 Task: Search one way flight ticket for 5 adults, 2 children, 1 infant in seat and 1 infant on lap in economy from Cordova: Merle K. (mudhole) Smith Airport to Riverton: Central Wyoming Regional Airport (was Riverton Regional) on 5-4-2023. Choice of flights is American. Number of bags: 2 carry on bags. Price is upto 60000. Outbound departure time preference is 23:15.
Action: Mouse moved to (423, 356)
Screenshot: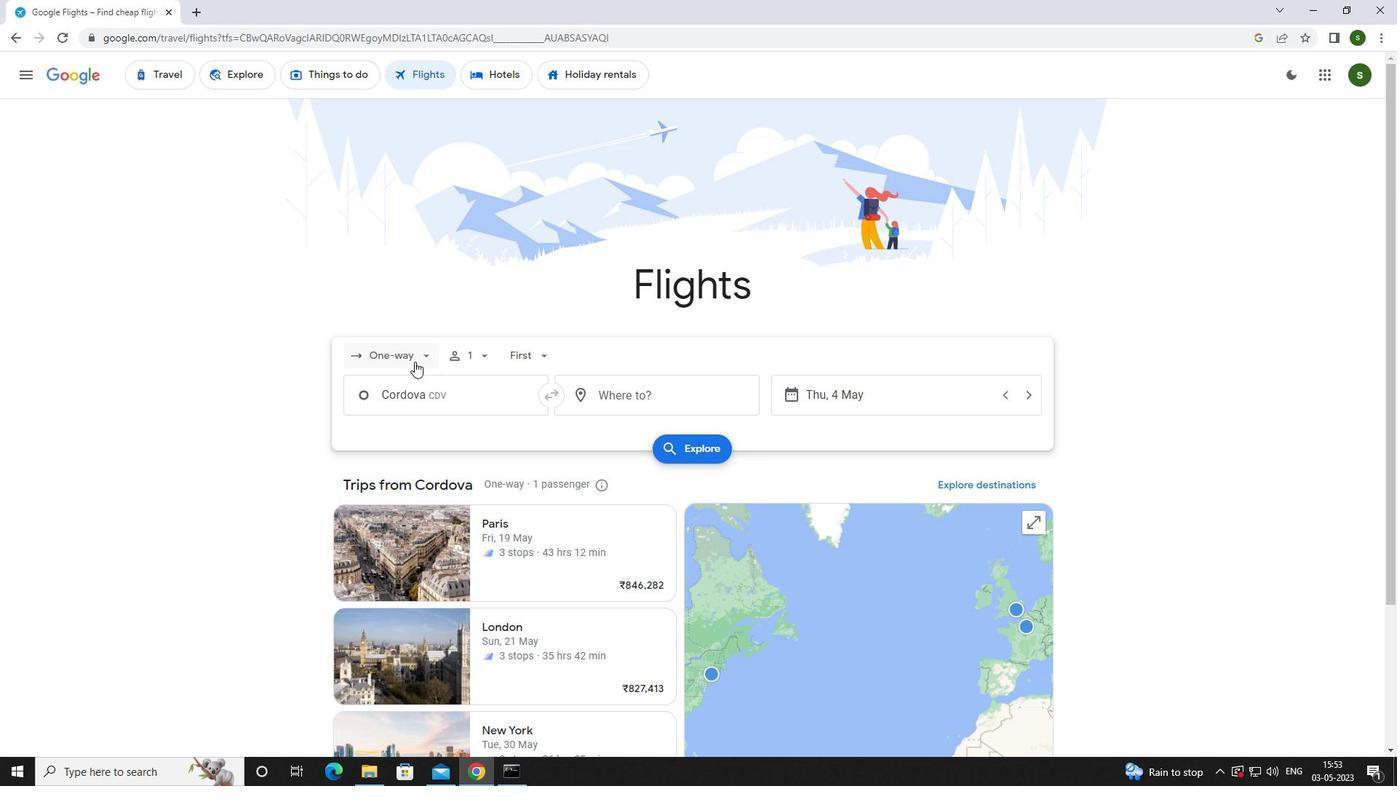 
Action: Mouse pressed left at (423, 356)
Screenshot: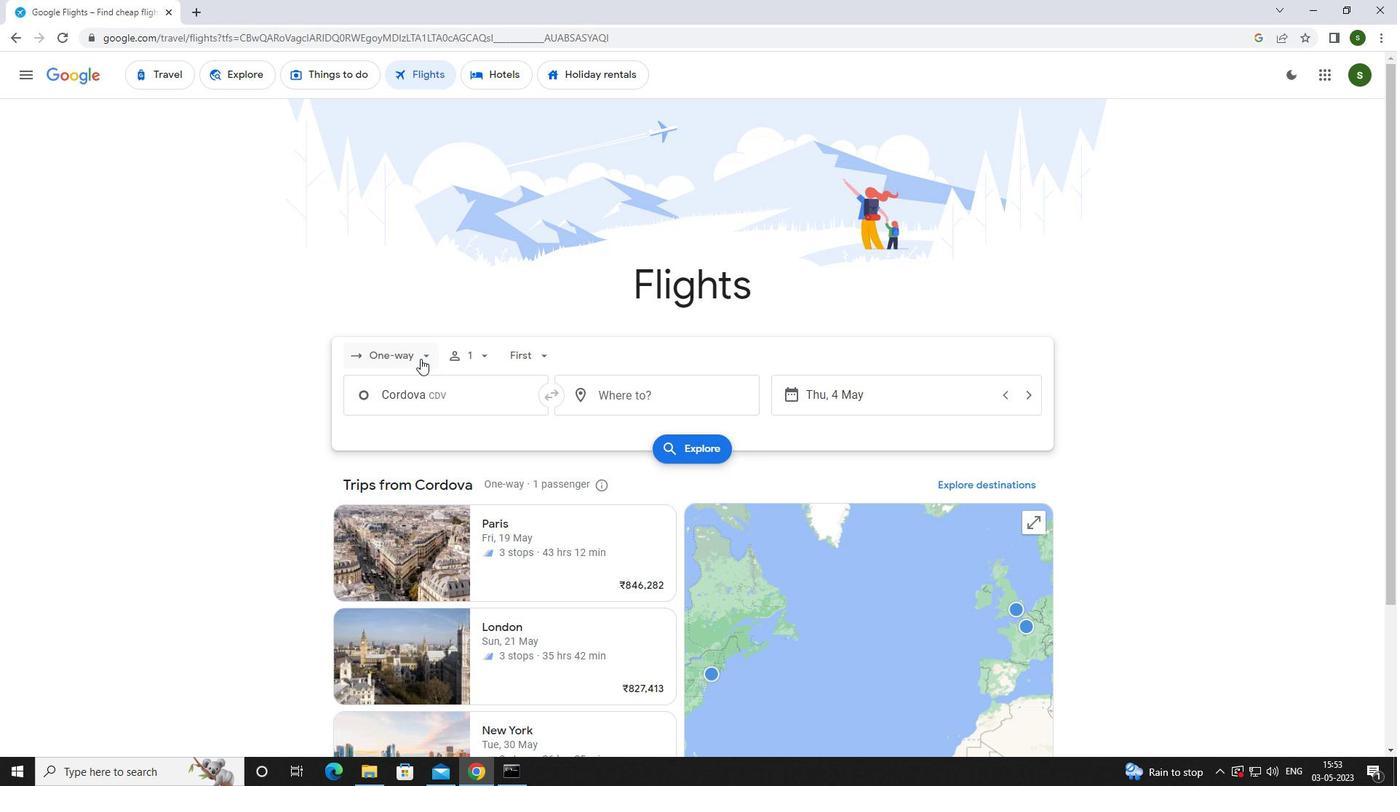 
Action: Mouse moved to (431, 414)
Screenshot: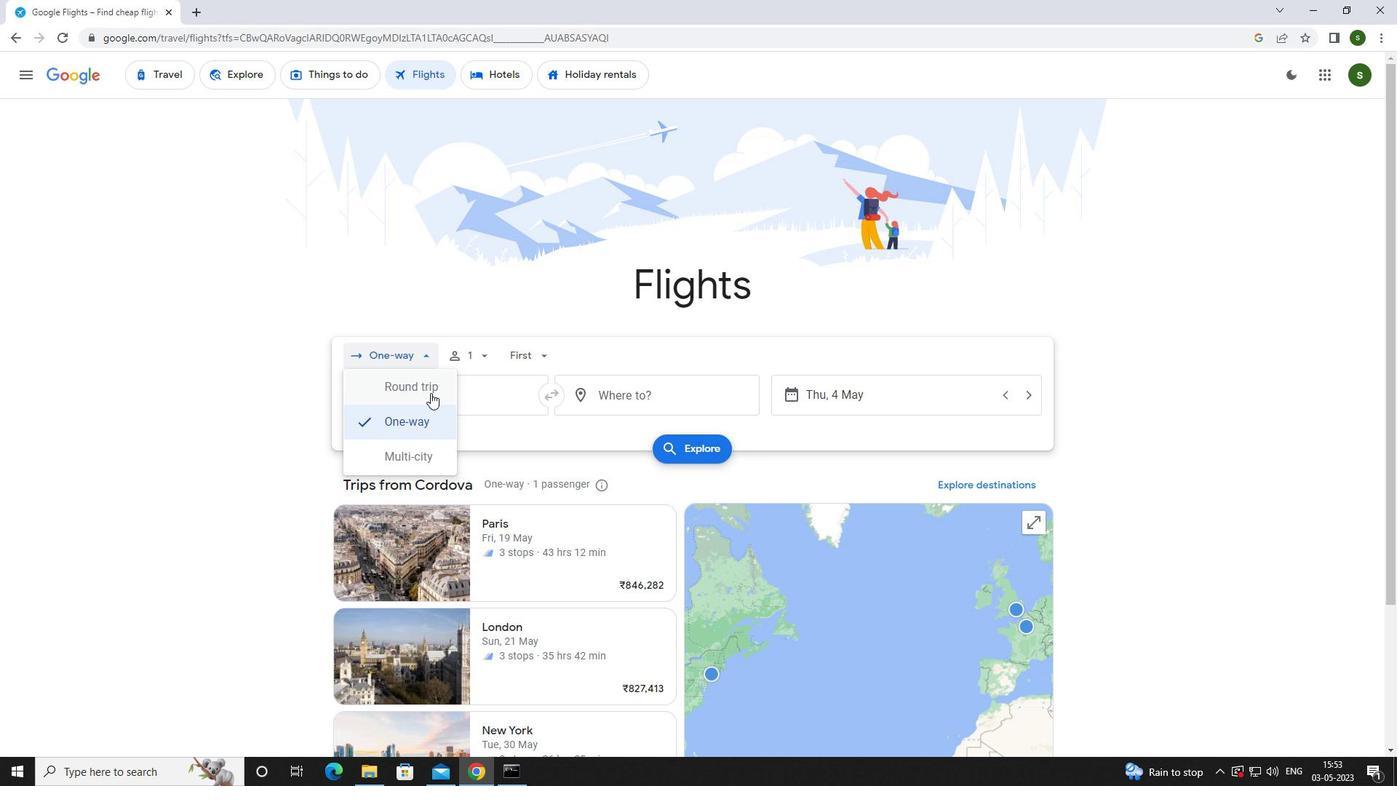 
Action: Mouse pressed left at (431, 414)
Screenshot: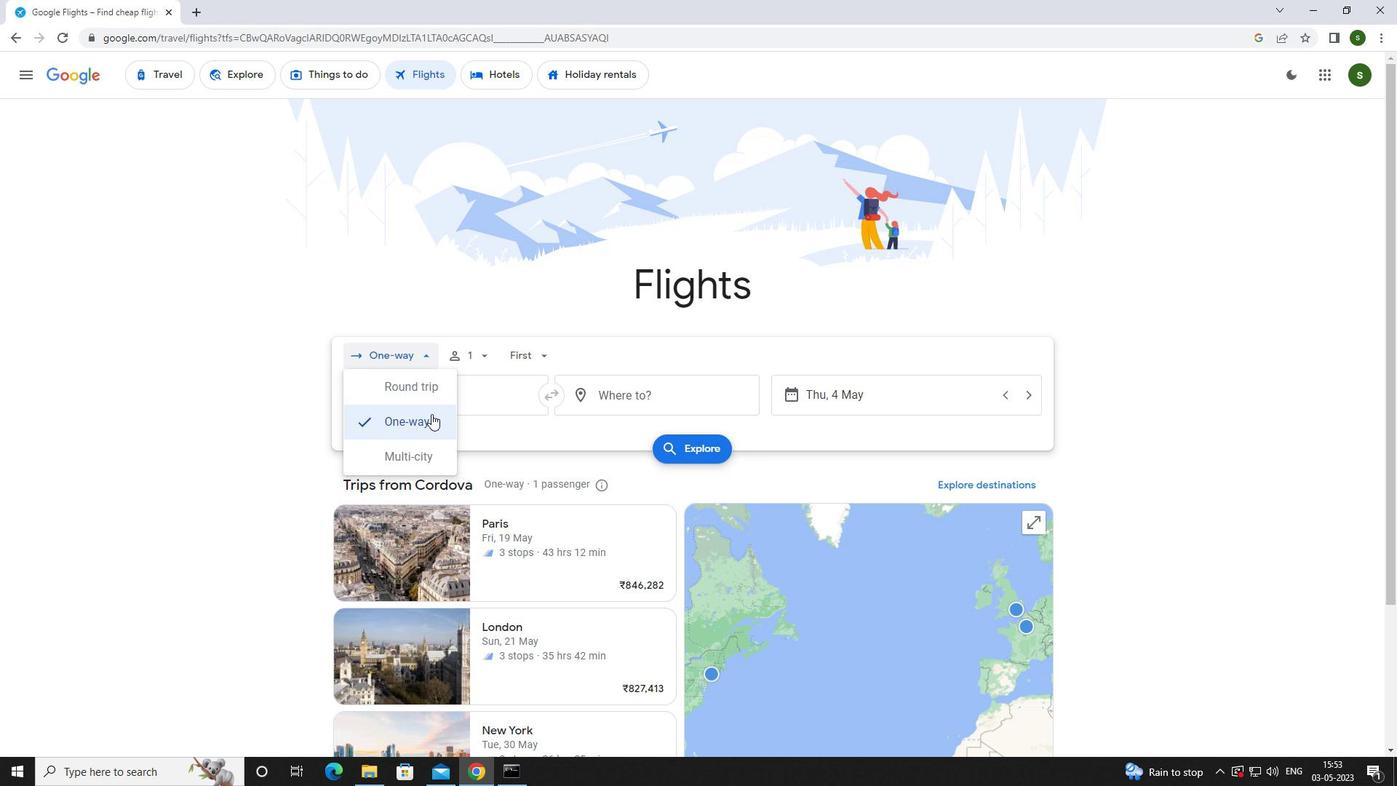 
Action: Mouse moved to (479, 354)
Screenshot: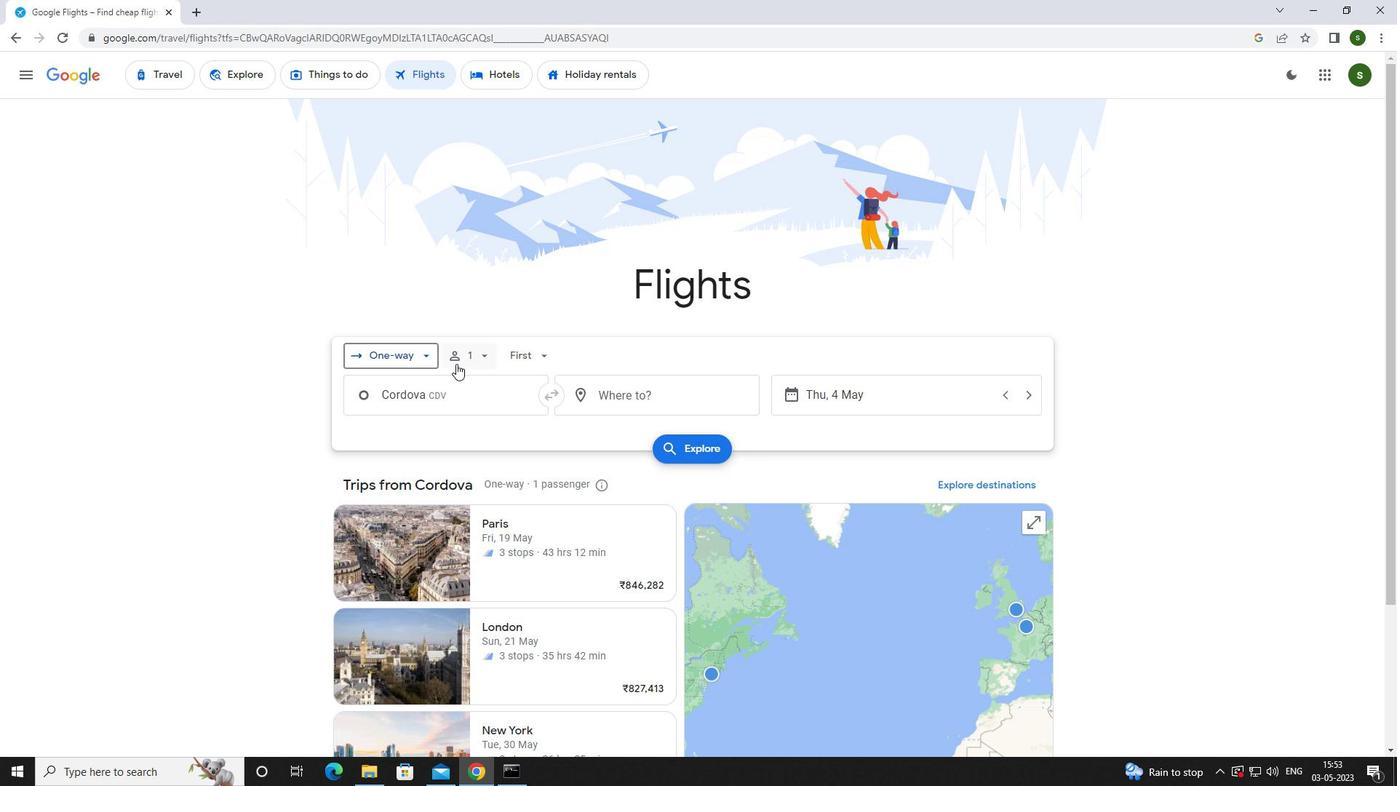
Action: Mouse pressed left at (479, 354)
Screenshot: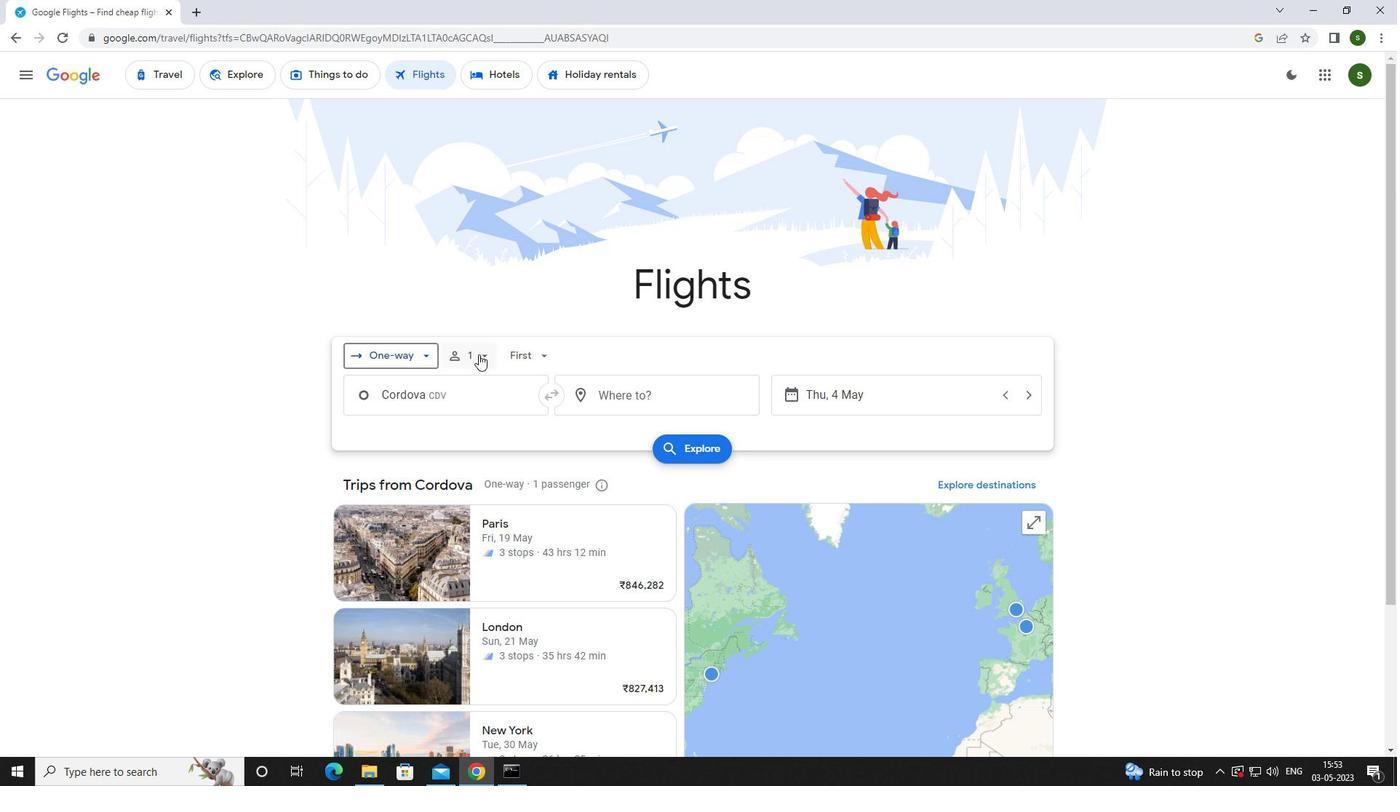 
Action: Mouse moved to (596, 388)
Screenshot: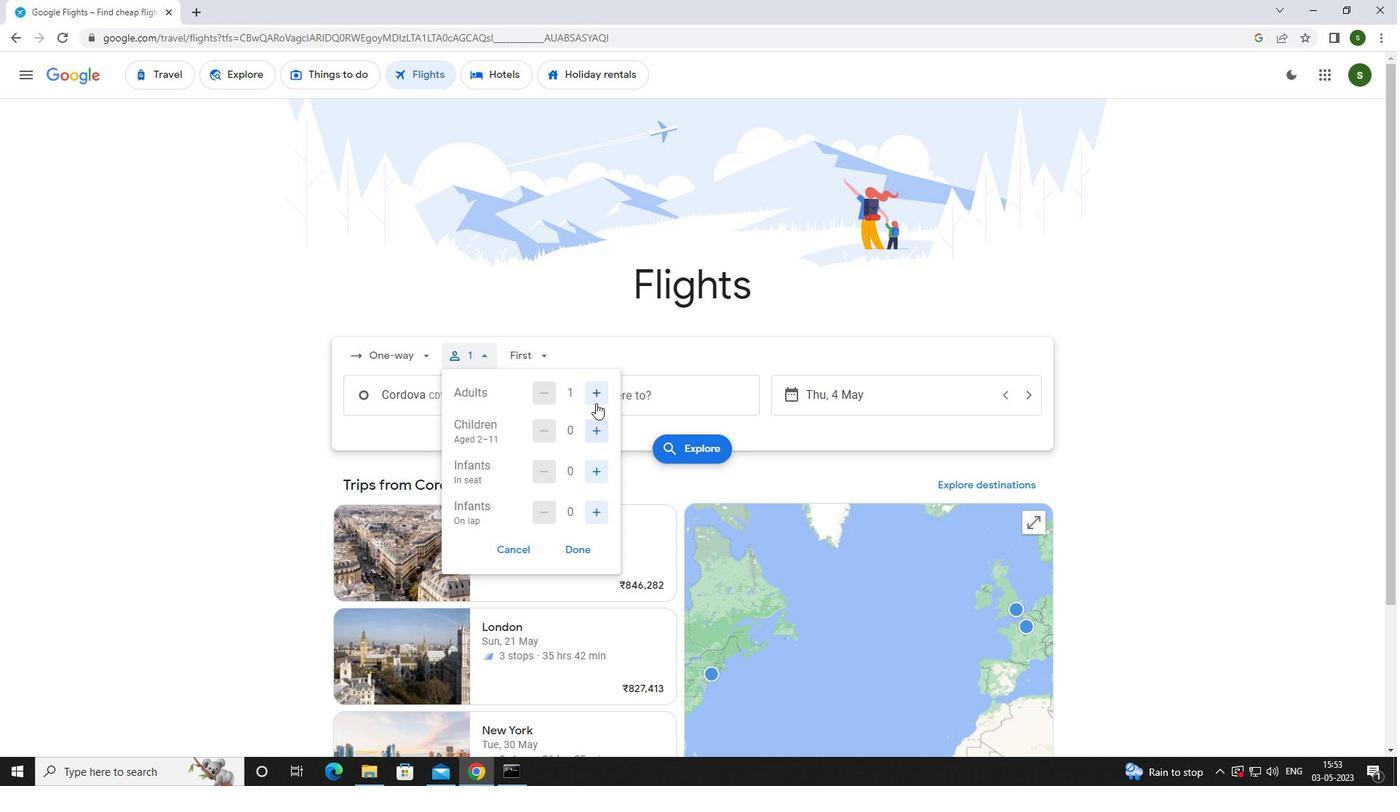 
Action: Mouse pressed left at (596, 388)
Screenshot: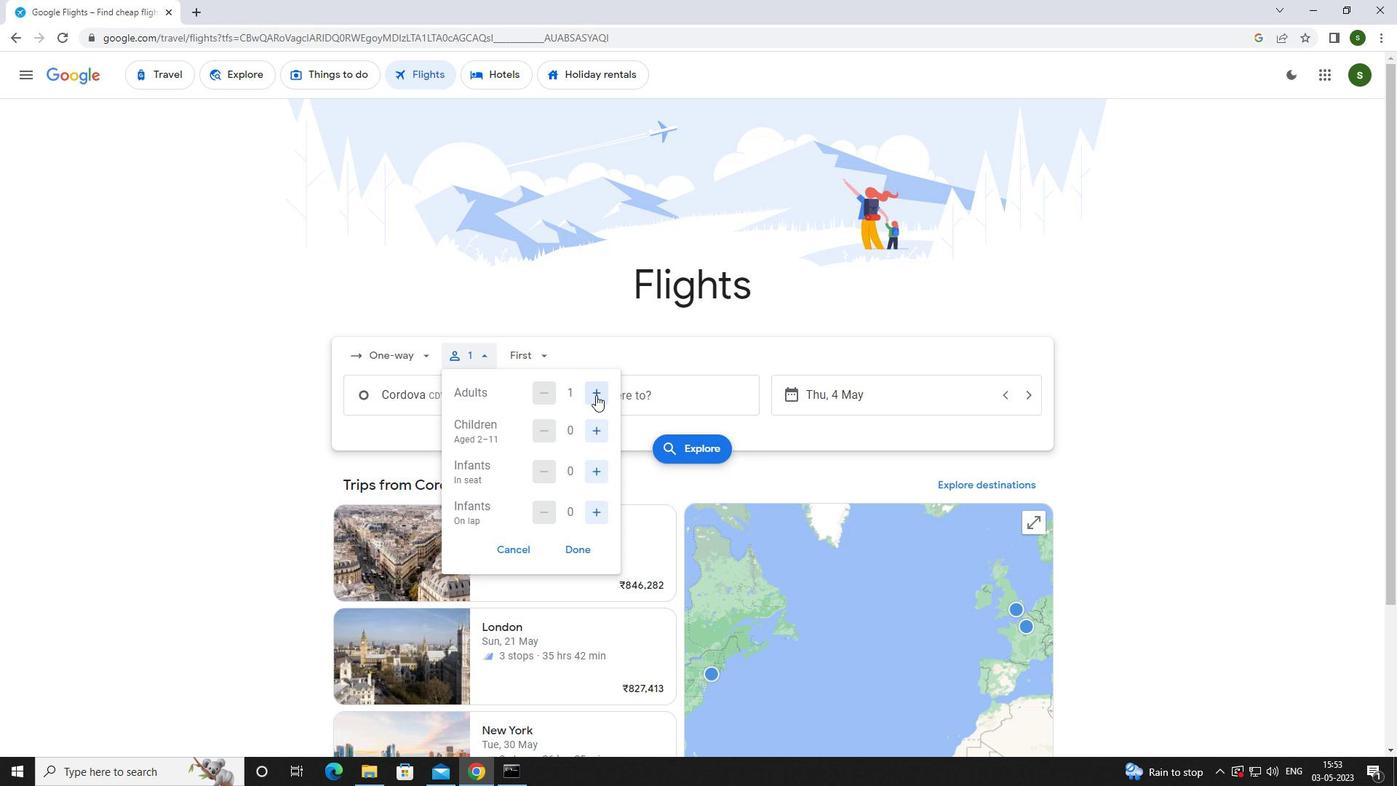
Action: Mouse pressed left at (596, 388)
Screenshot: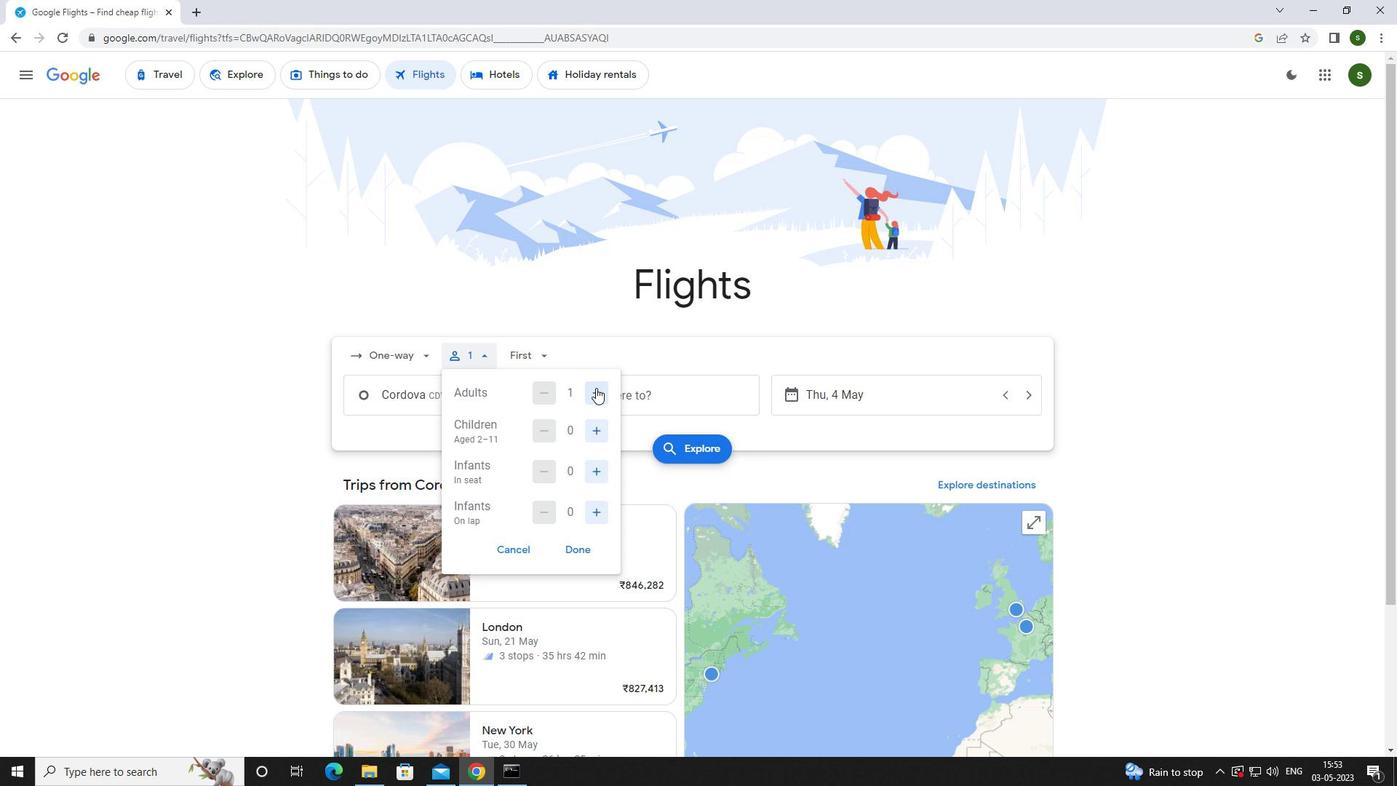 
Action: Mouse pressed left at (596, 388)
Screenshot: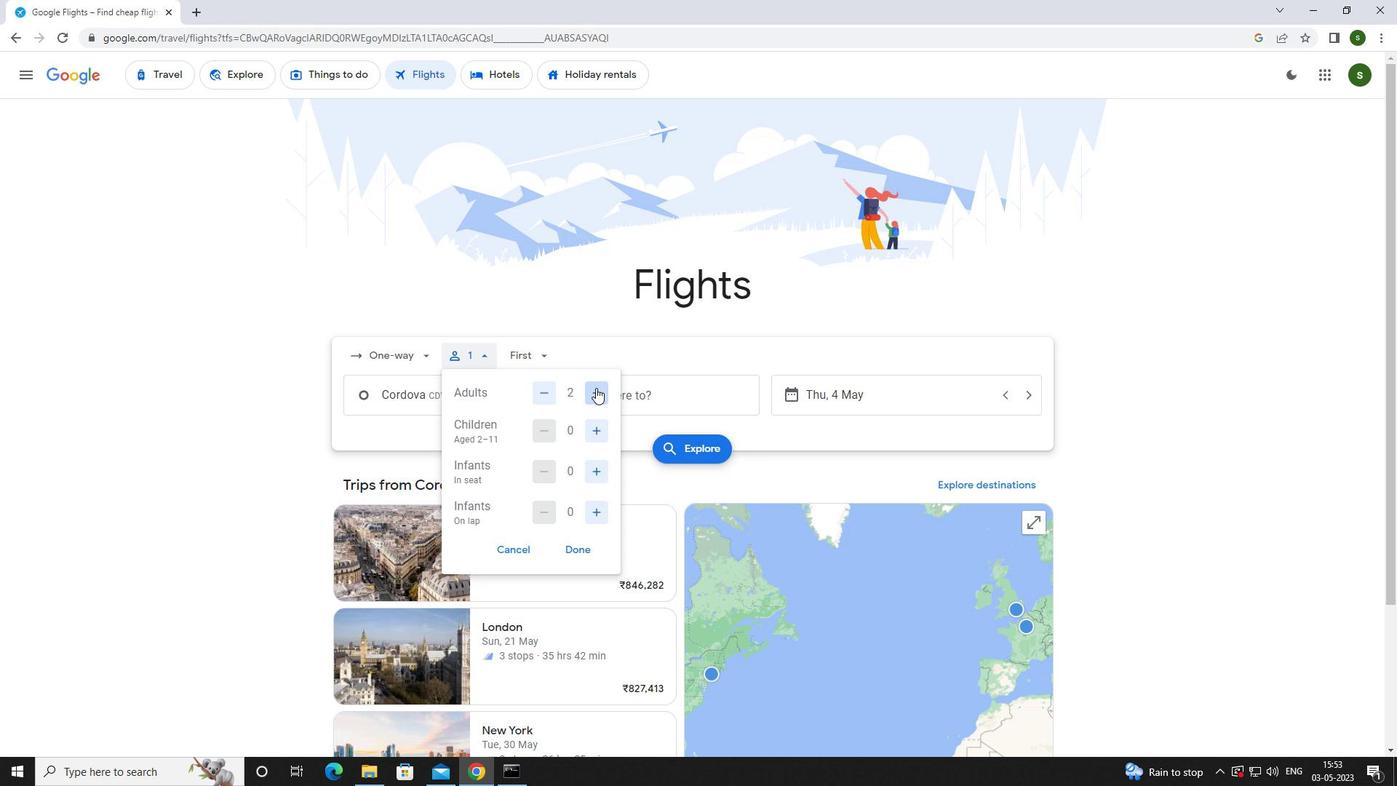 
Action: Mouse pressed left at (596, 388)
Screenshot: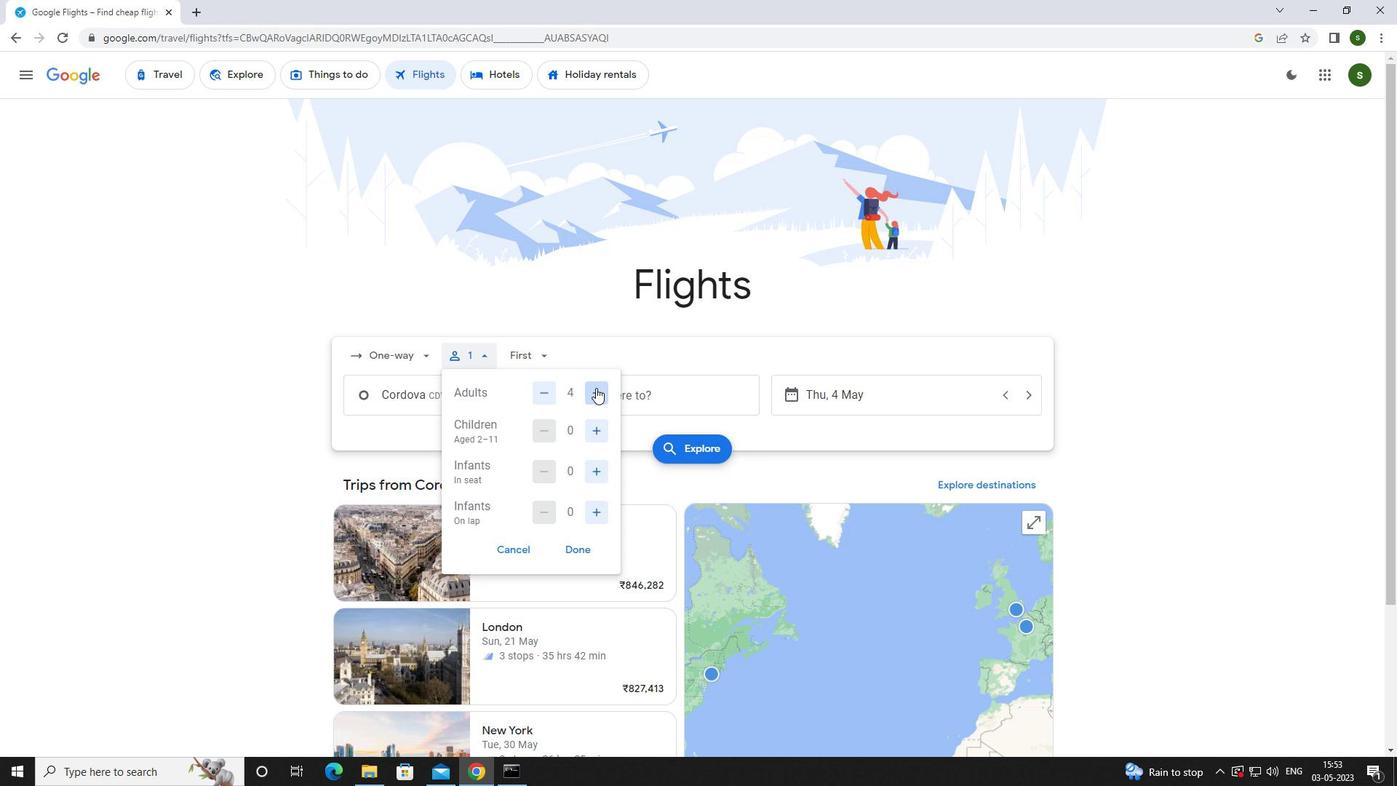 
Action: Mouse moved to (597, 424)
Screenshot: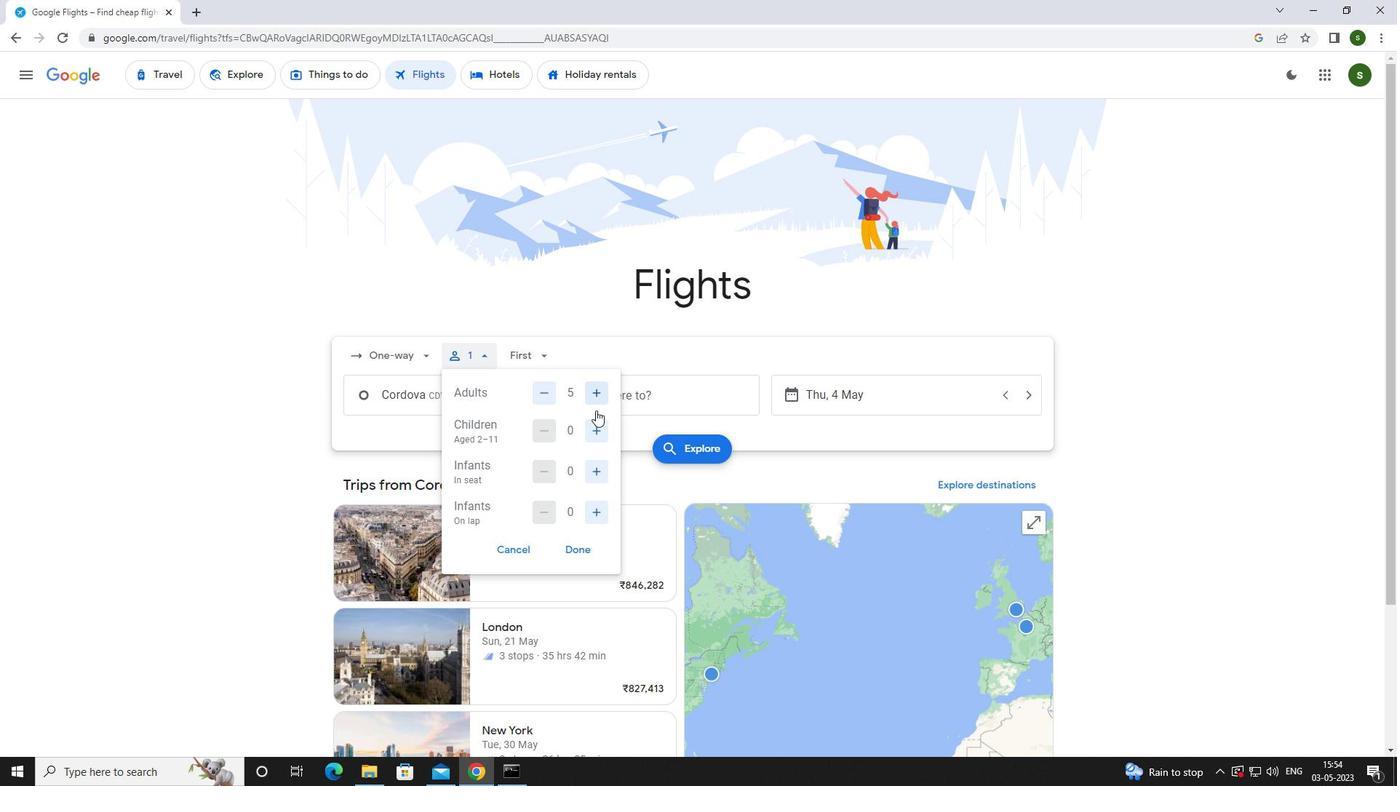 
Action: Mouse pressed left at (597, 424)
Screenshot: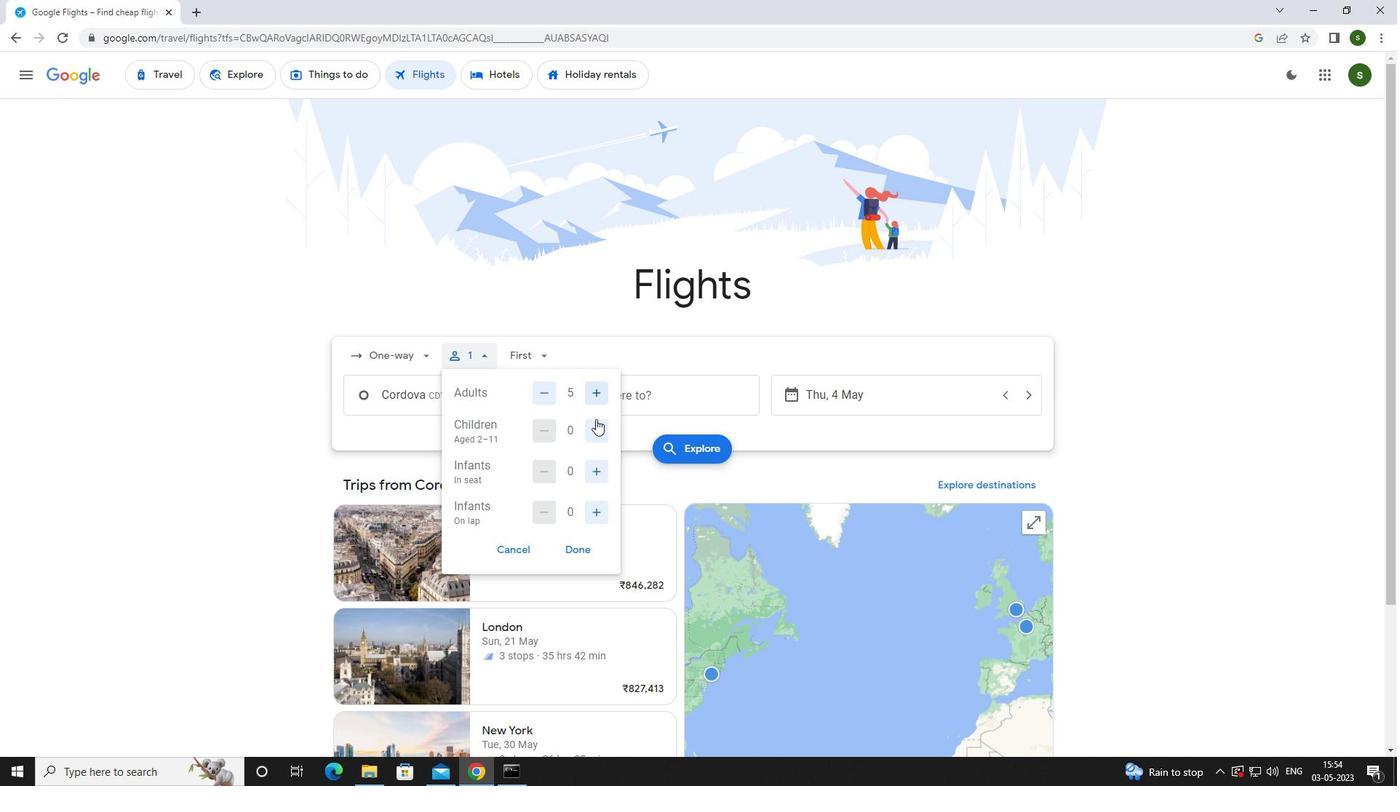 
Action: Mouse pressed left at (597, 424)
Screenshot: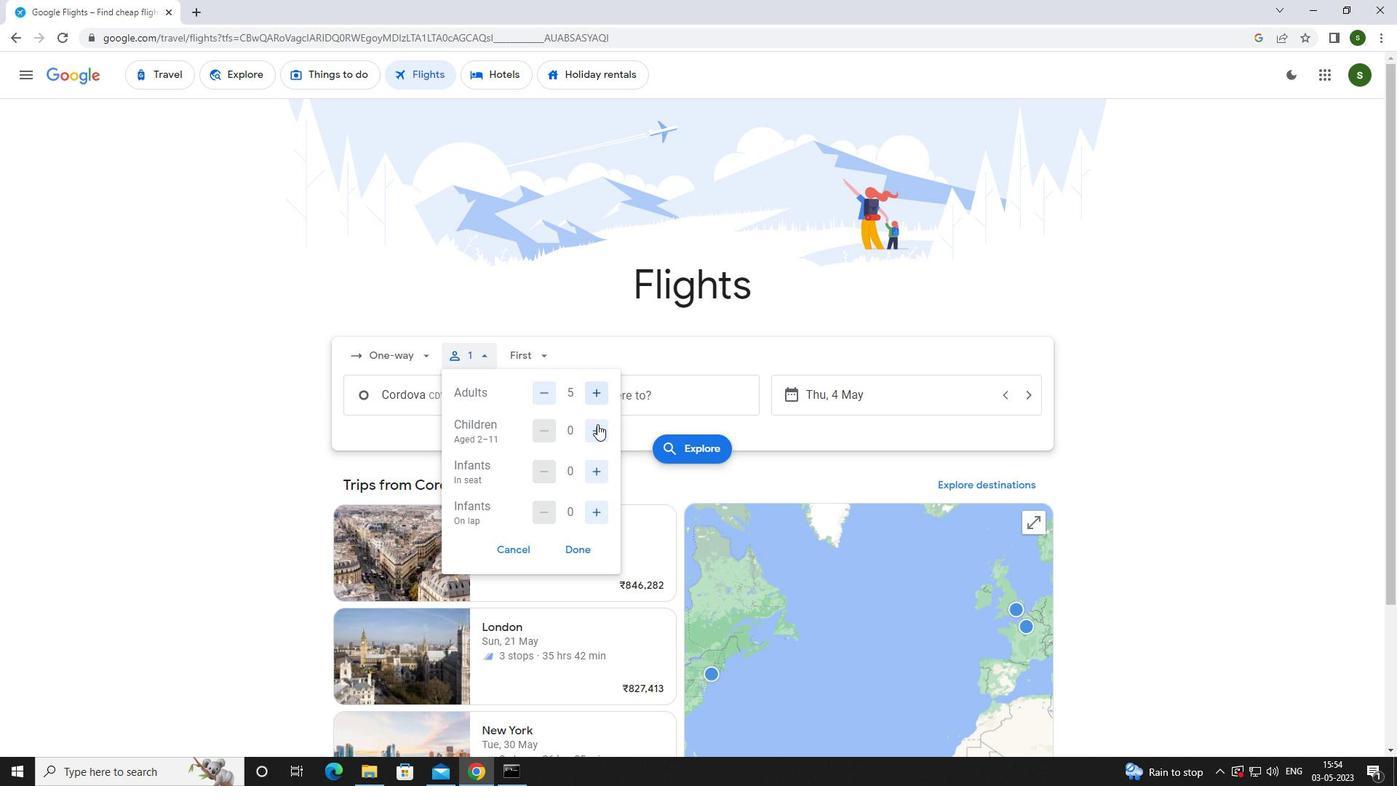 
Action: Mouse moved to (602, 471)
Screenshot: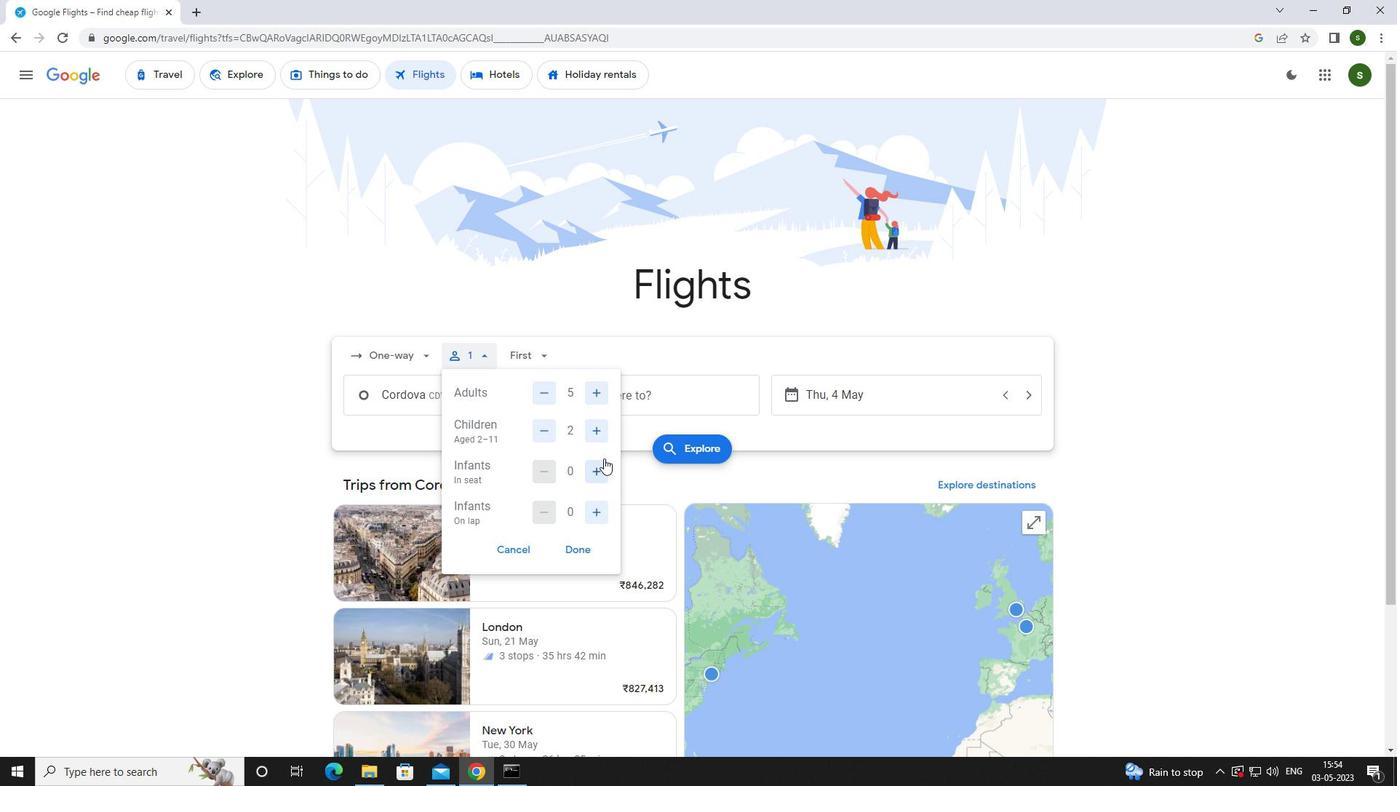 
Action: Mouse pressed left at (602, 471)
Screenshot: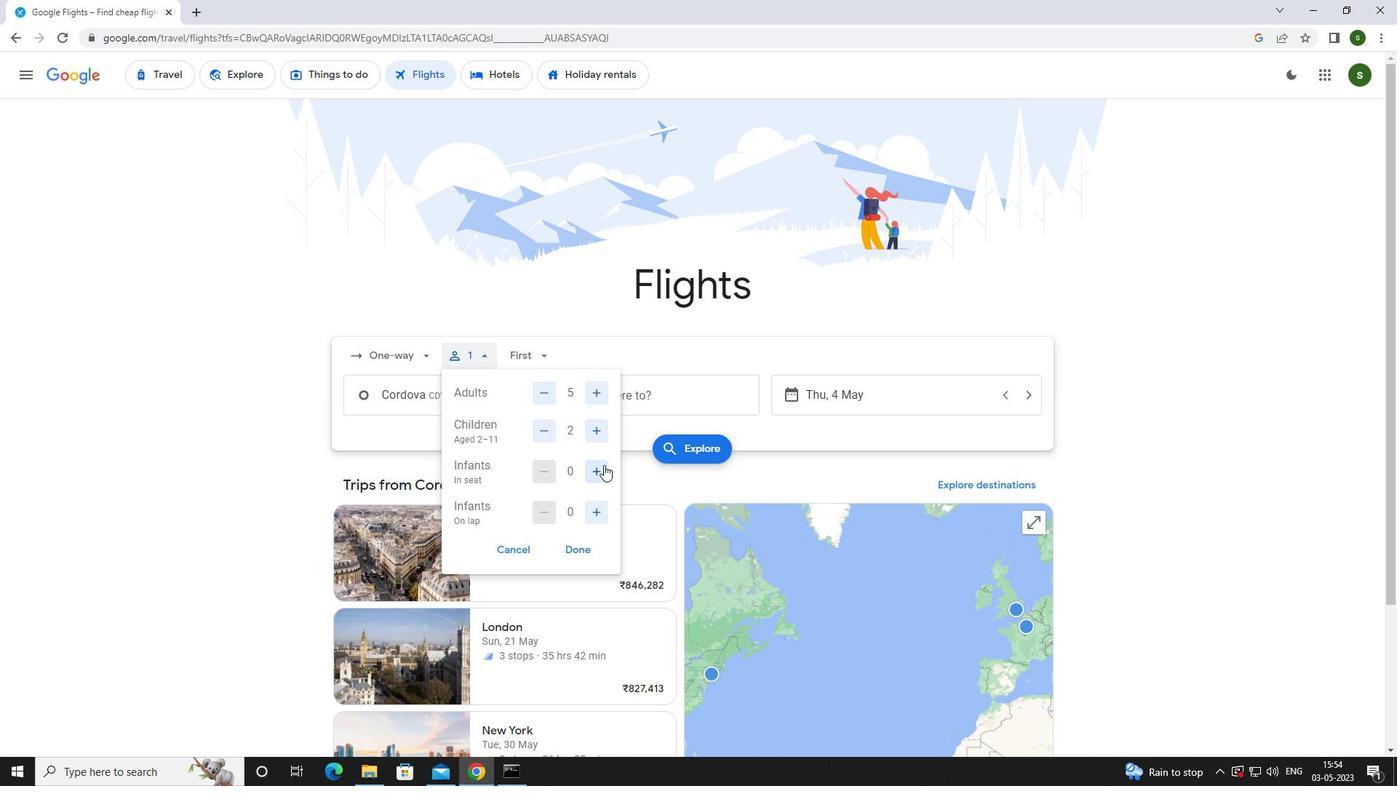 
Action: Mouse moved to (599, 505)
Screenshot: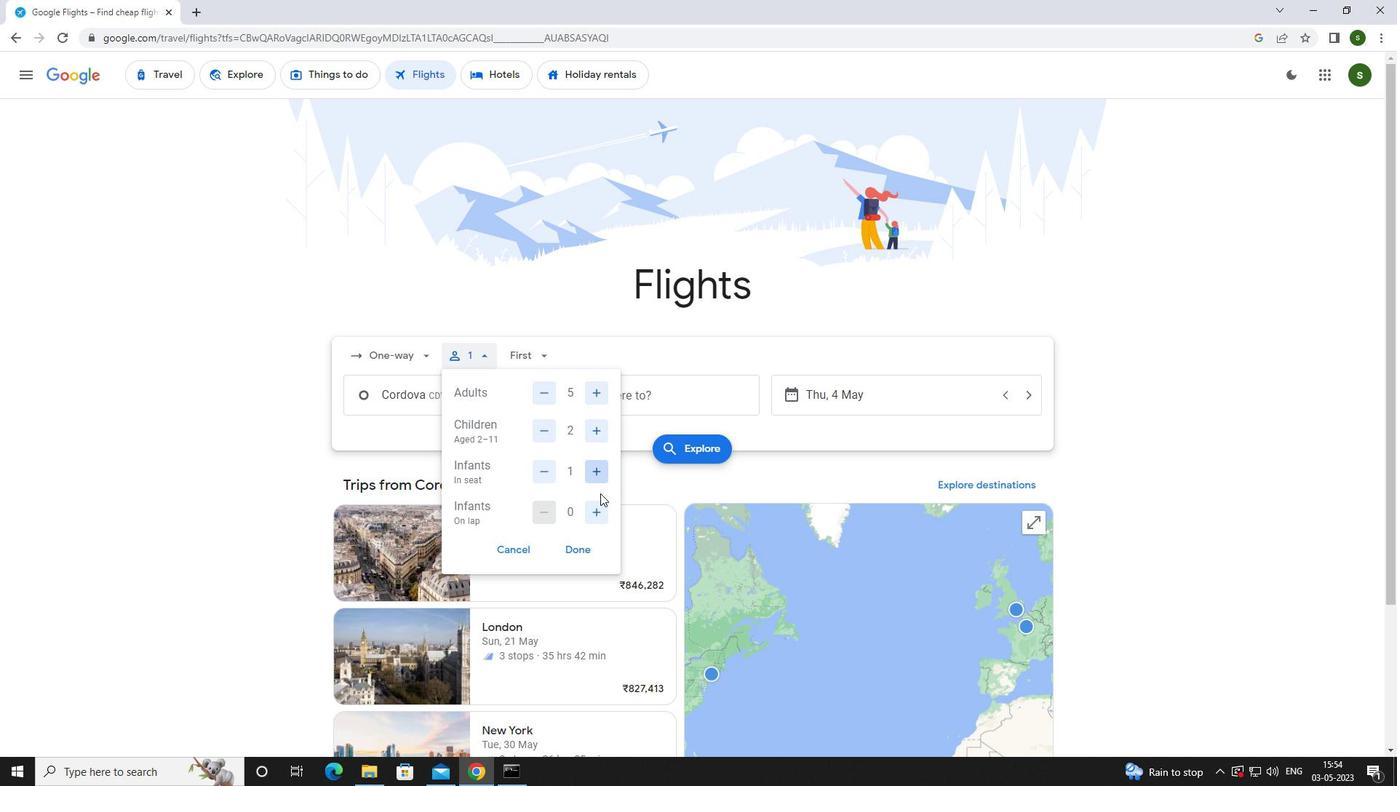 
Action: Mouse pressed left at (599, 505)
Screenshot: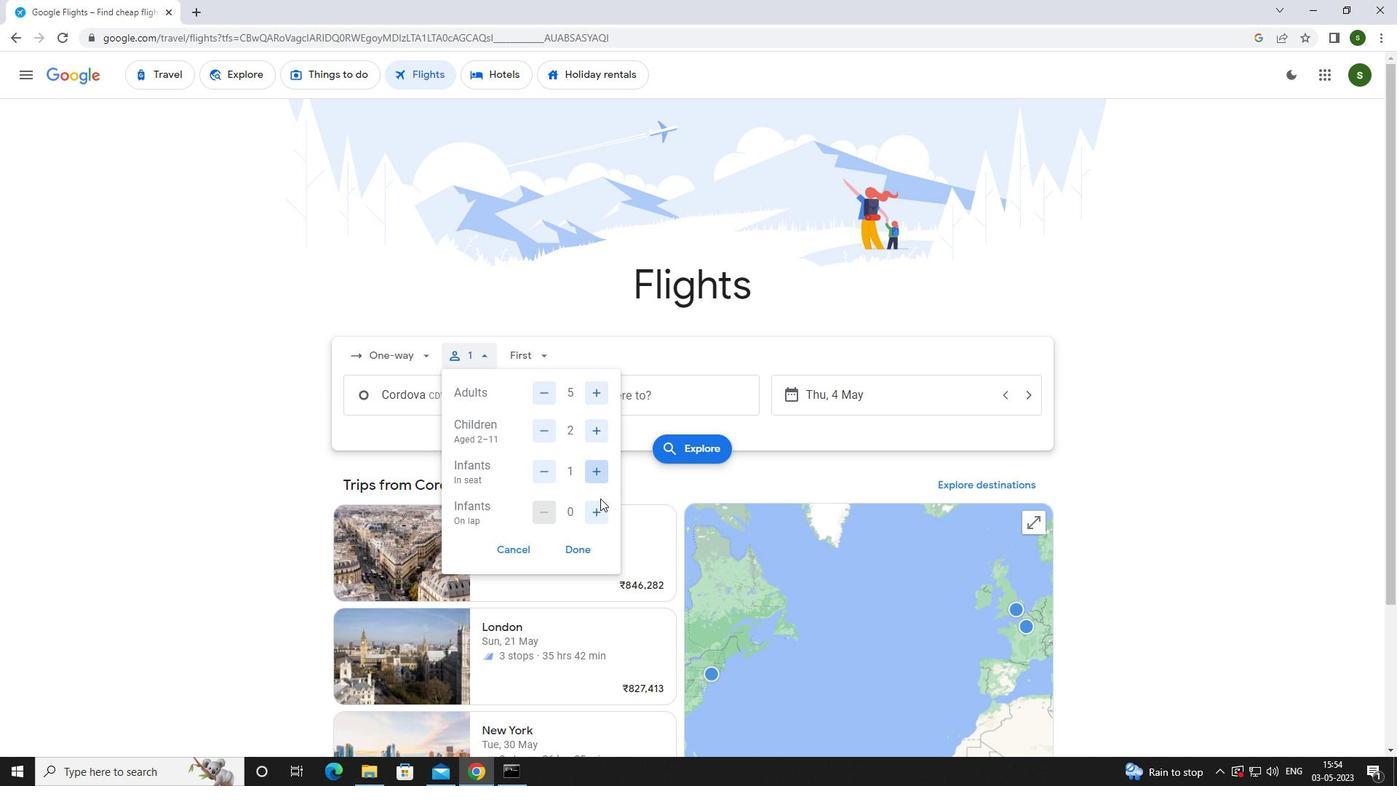 
Action: Mouse moved to (540, 361)
Screenshot: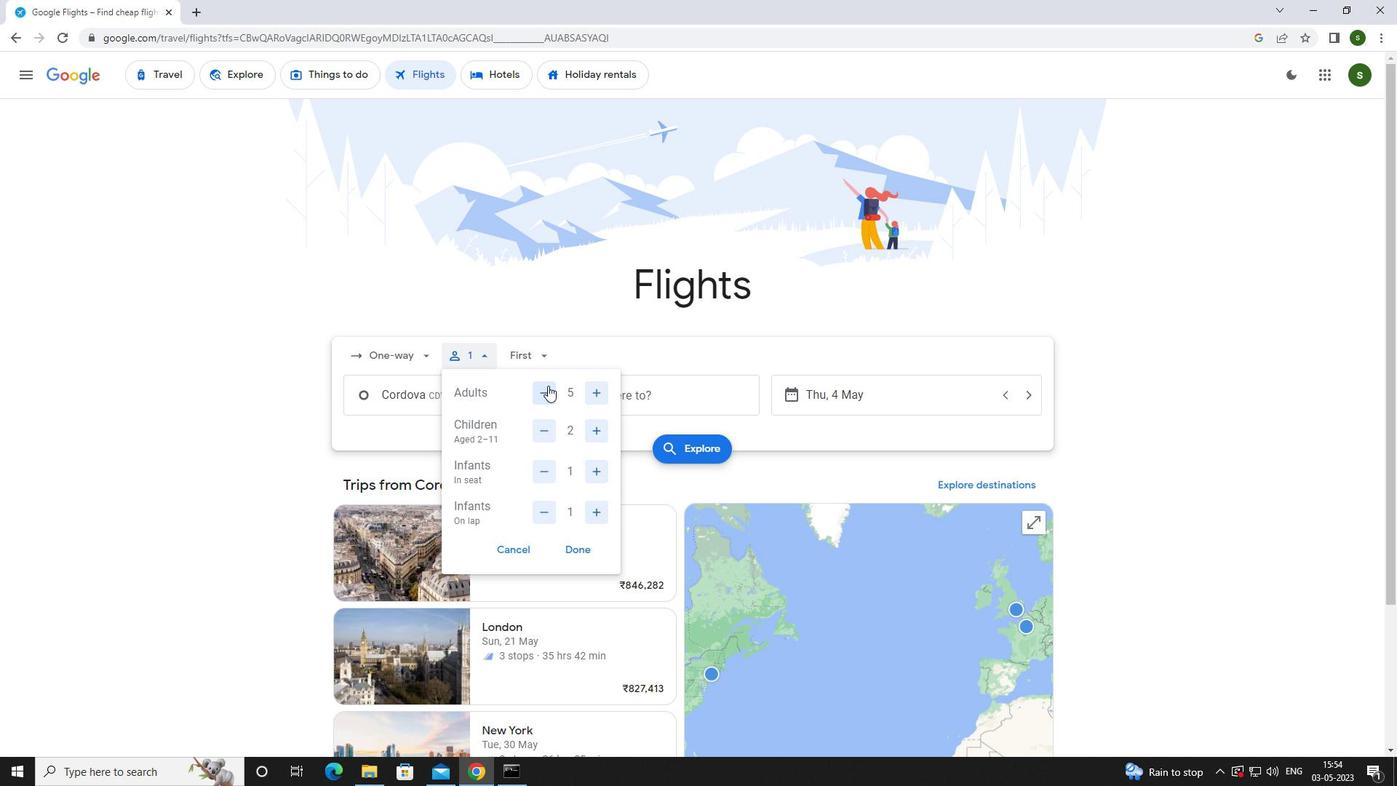 
Action: Mouse pressed left at (540, 361)
Screenshot: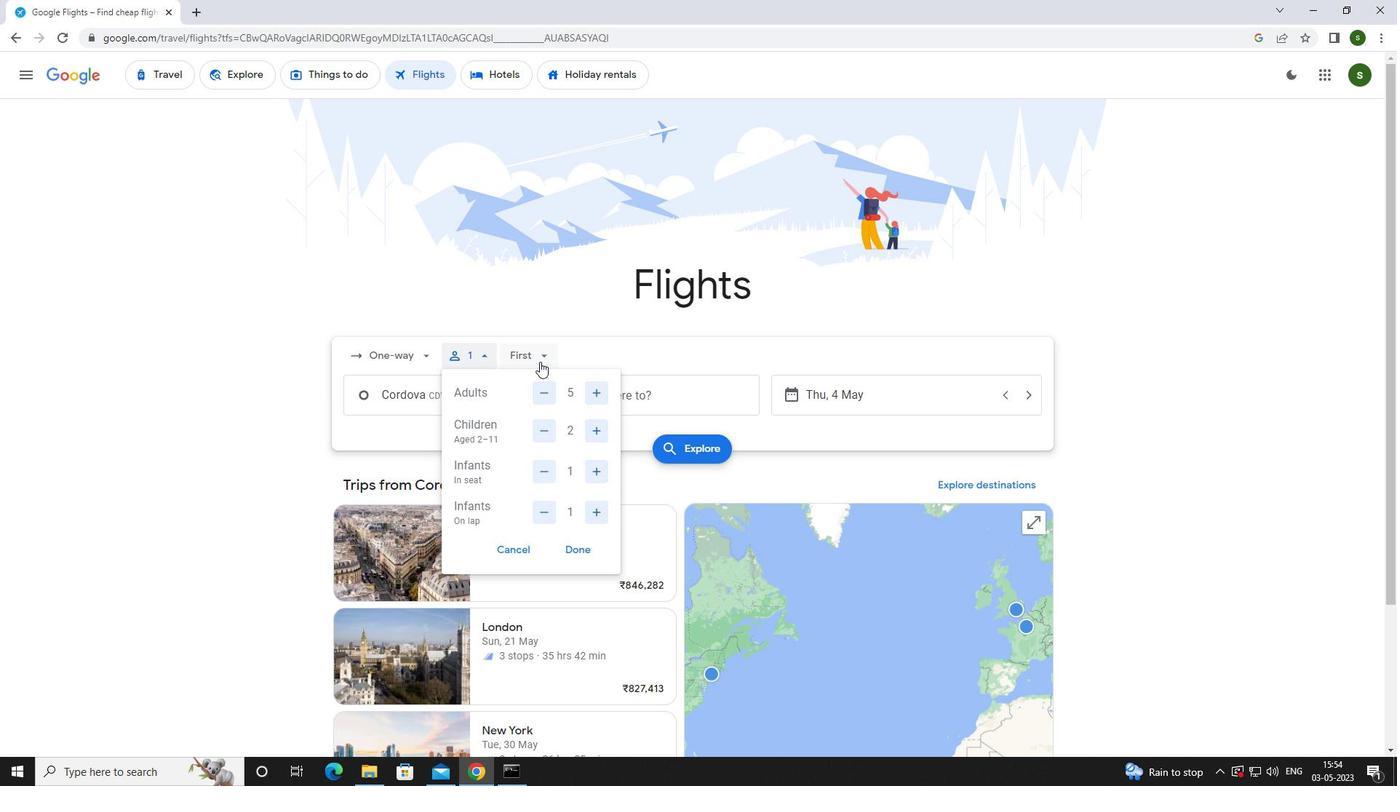
Action: Mouse moved to (543, 387)
Screenshot: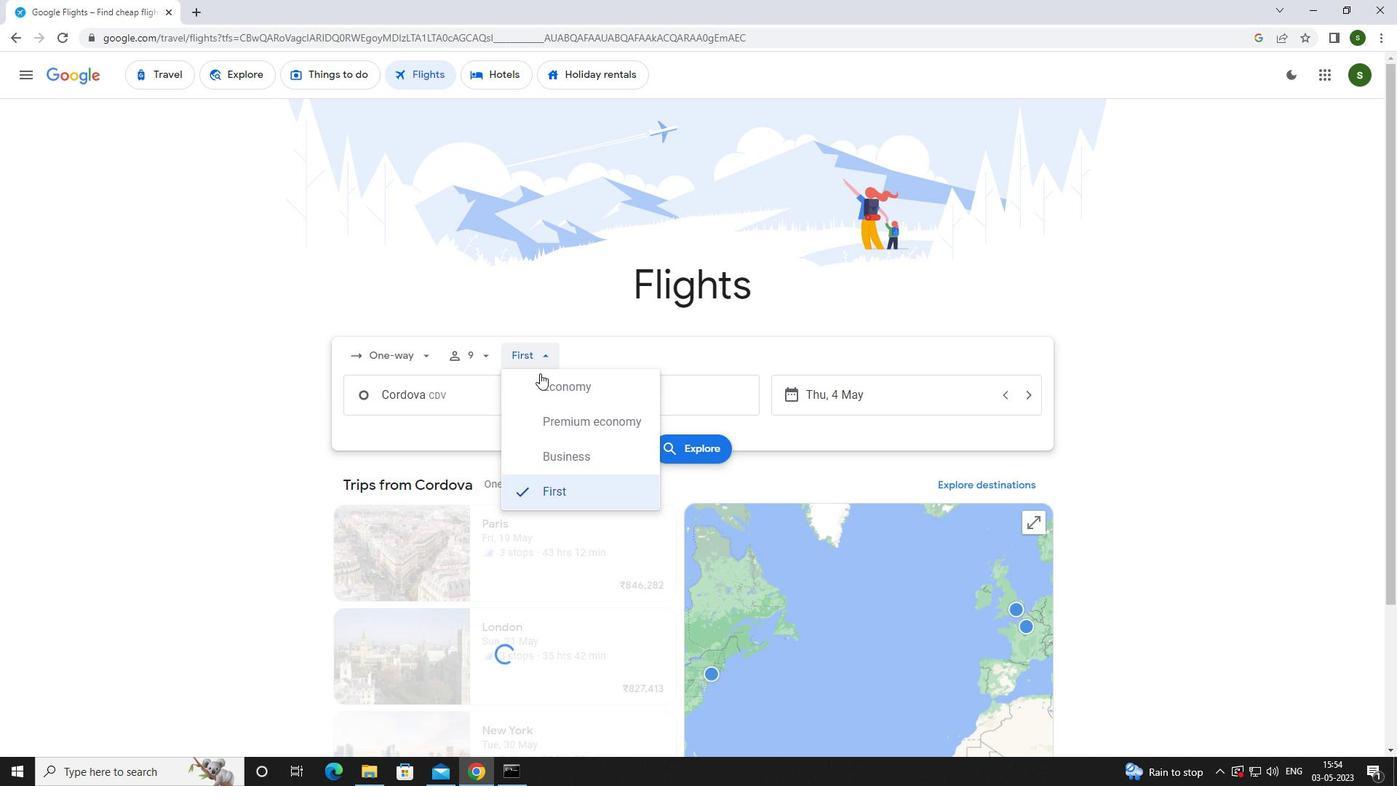 
Action: Mouse pressed left at (543, 387)
Screenshot: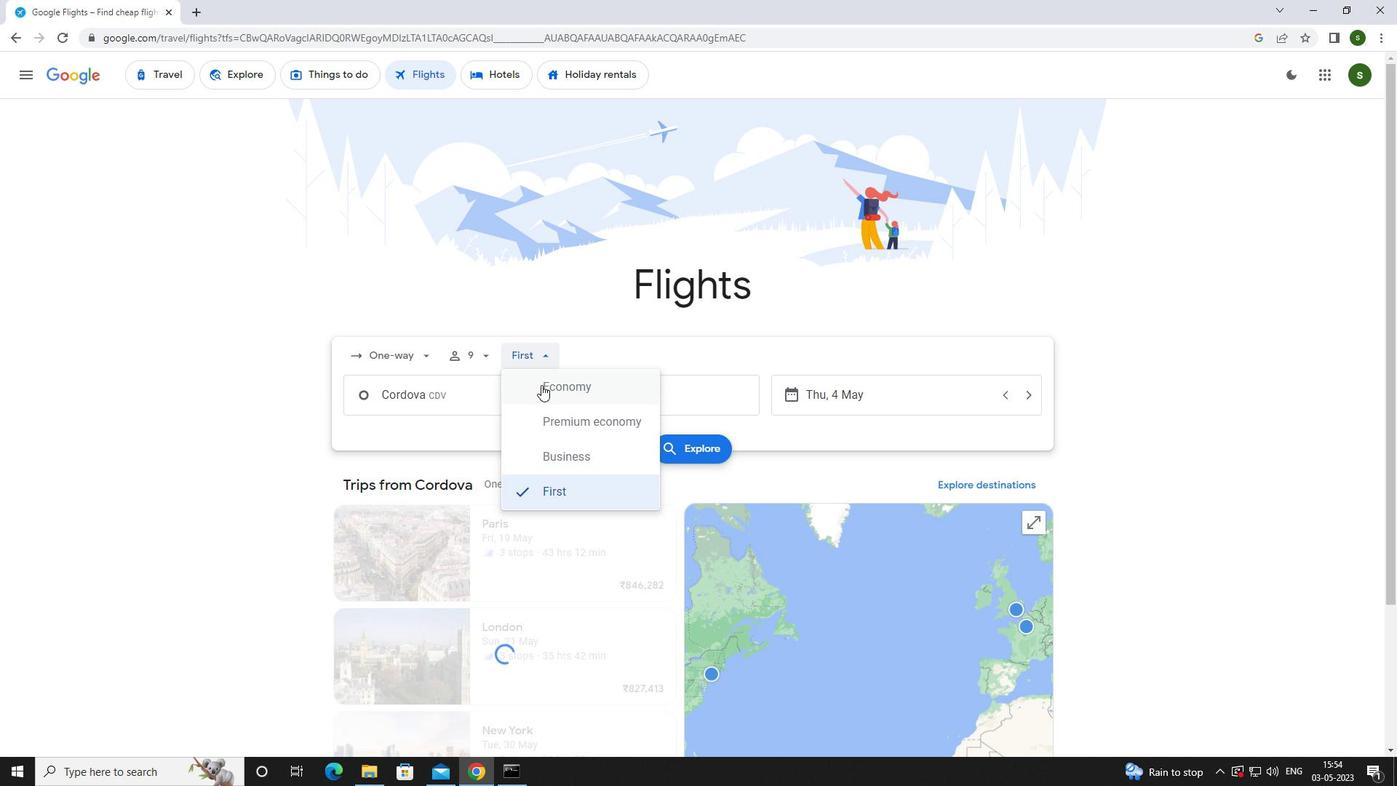 
Action: Mouse moved to (492, 398)
Screenshot: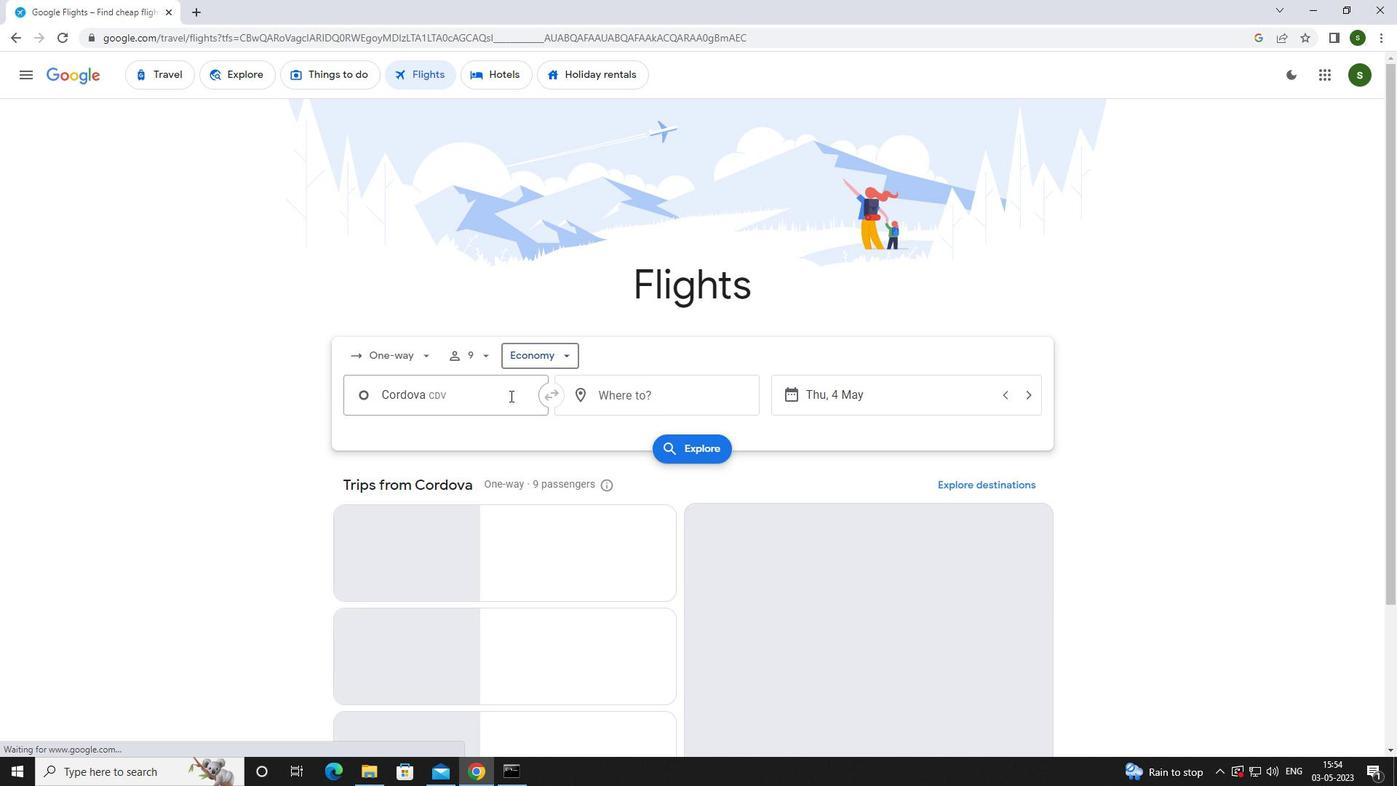 
Action: Mouse pressed left at (492, 398)
Screenshot: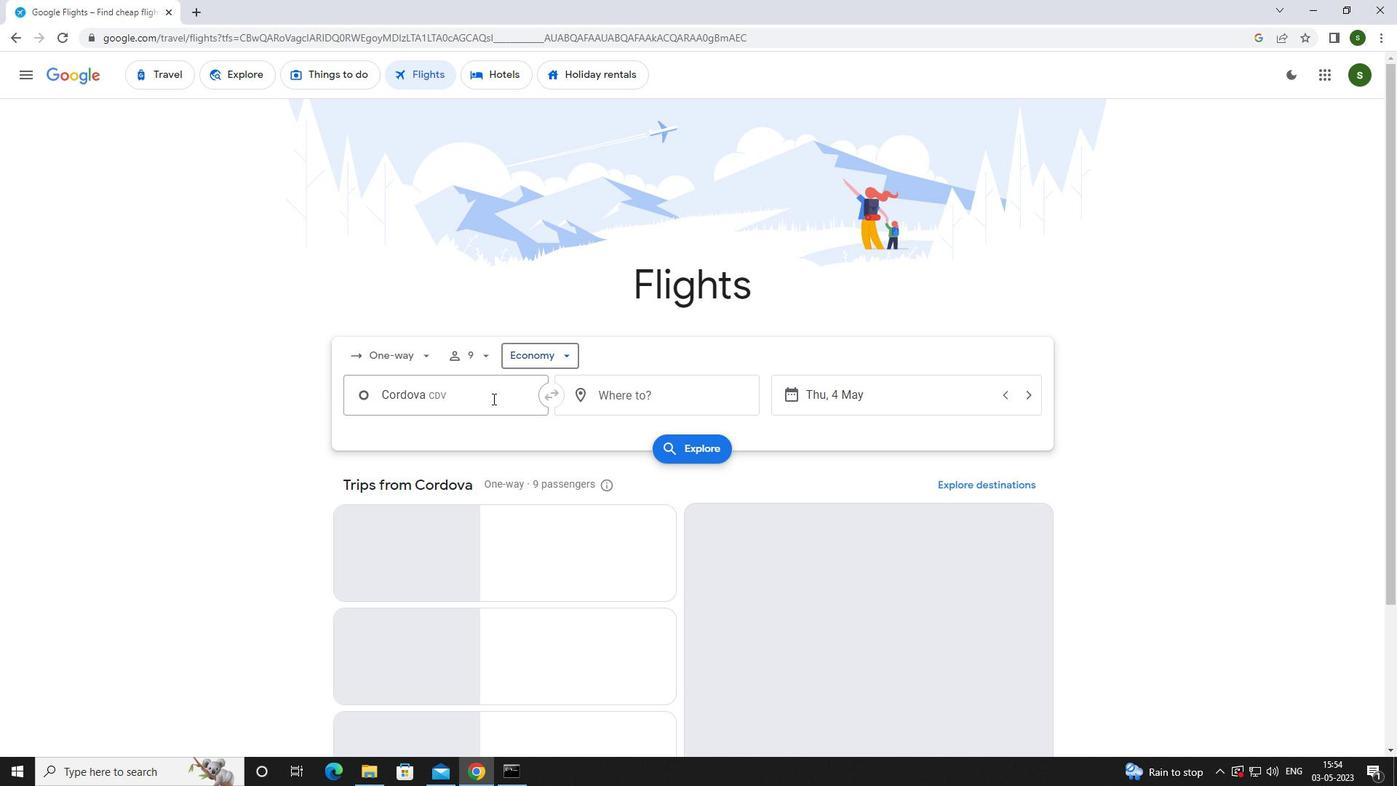 
Action: Key pressed <Key.caps_lock>m<Key.caps_lock>erle
Screenshot: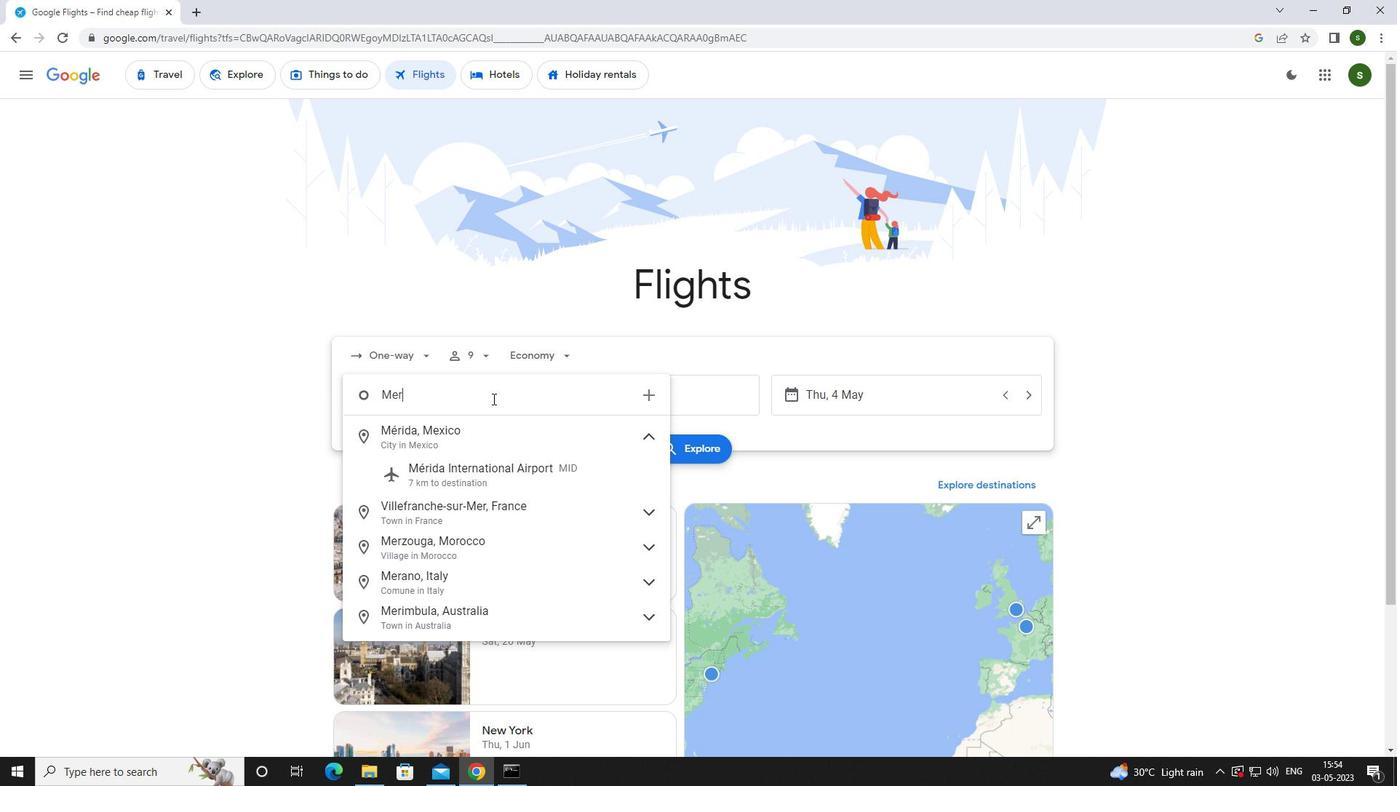 
Action: Mouse moved to (493, 433)
Screenshot: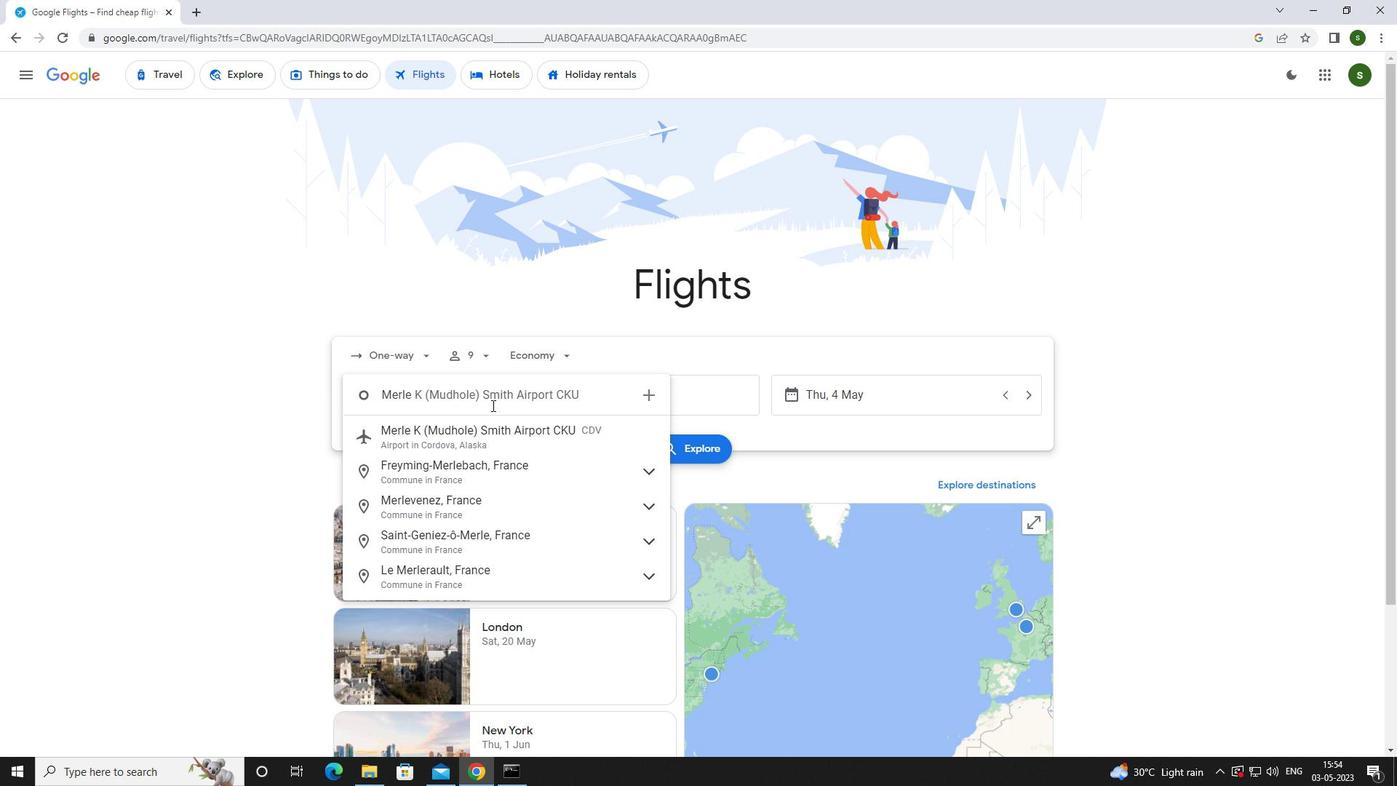 
Action: Mouse pressed left at (493, 433)
Screenshot: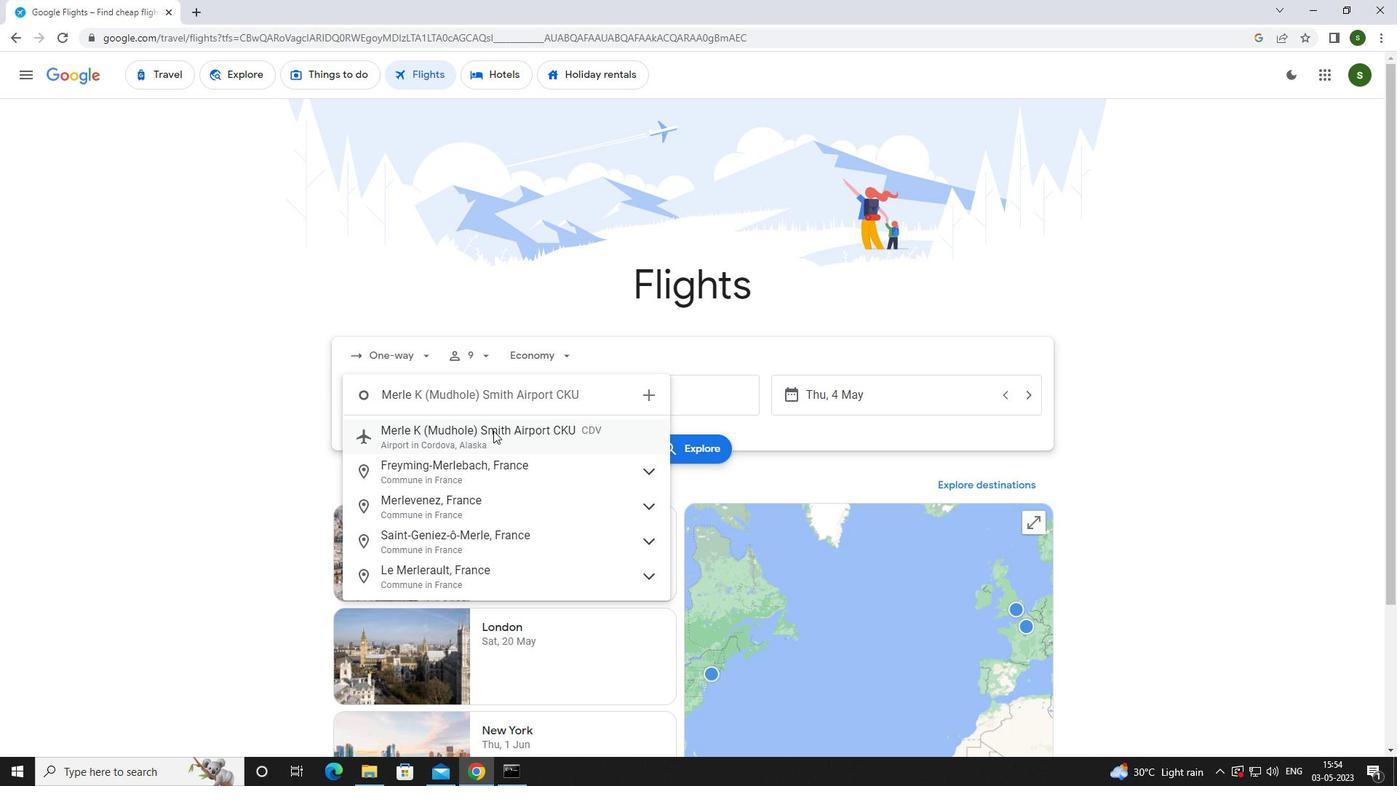 
Action: Mouse moved to (663, 396)
Screenshot: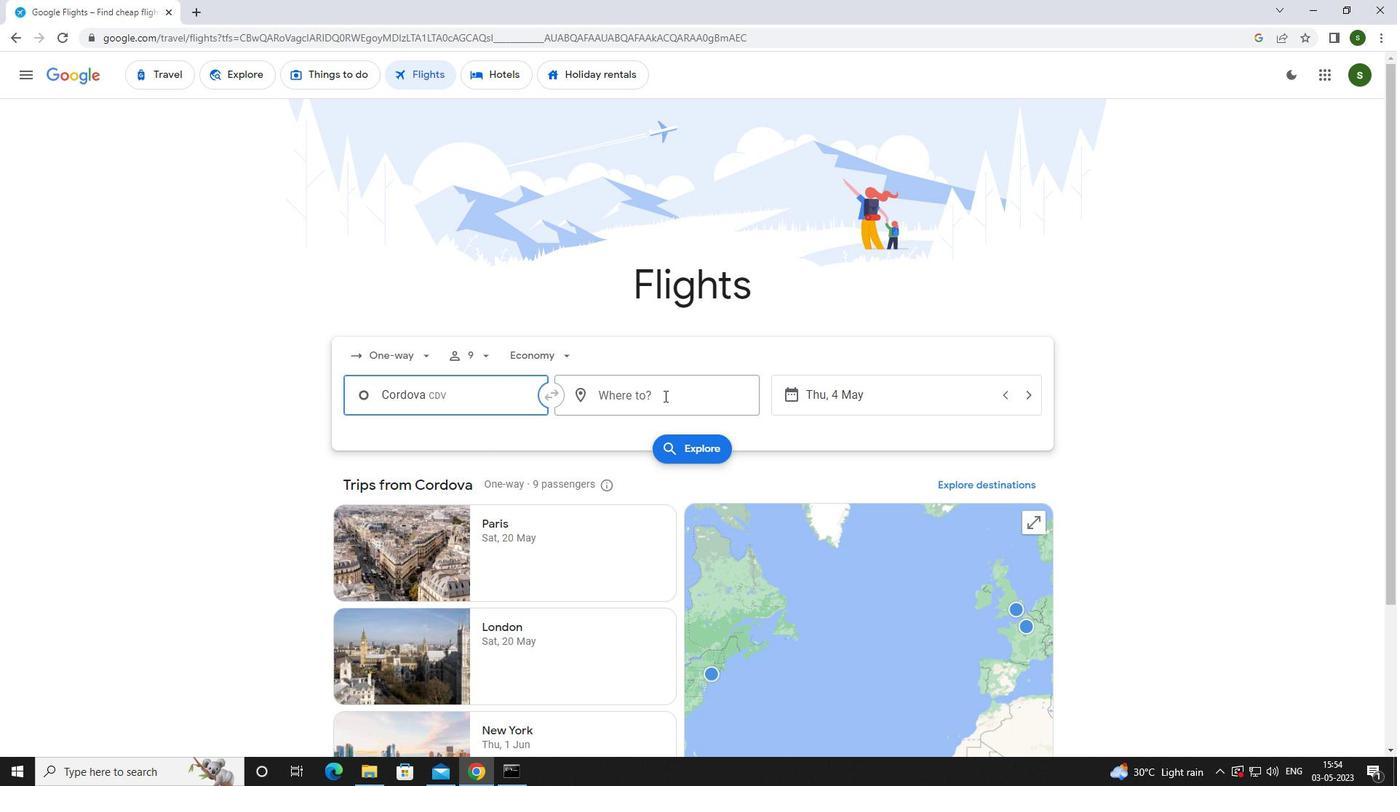 
Action: Mouse pressed left at (663, 396)
Screenshot: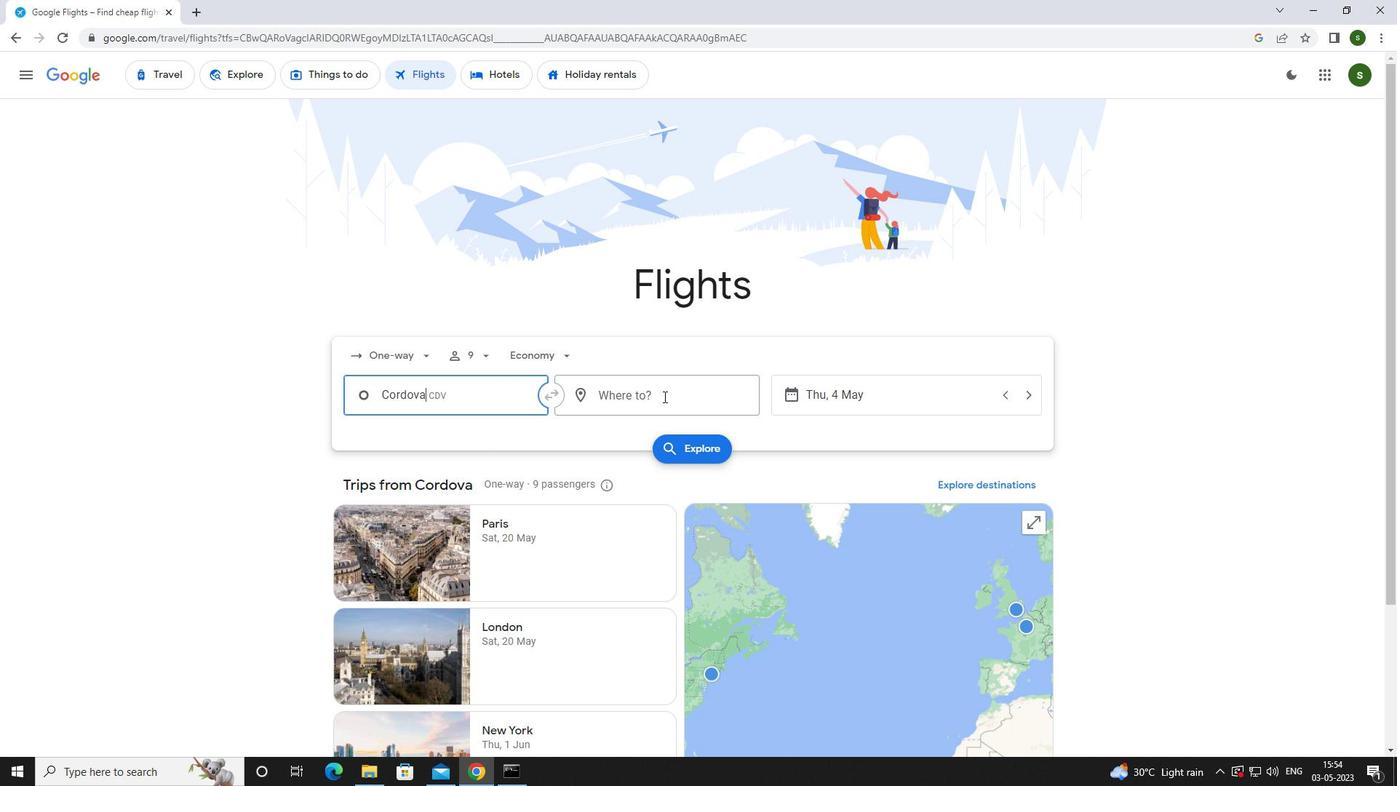 
Action: Key pressed <Key.caps_lock>r<Key.caps_lock>ivert
Screenshot: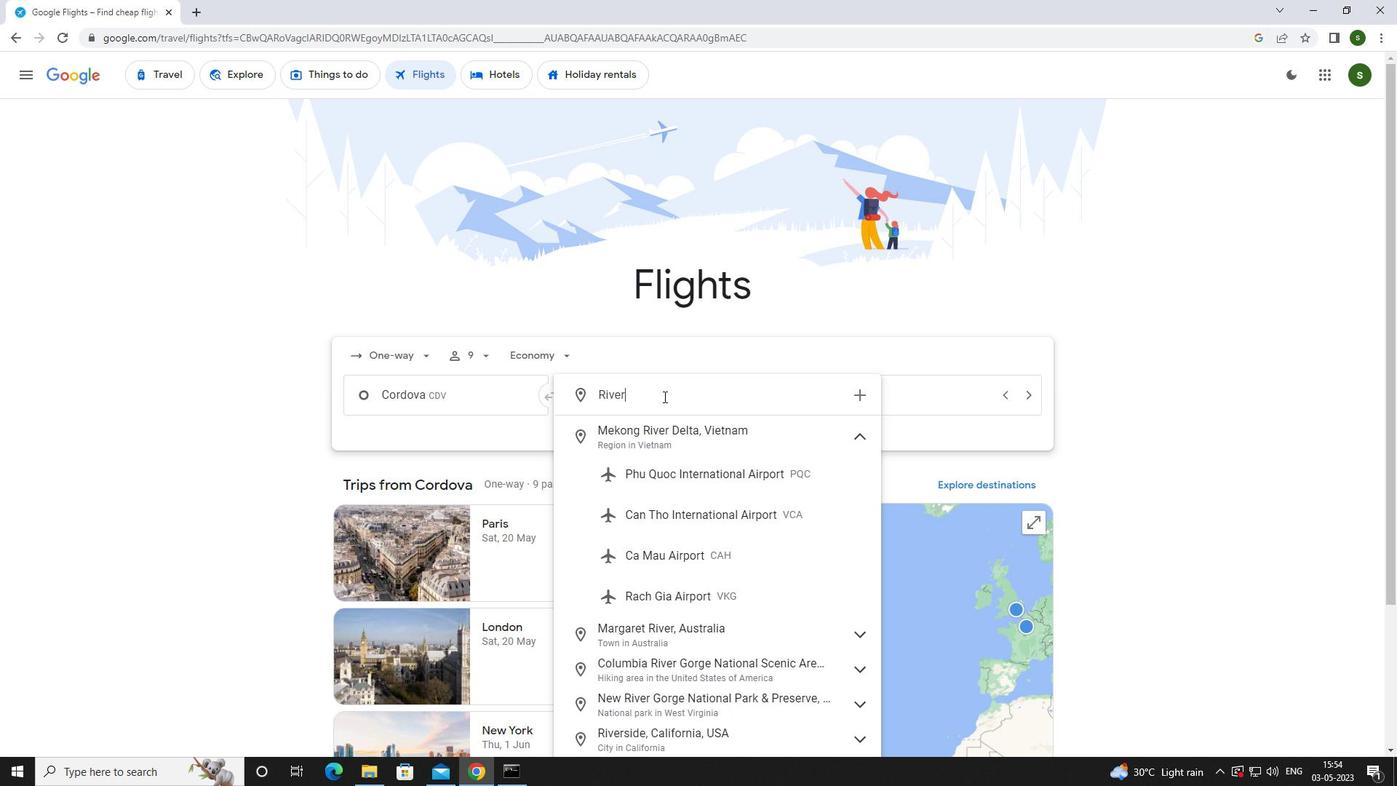 
Action: Mouse moved to (672, 469)
Screenshot: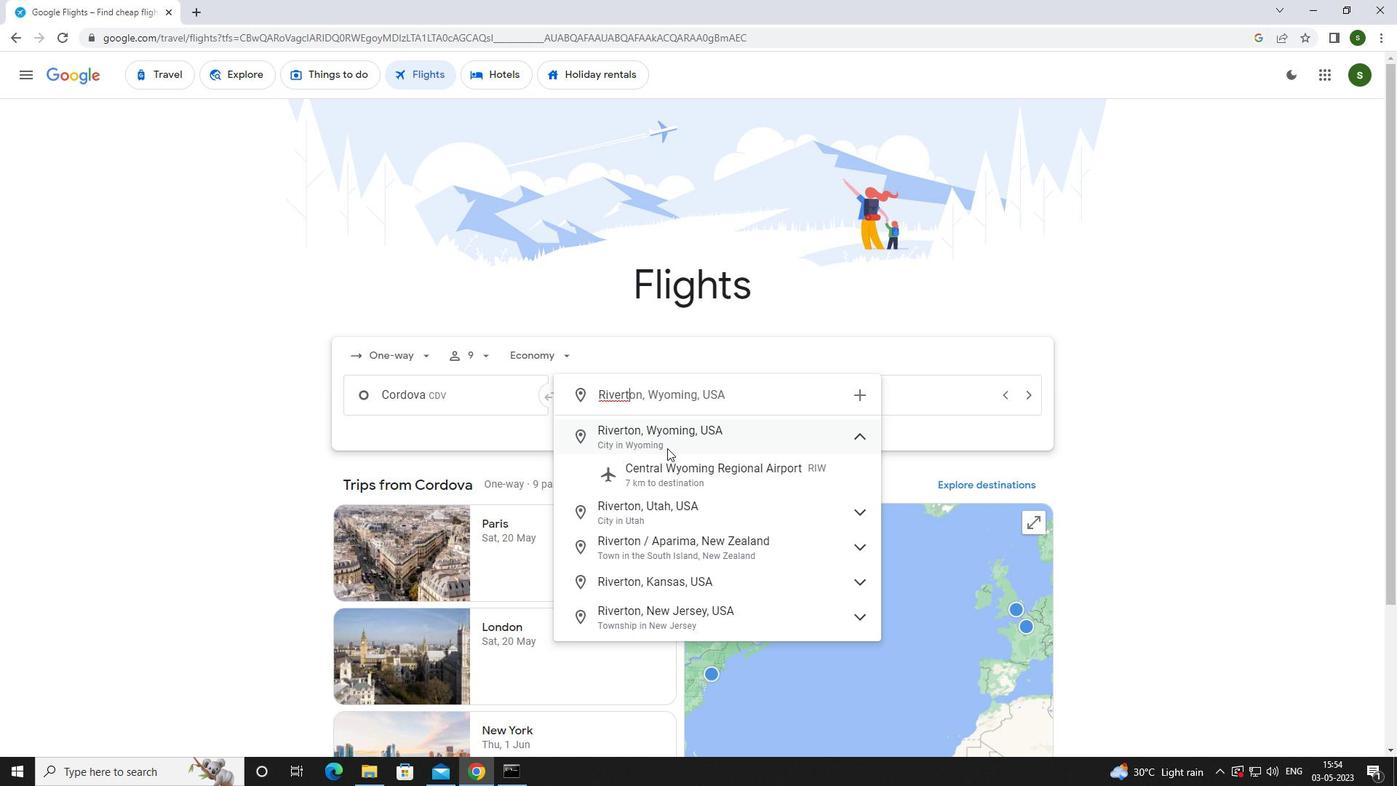 
Action: Mouse pressed left at (672, 469)
Screenshot: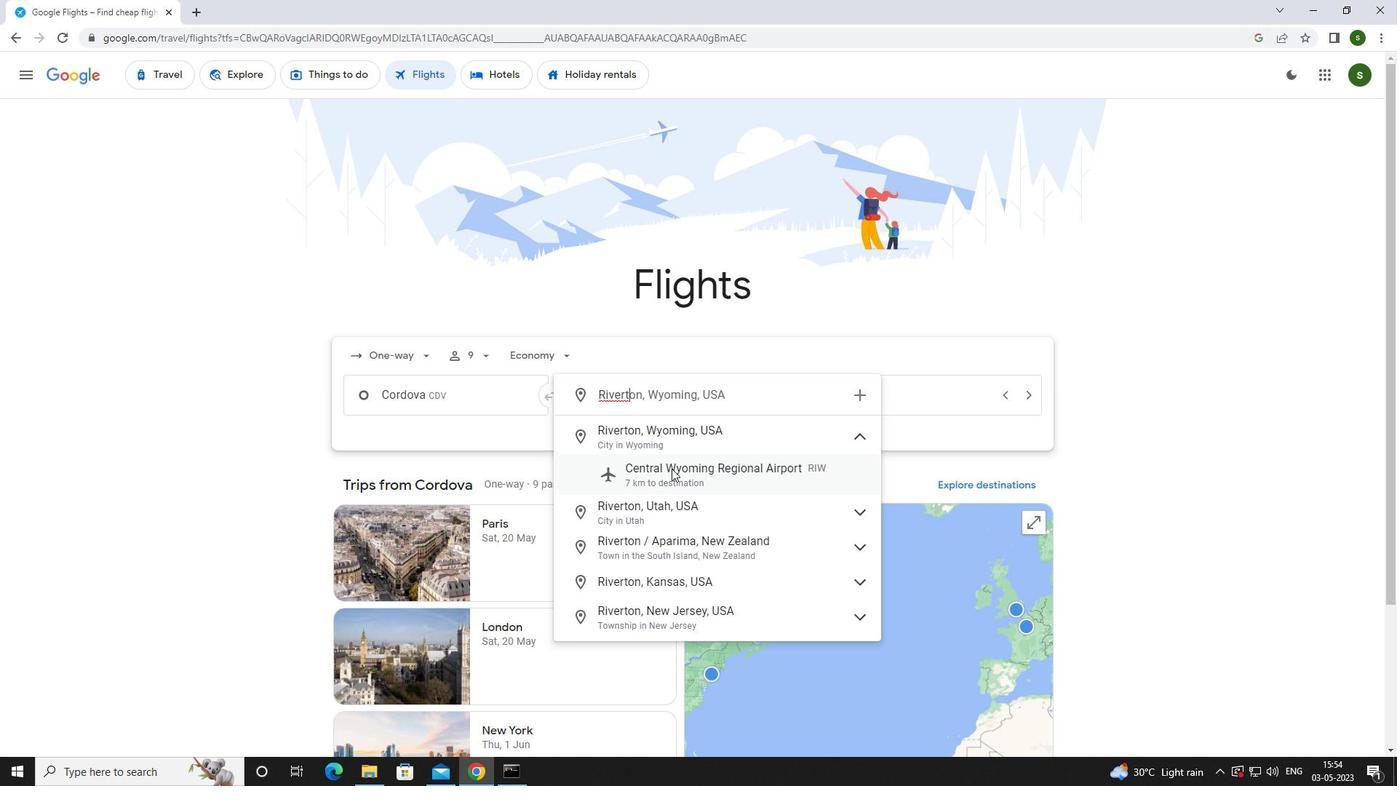 
Action: Mouse moved to (917, 409)
Screenshot: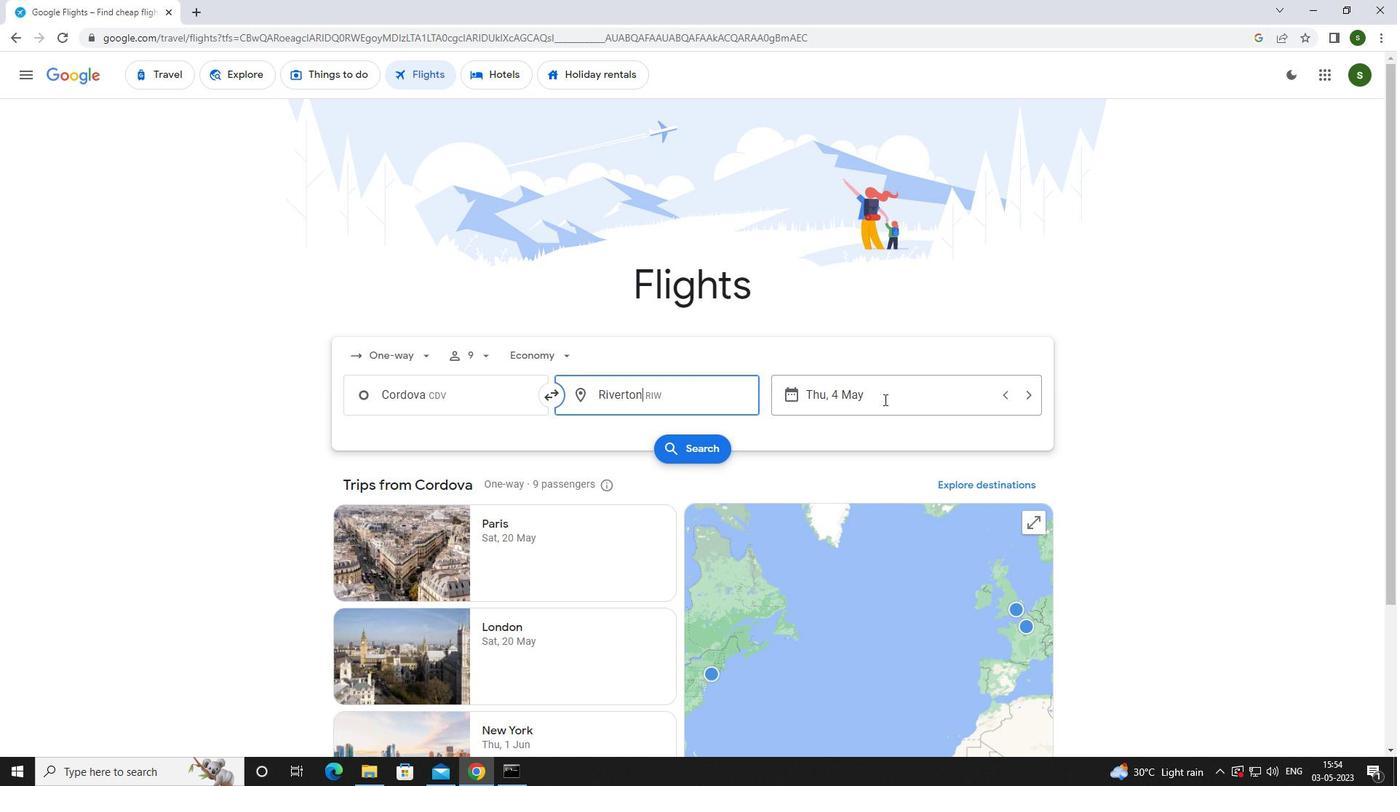 
Action: Mouse pressed left at (917, 409)
Screenshot: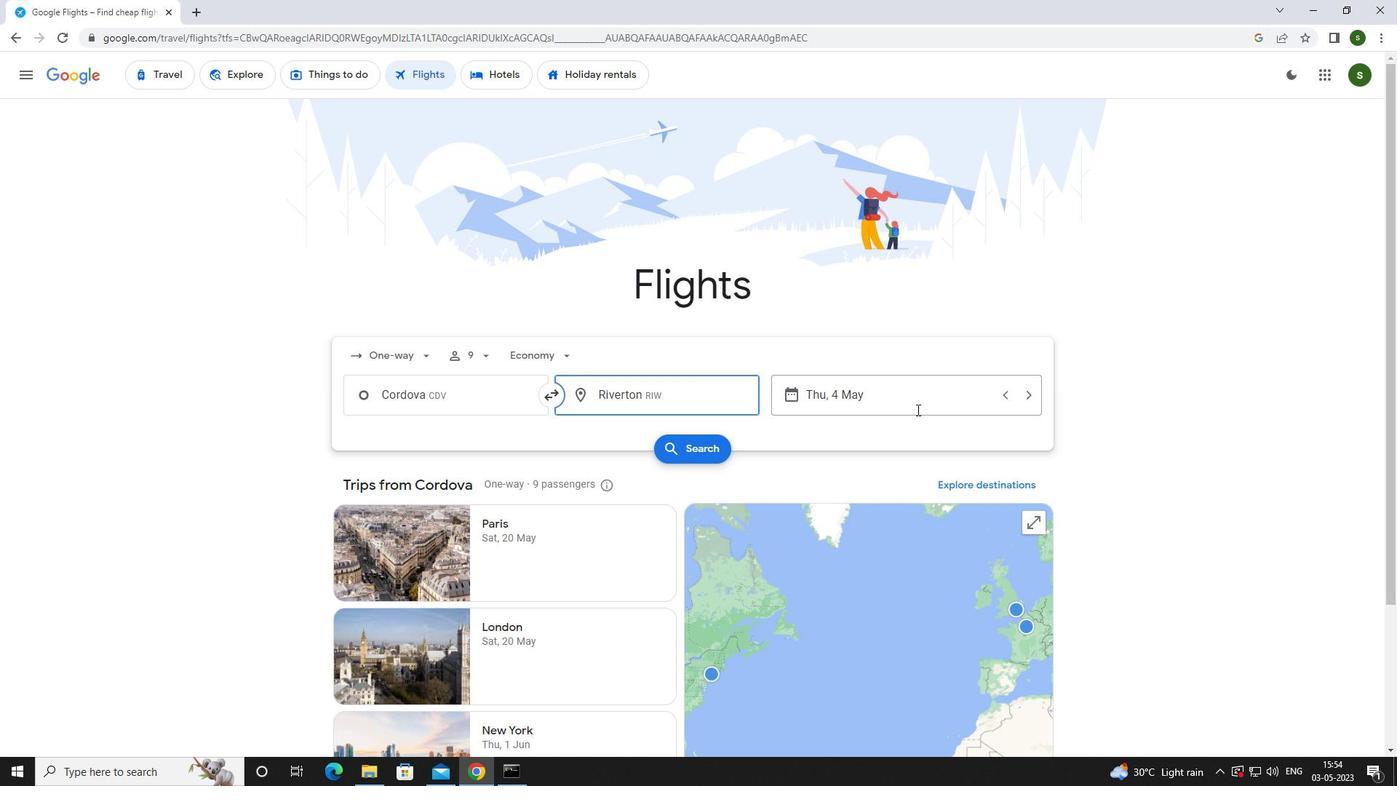 
Action: Mouse moved to (668, 494)
Screenshot: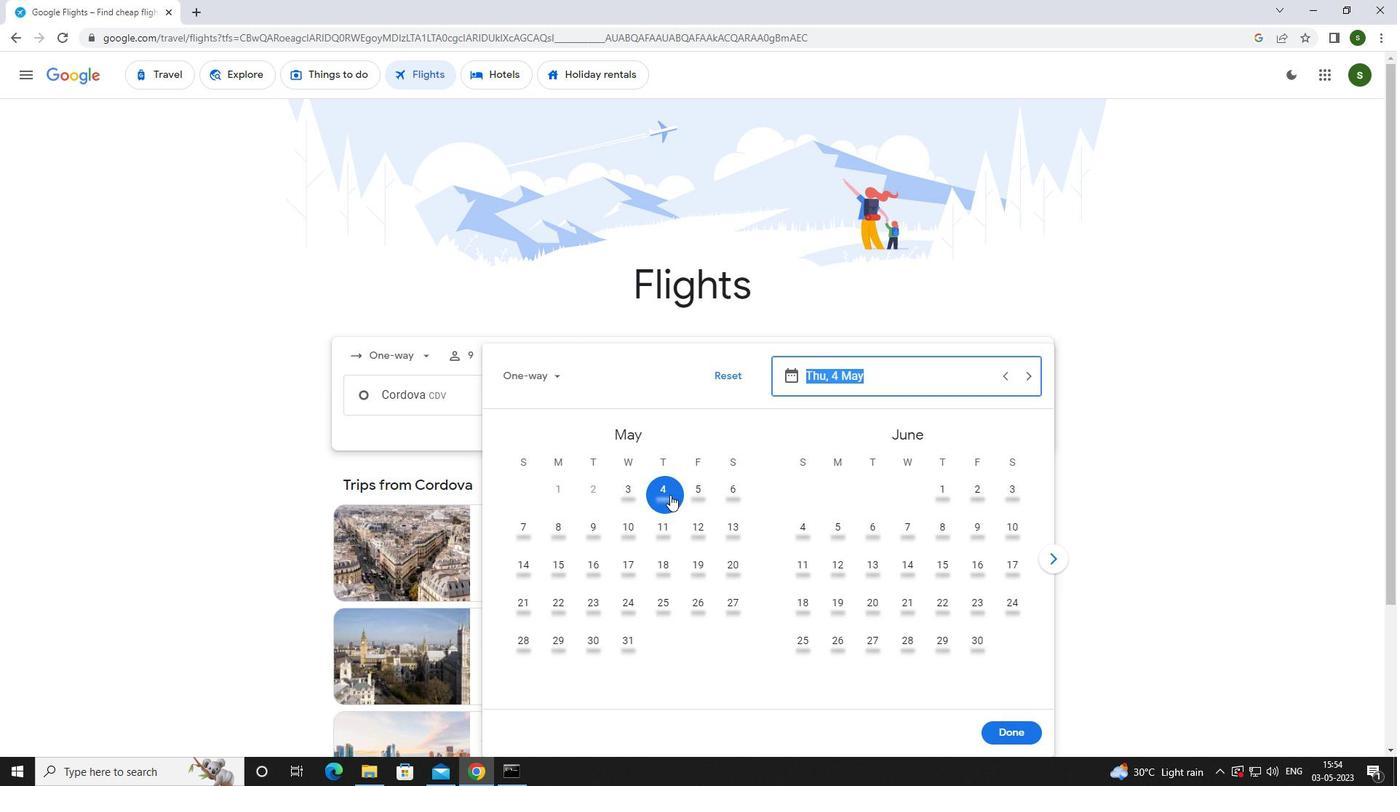 
Action: Mouse pressed left at (668, 494)
Screenshot: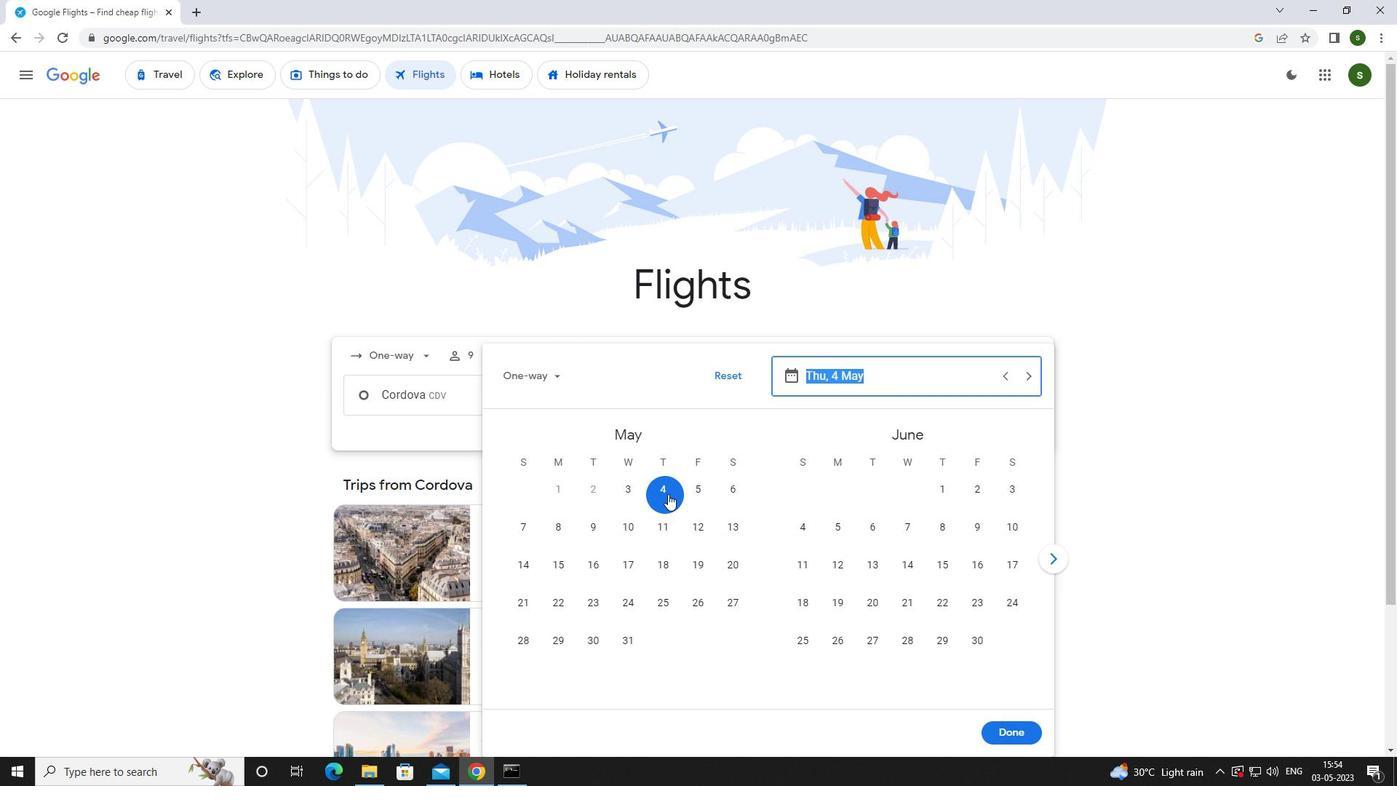 
Action: Mouse moved to (1025, 735)
Screenshot: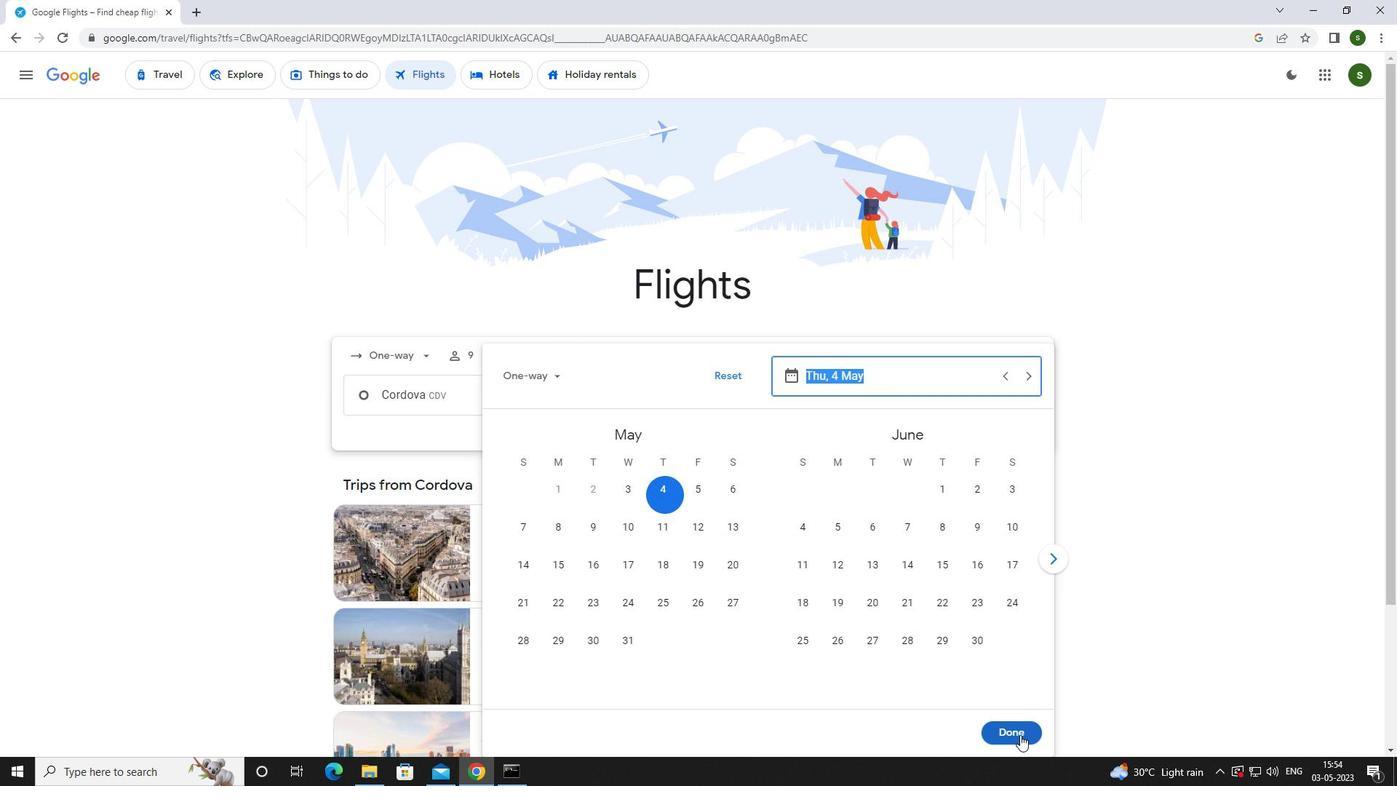 
Action: Mouse pressed left at (1025, 735)
Screenshot: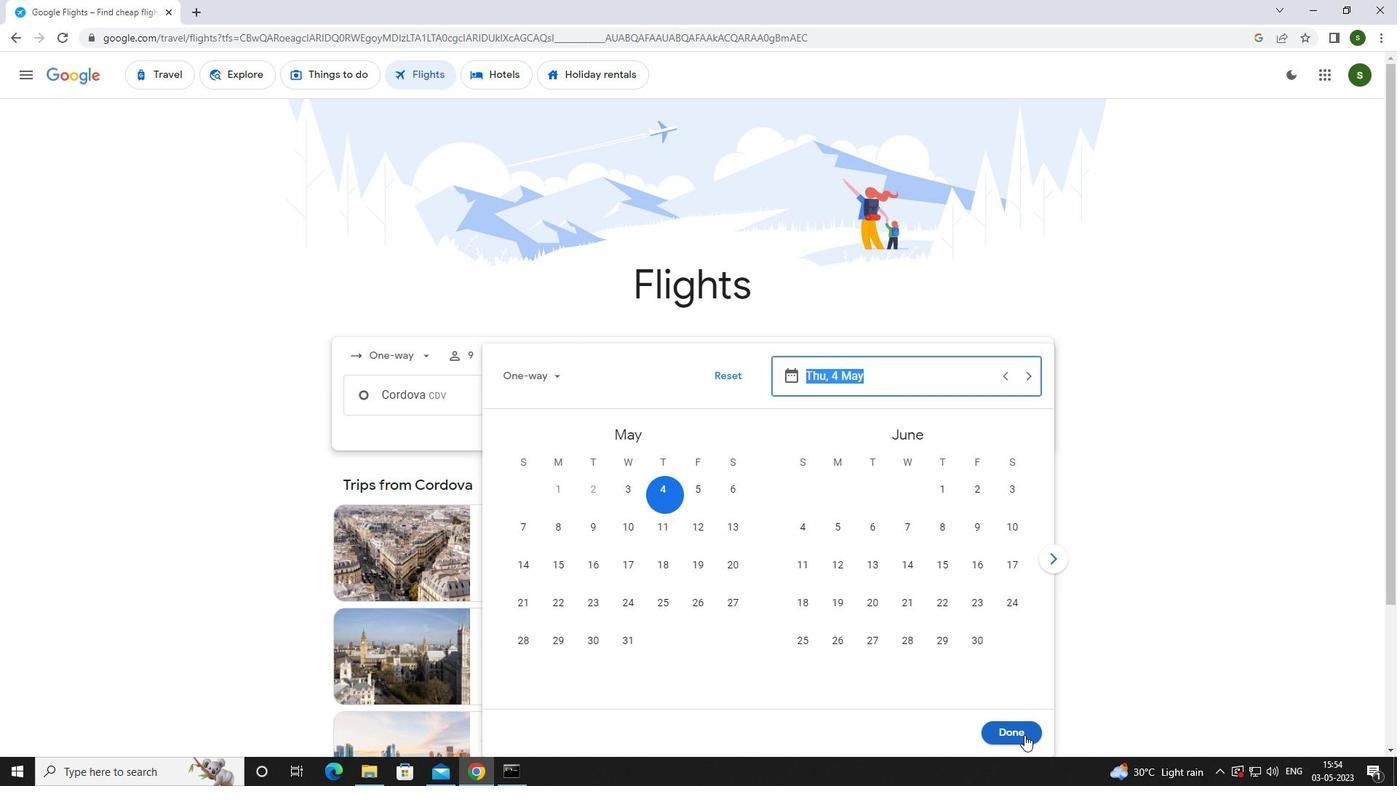 
Action: Mouse moved to (707, 449)
Screenshot: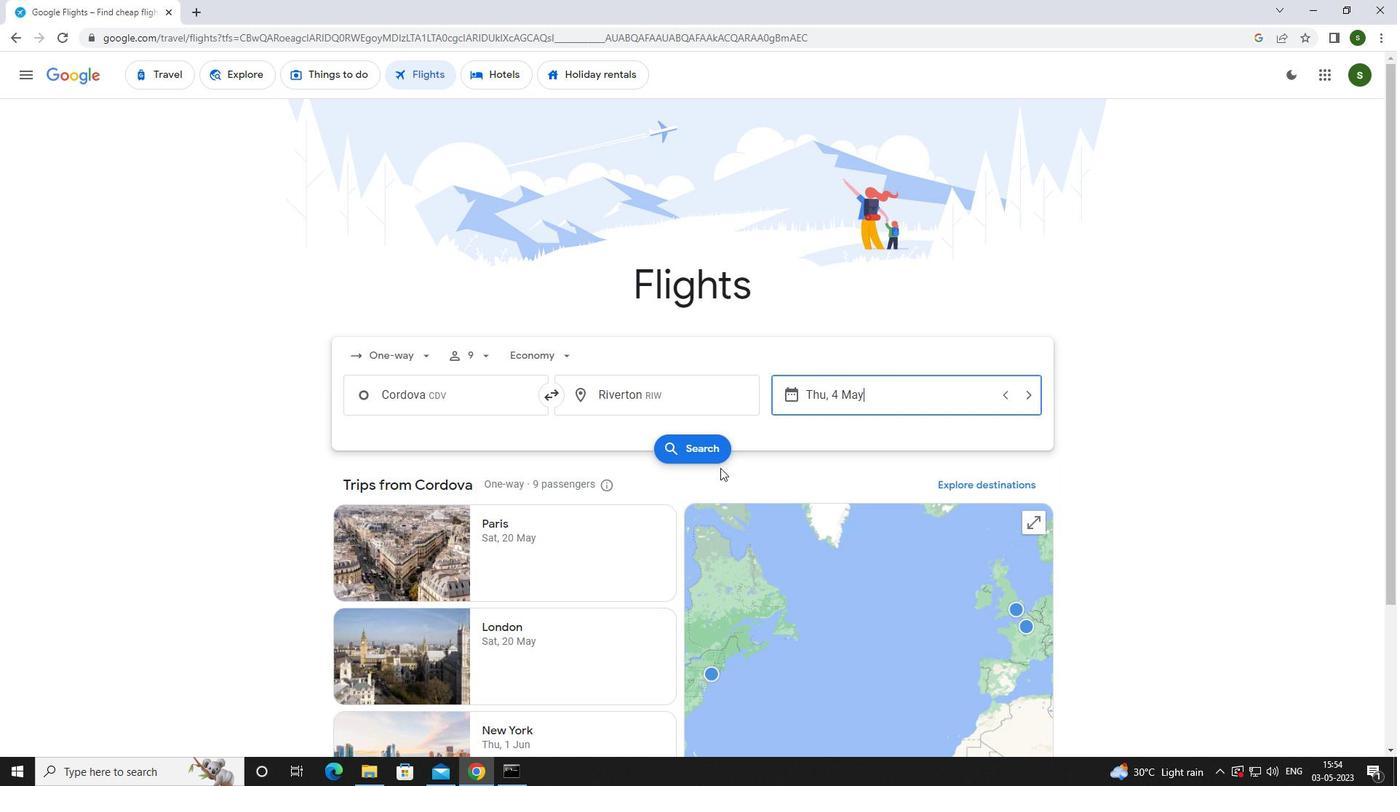 
Action: Mouse pressed left at (707, 449)
Screenshot: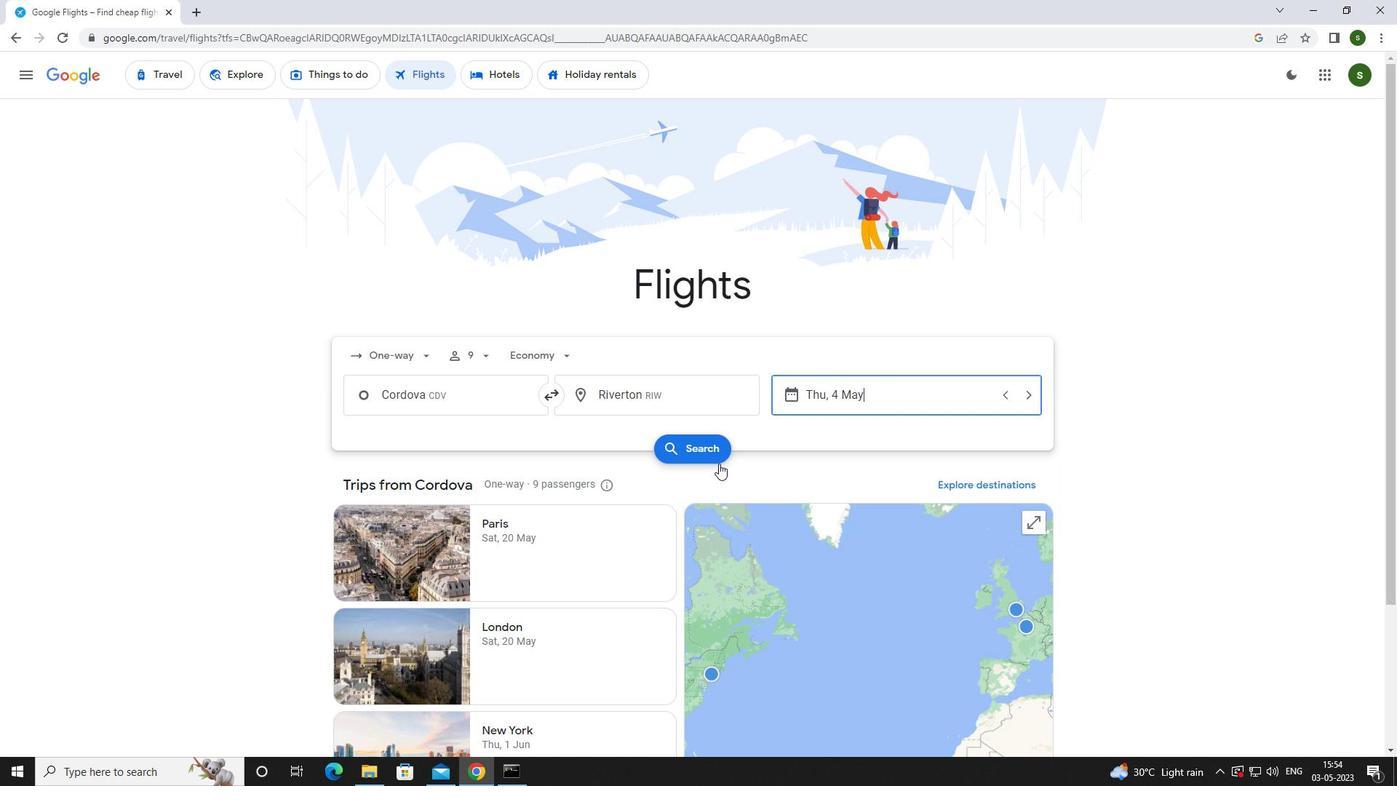 
Action: Mouse moved to (381, 208)
Screenshot: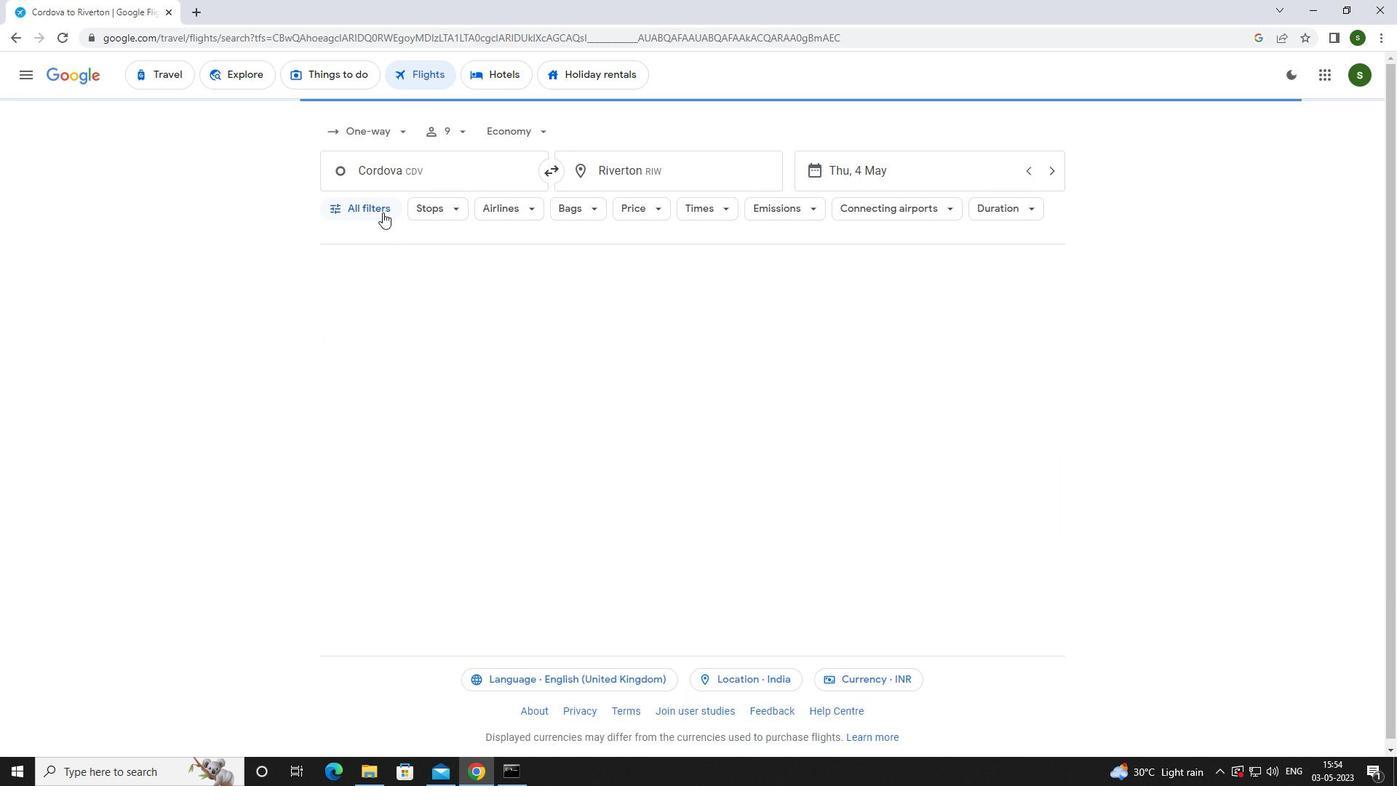 
Action: Mouse pressed left at (381, 208)
Screenshot: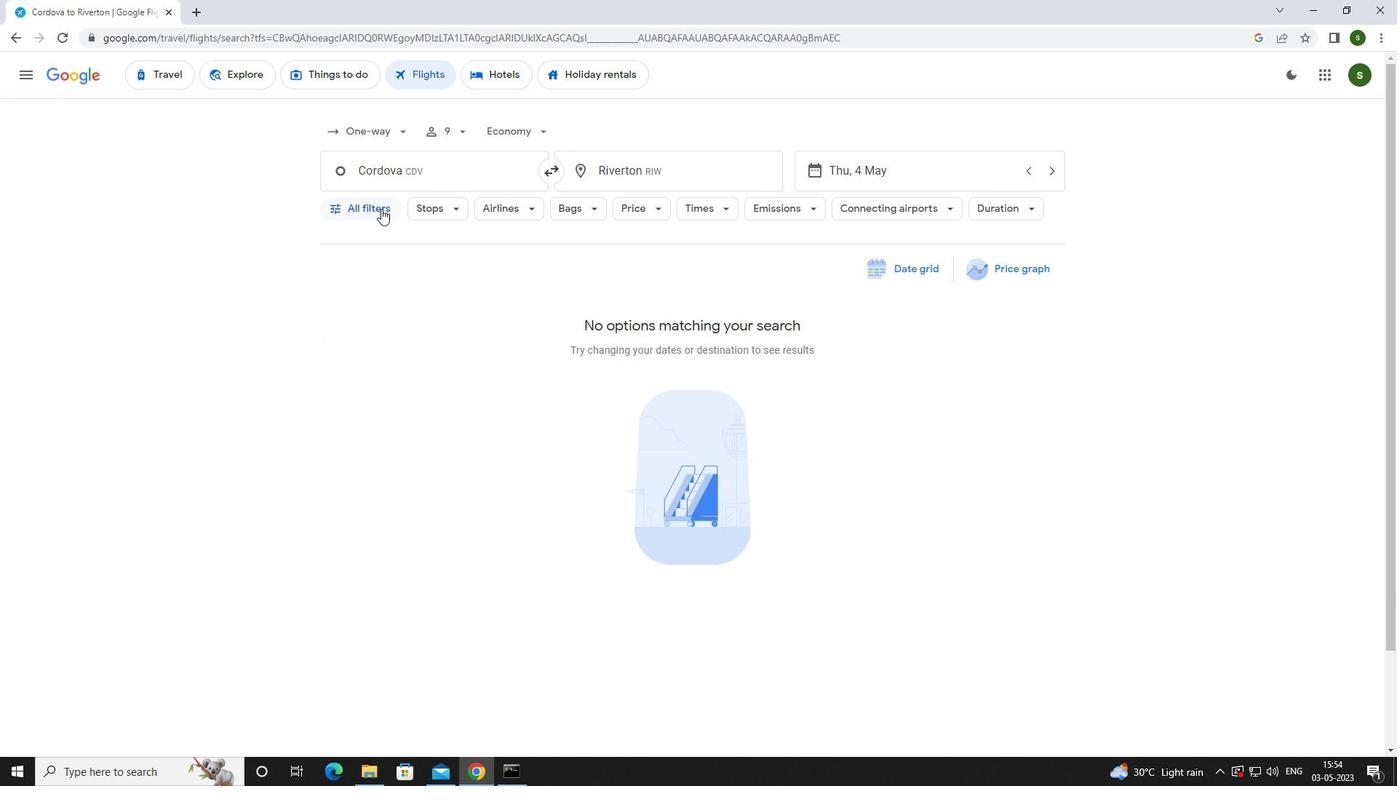
Action: Mouse moved to (543, 520)
Screenshot: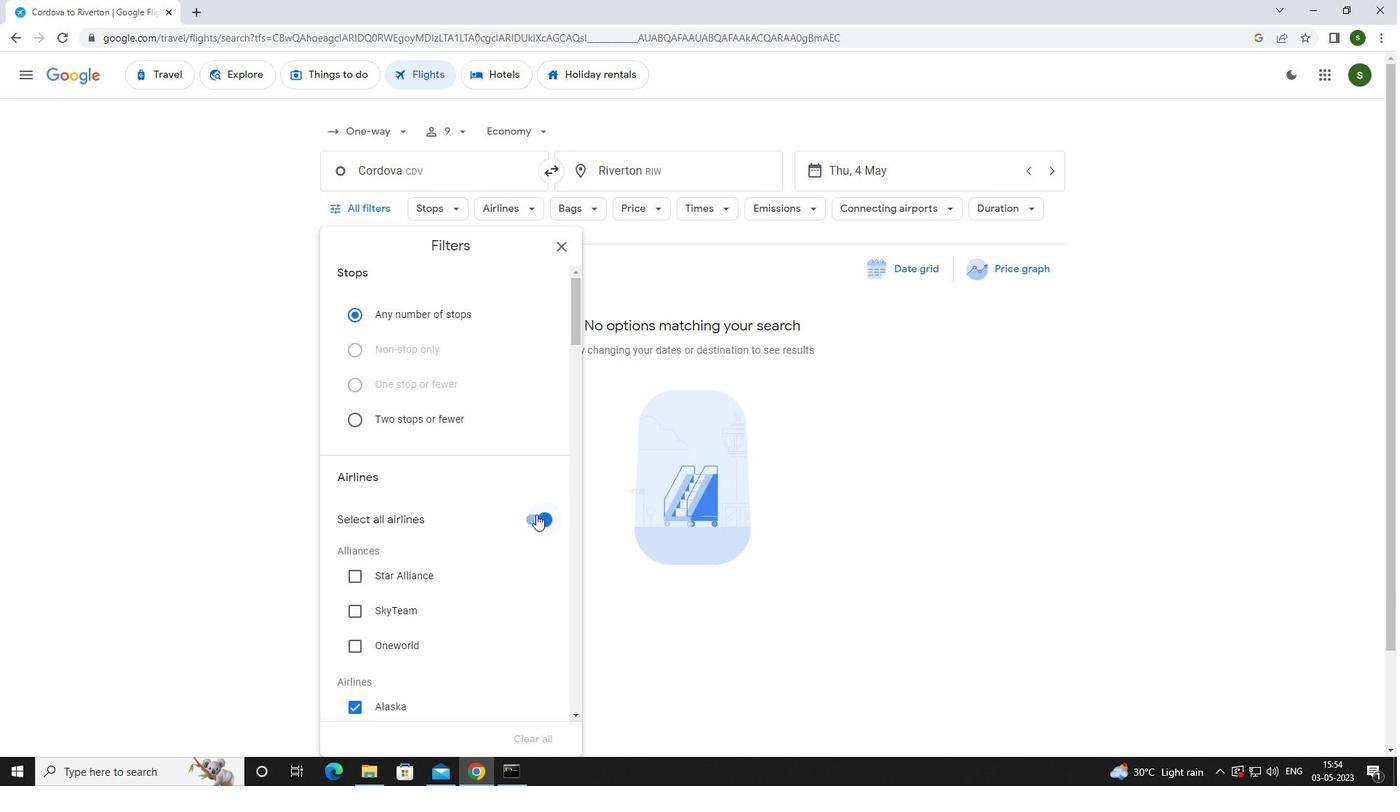 
Action: Mouse pressed left at (543, 520)
Screenshot: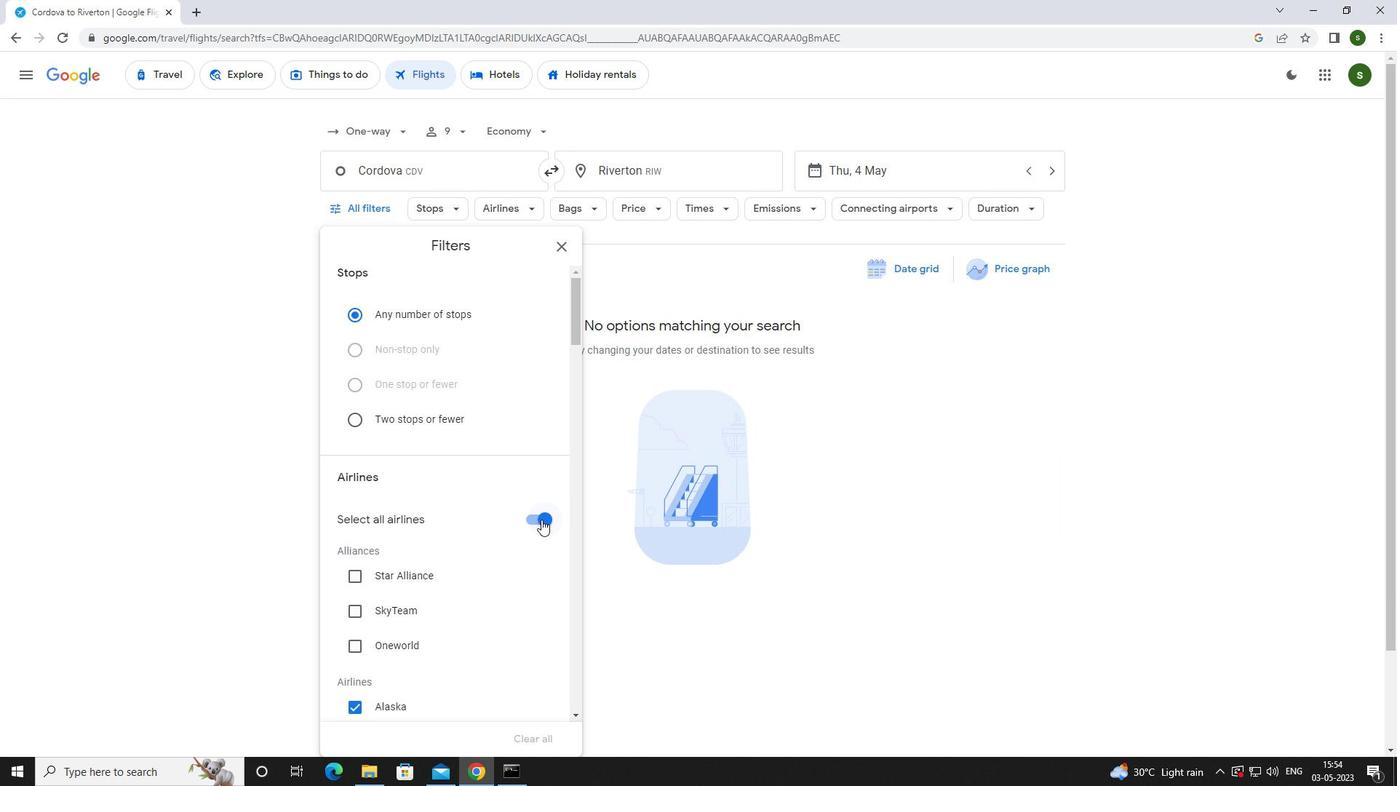 
Action: Mouse moved to (524, 483)
Screenshot: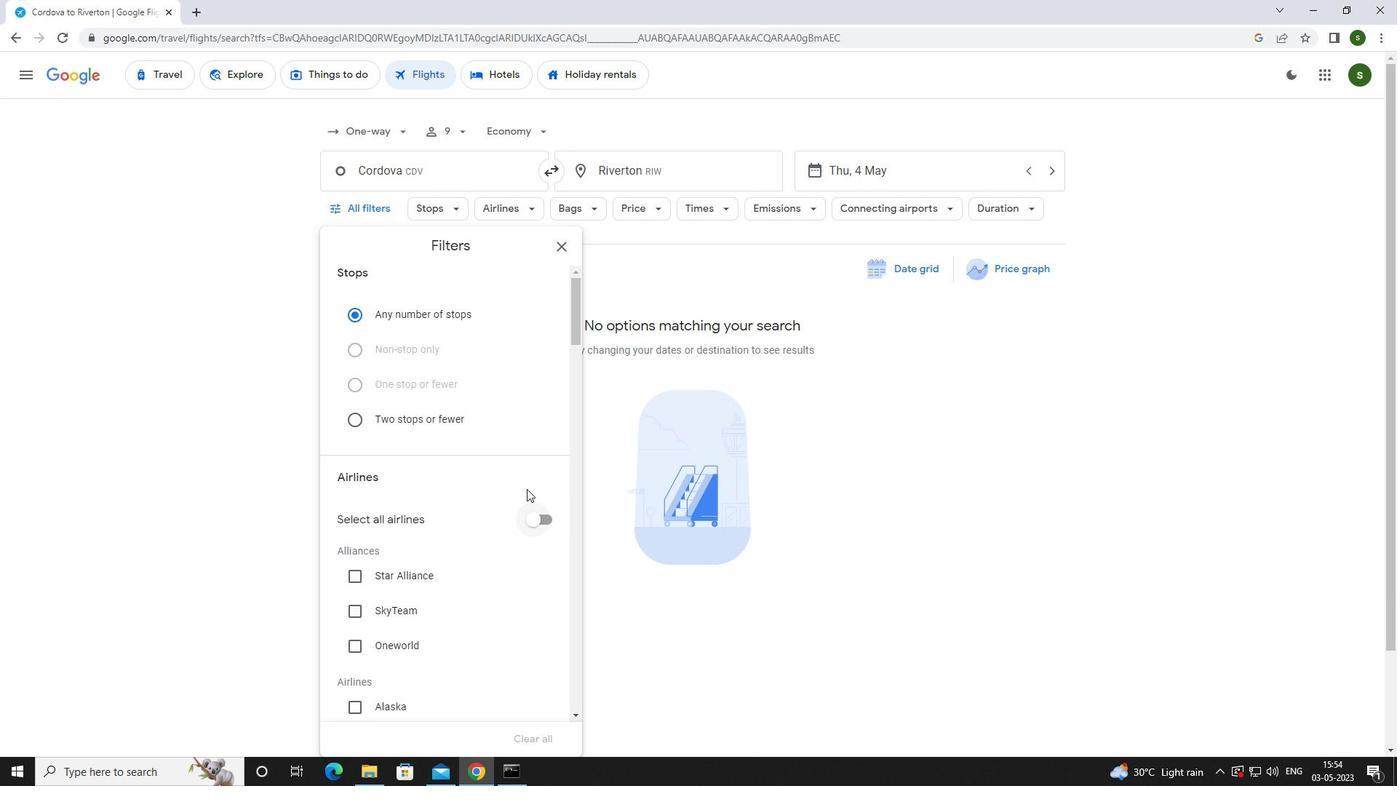 
Action: Mouse scrolled (524, 482) with delta (0, 0)
Screenshot: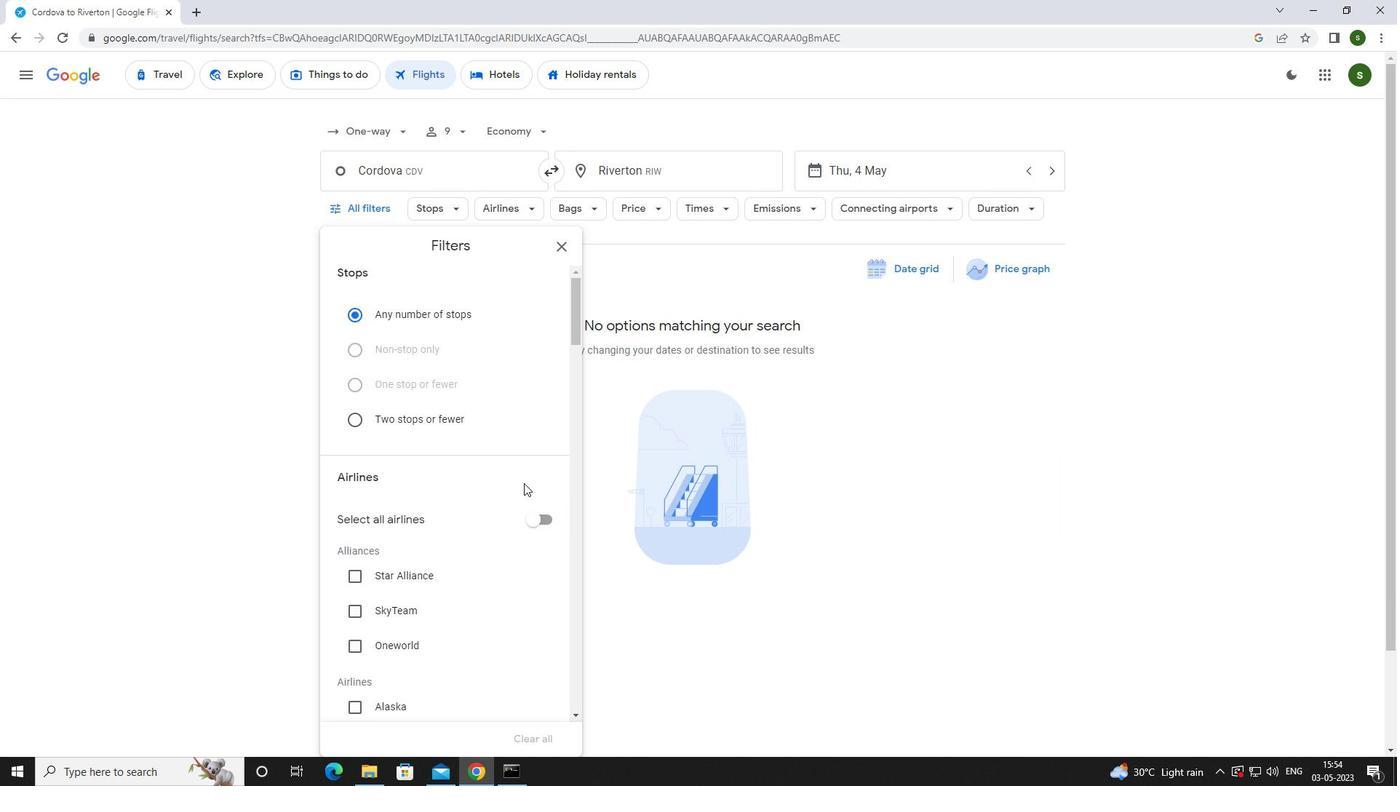 
Action: Mouse scrolled (524, 482) with delta (0, 0)
Screenshot: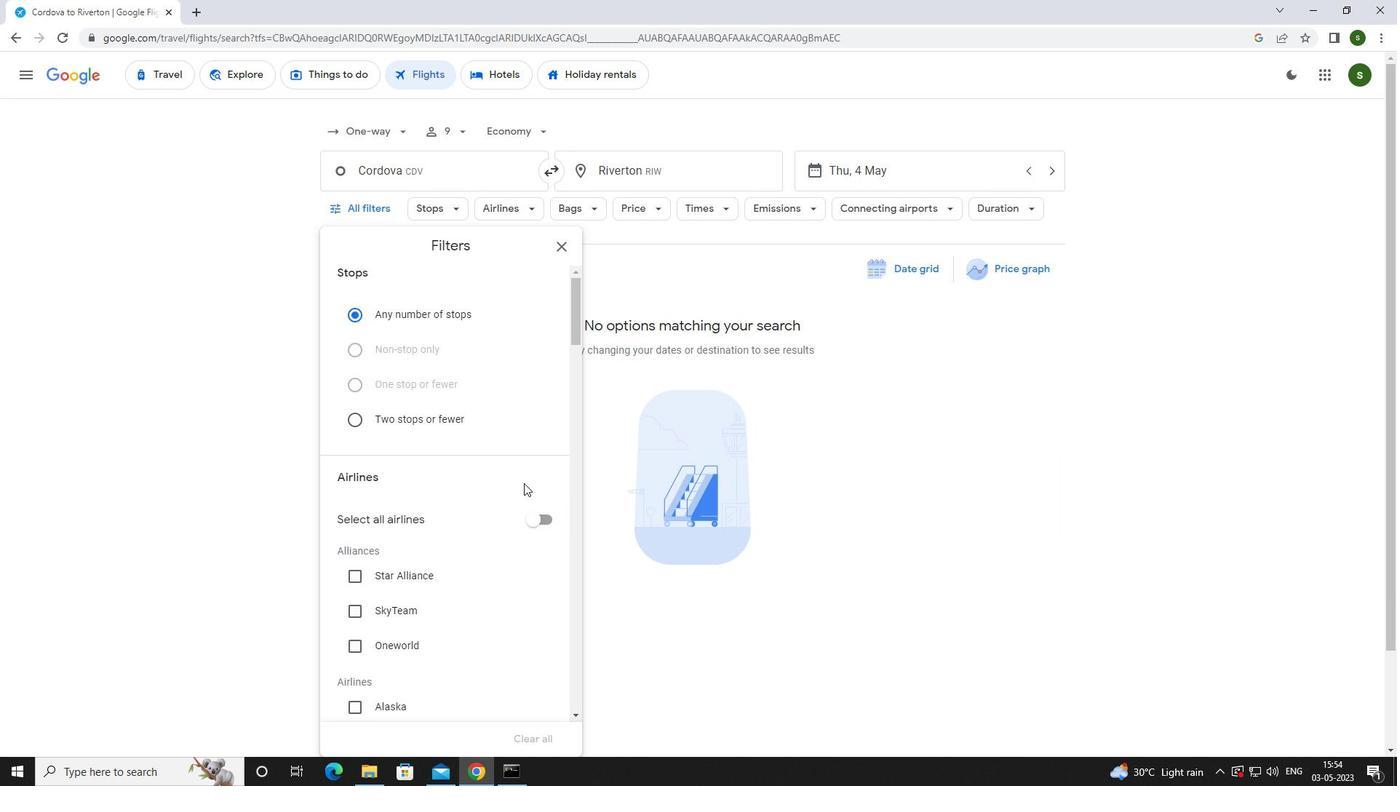 
Action: Mouse scrolled (524, 482) with delta (0, 0)
Screenshot: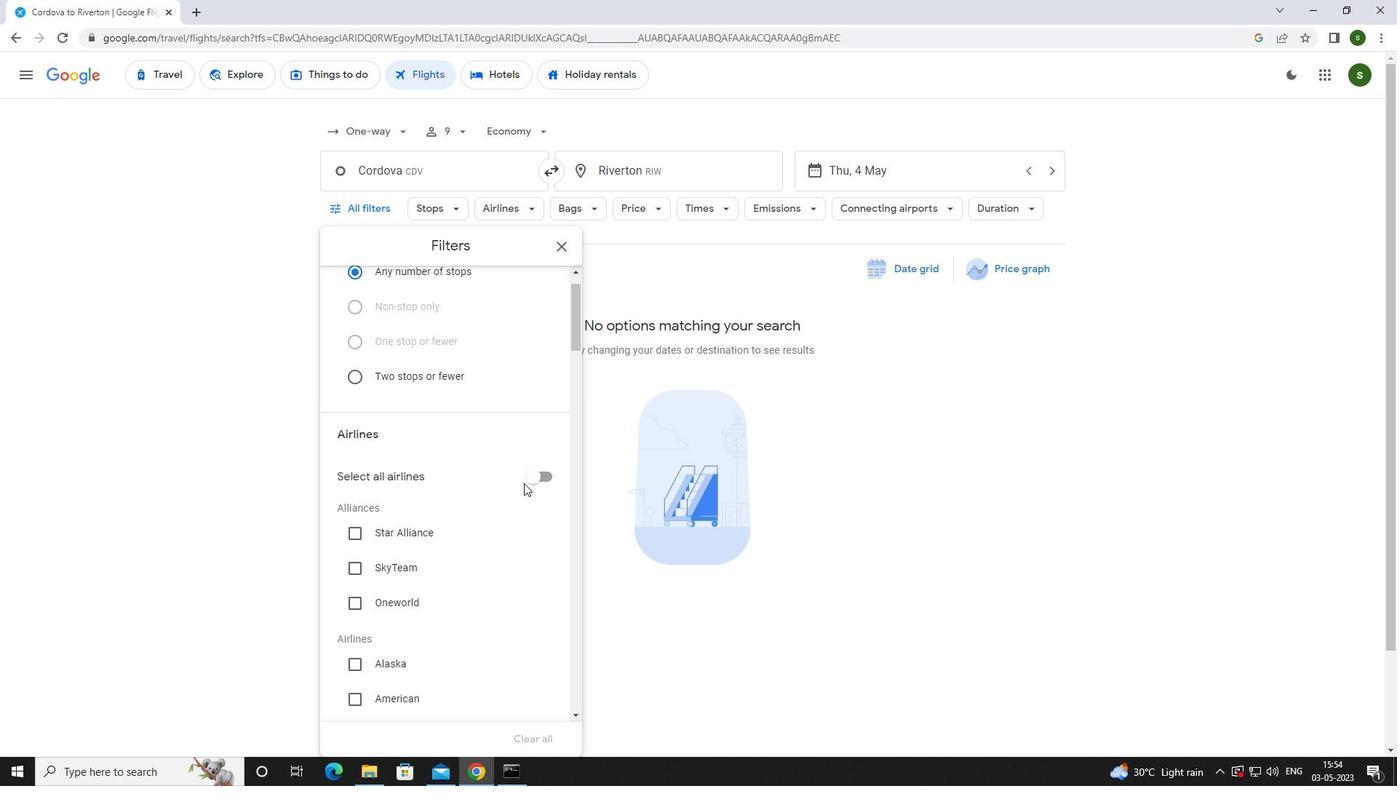 
Action: Mouse moved to (420, 524)
Screenshot: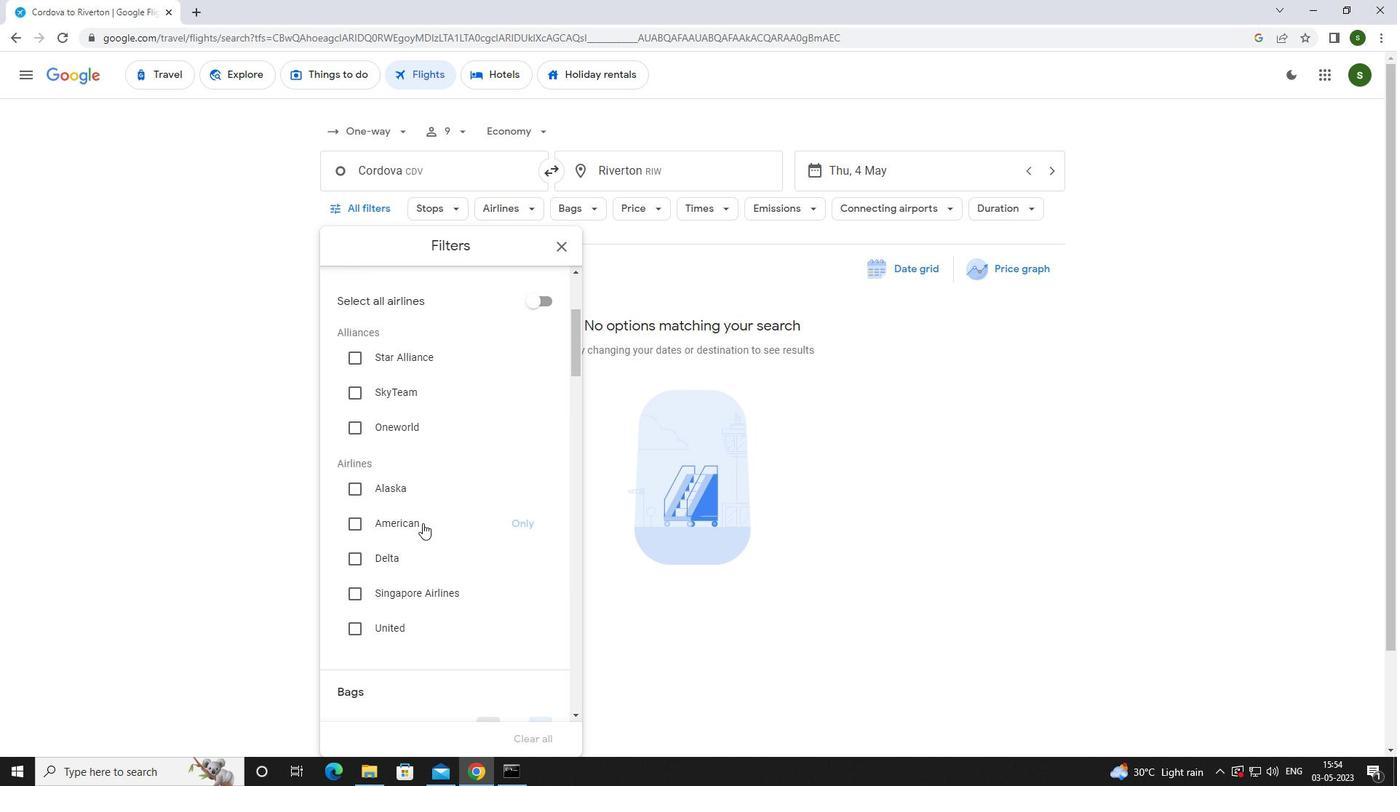 
Action: Mouse pressed left at (420, 524)
Screenshot: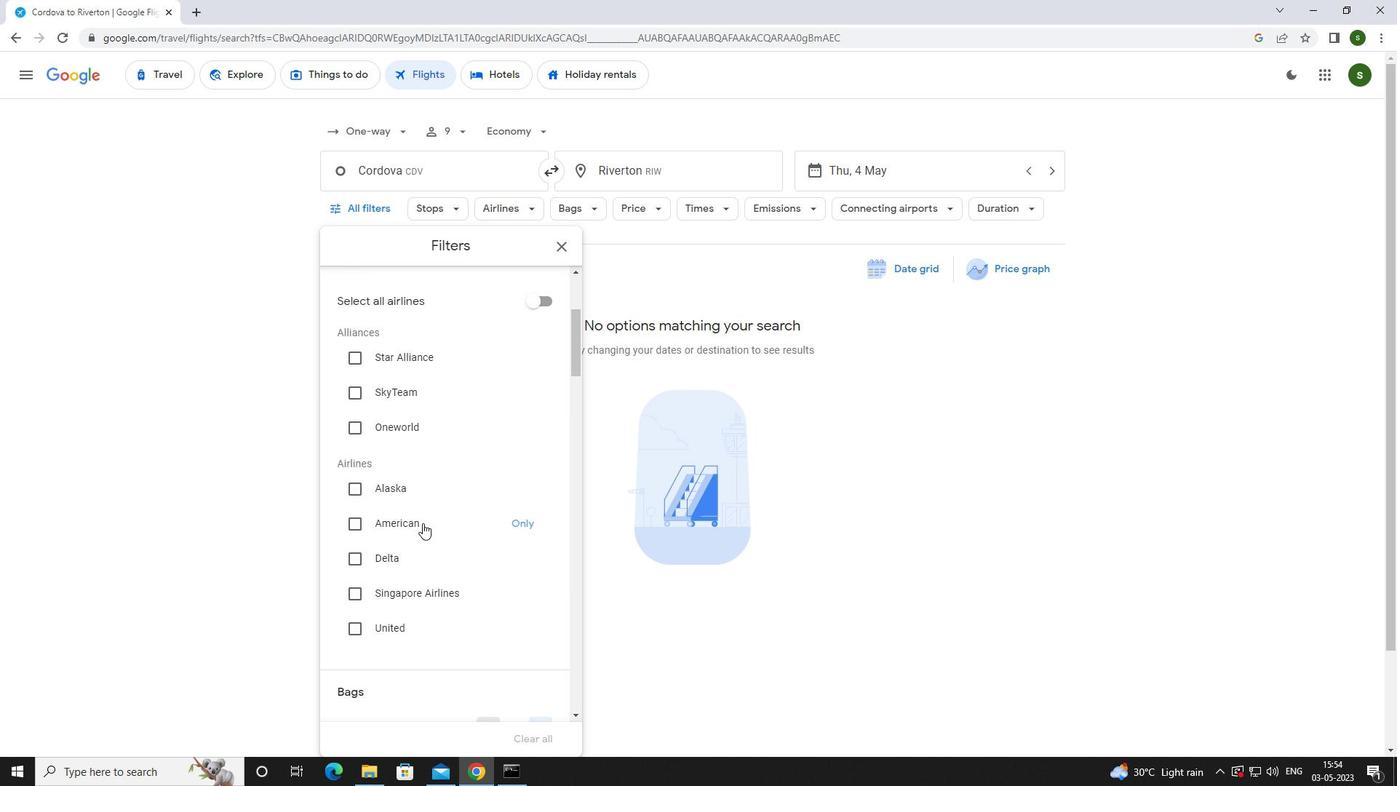 
Action: Mouse scrolled (420, 523) with delta (0, 0)
Screenshot: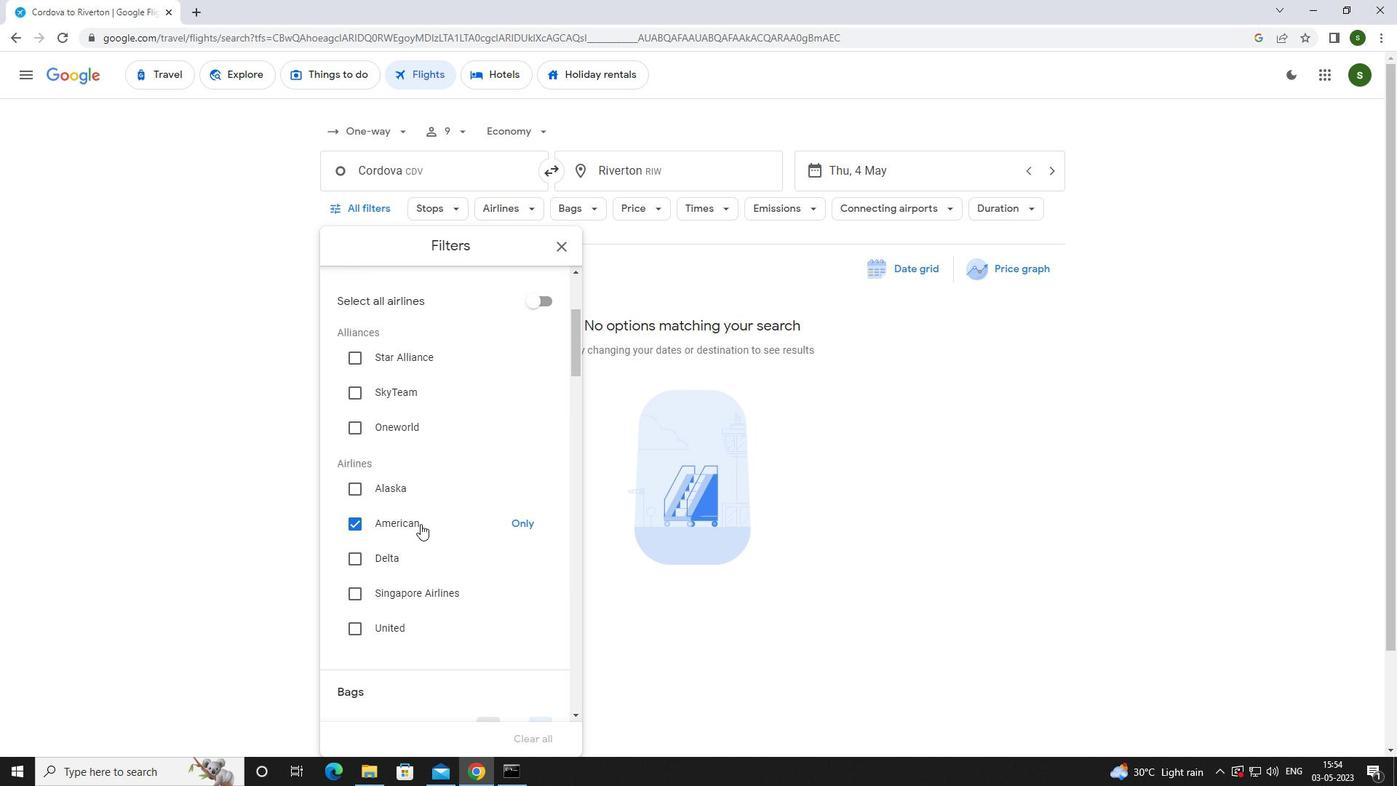 
Action: Mouse scrolled (420, 523) with delta (0, 0)
Screenshot: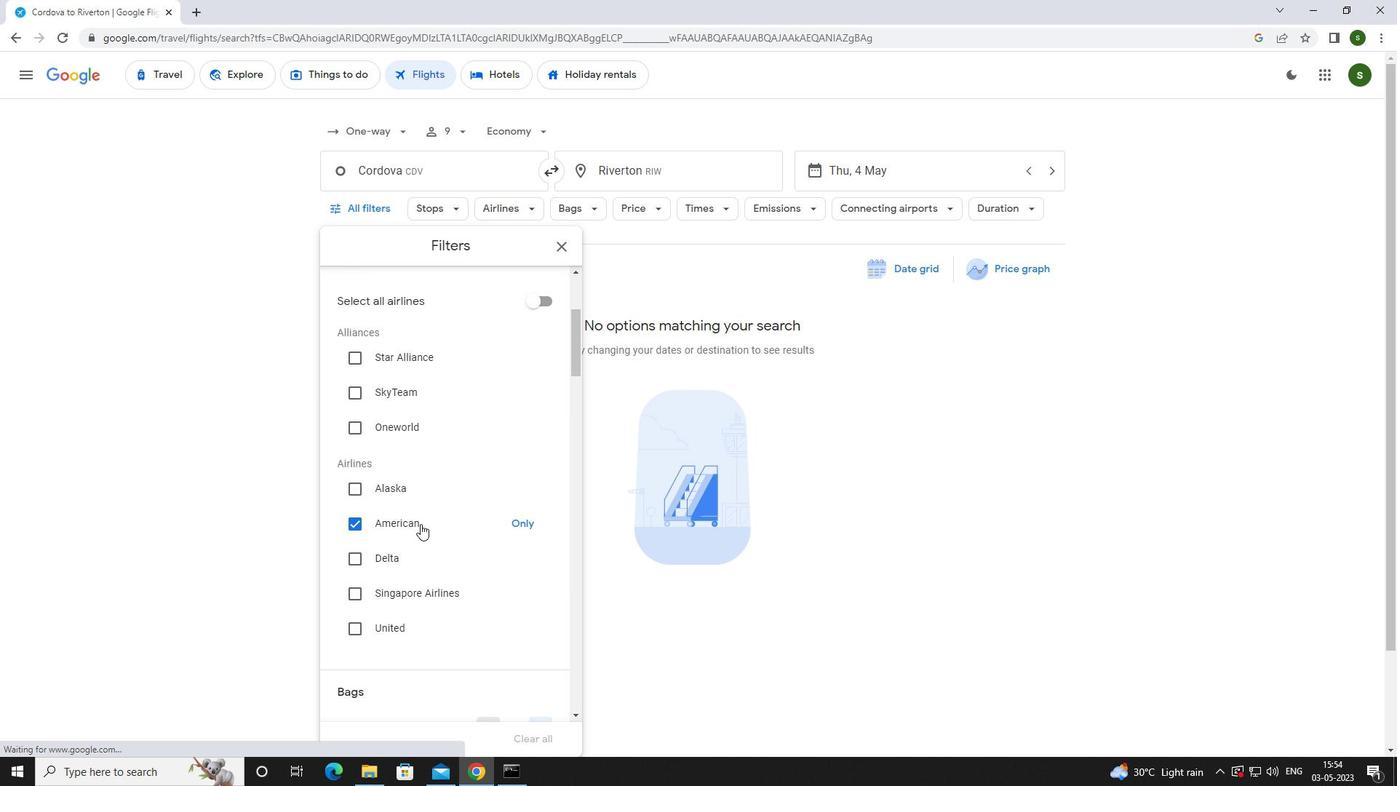 
Action: Mouse scrolled (420, 523) with delta (0, 0)
Screenshot: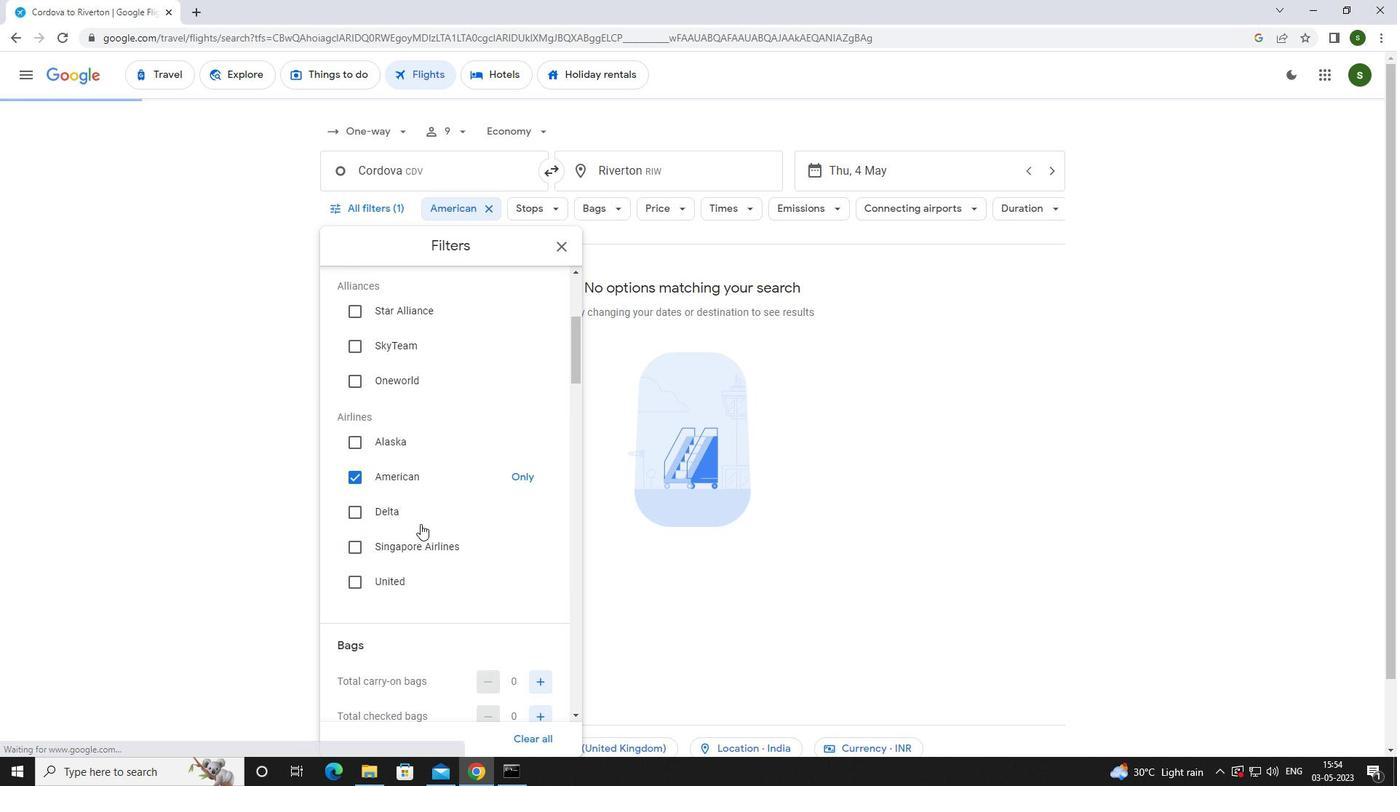 
Action: Mouse scrolled (420, 523) with delta (0, 0)
Screenshot: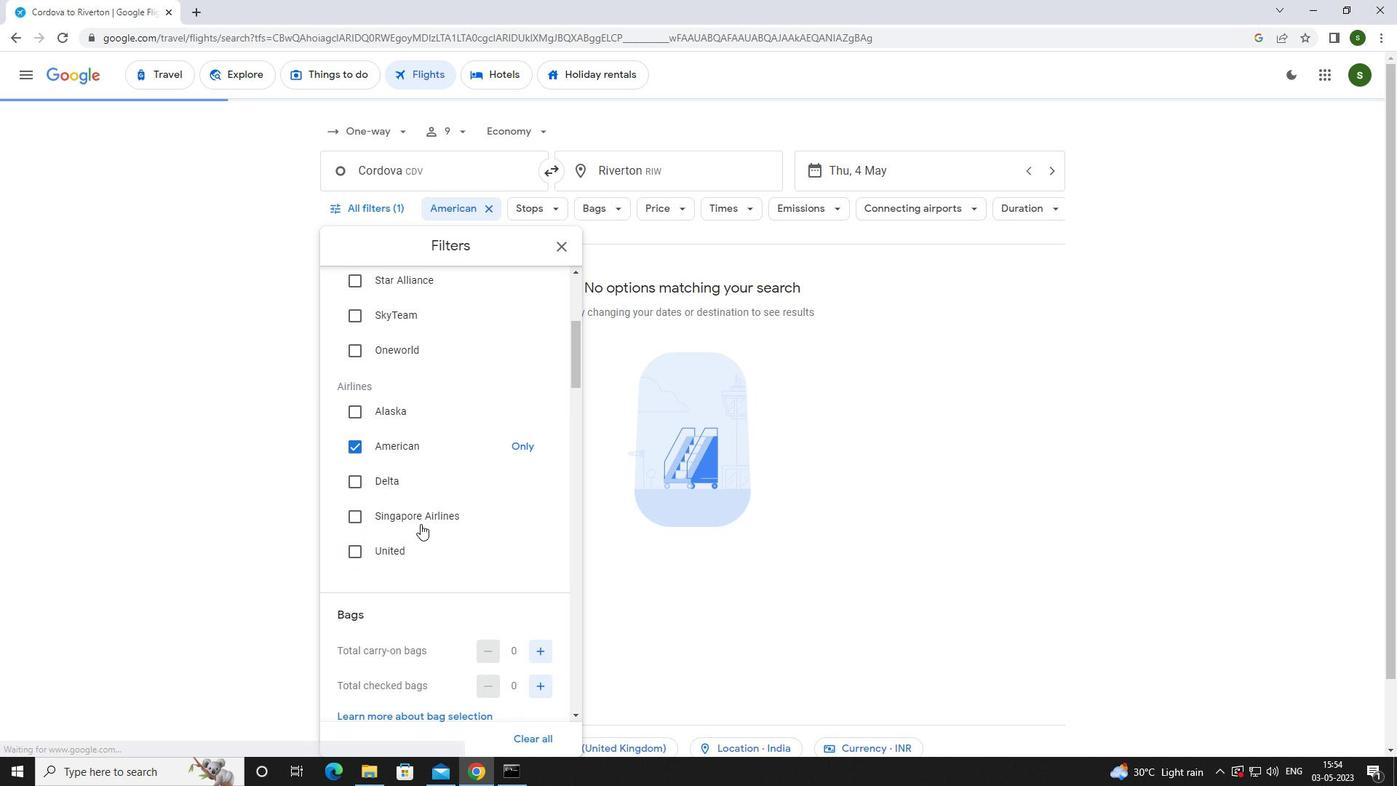 
Action: Mouse moved to (536, 436)
Screenshot: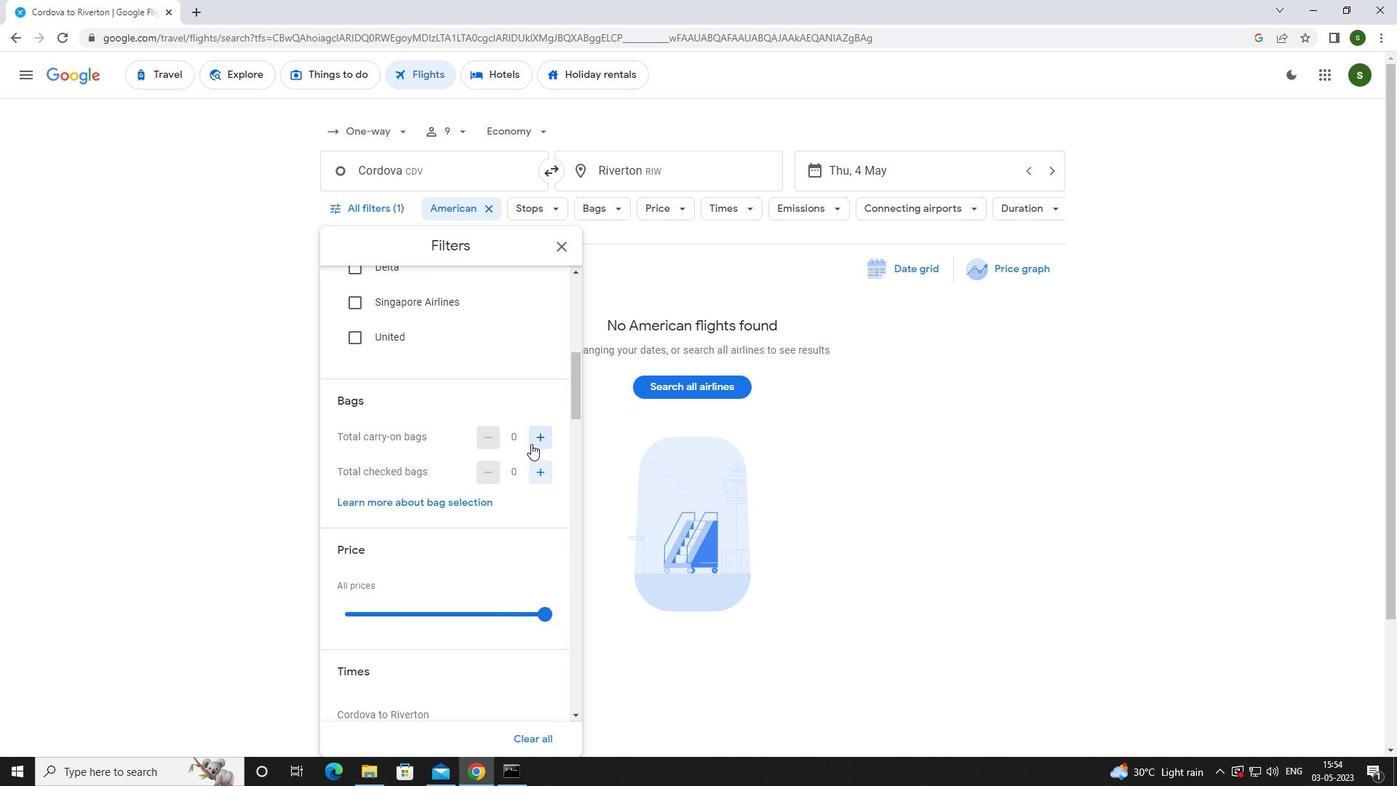 
Action: Mouse pressed left at (536, 436)
Screenshot: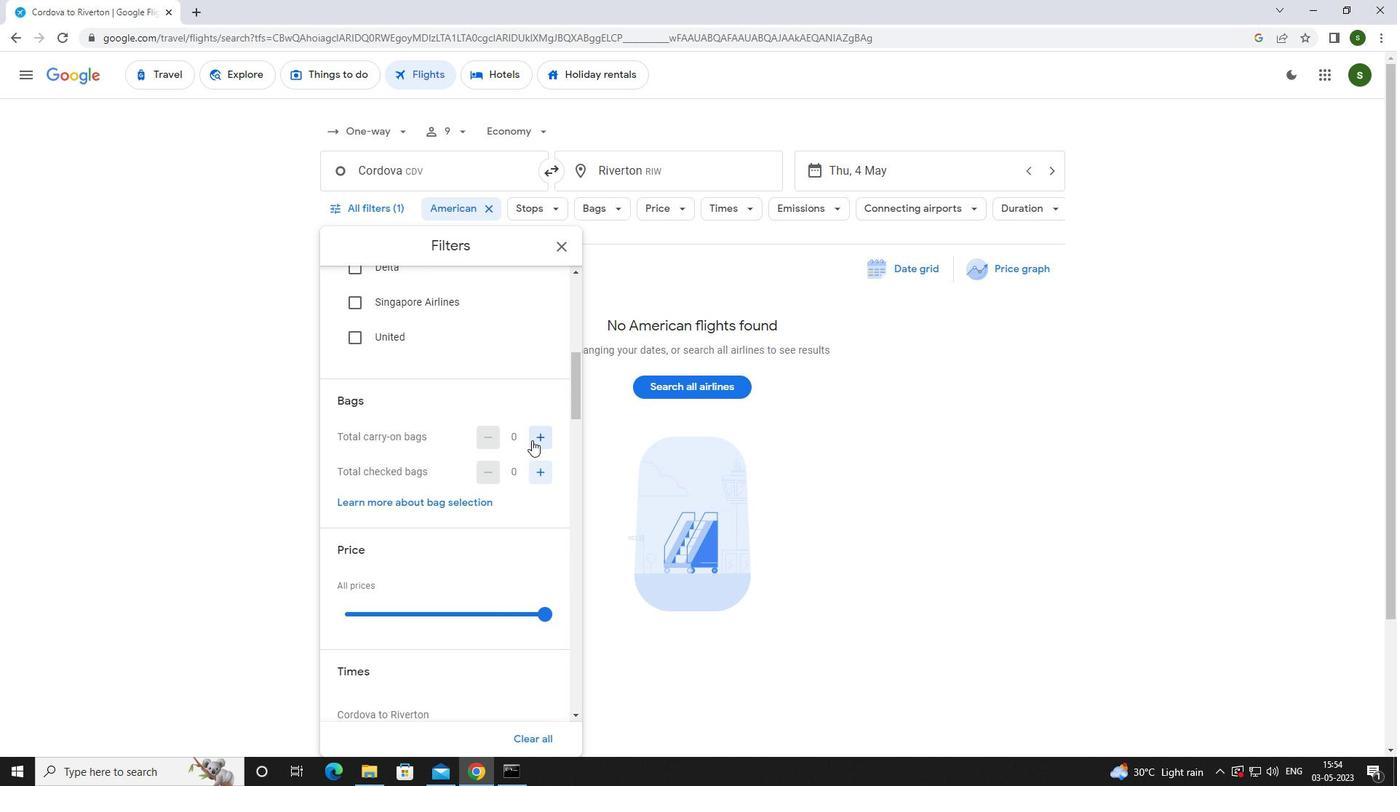 
Action: Mouse pressed left at (536, 436)
Screenshot: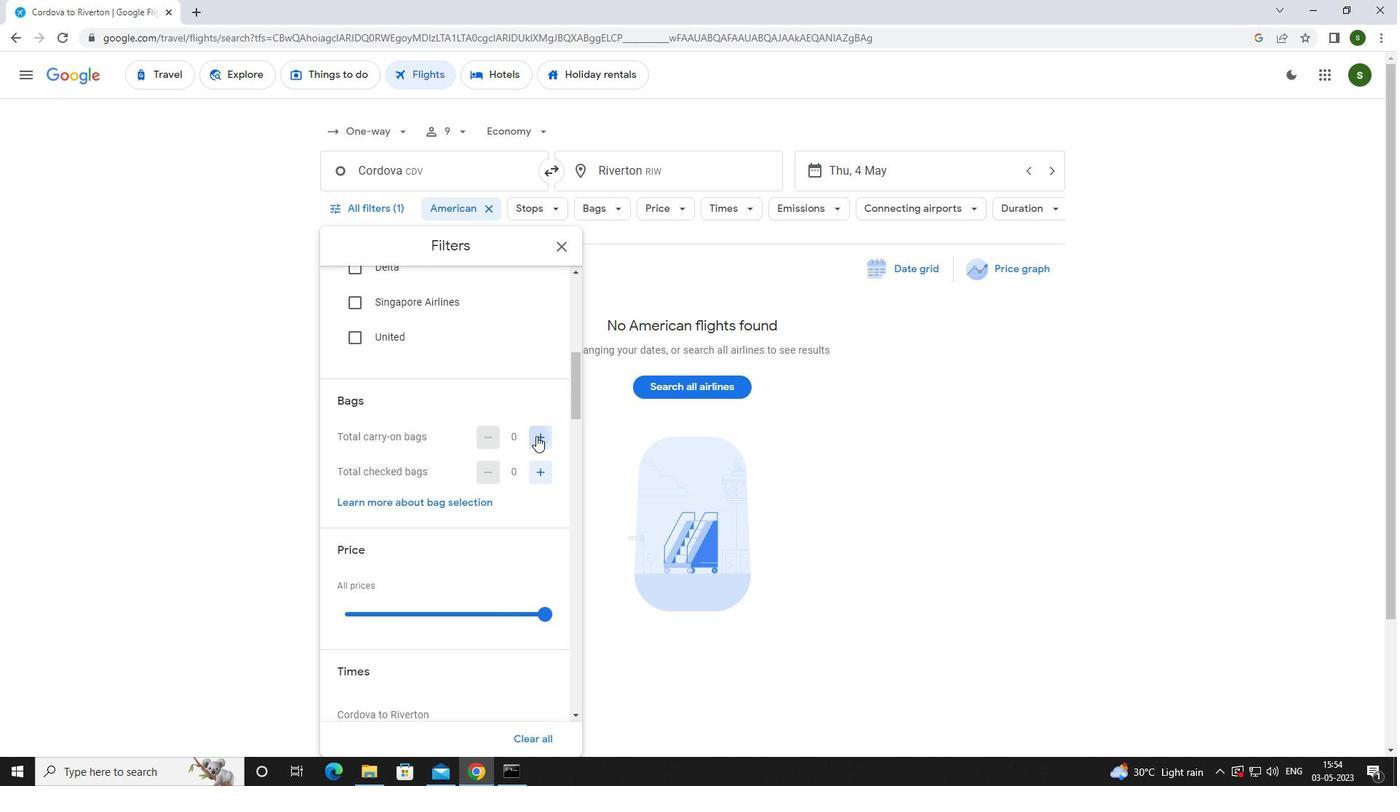 
Action: Mouse scrolled (536, 435) with delta (0, 0)
Screenshot: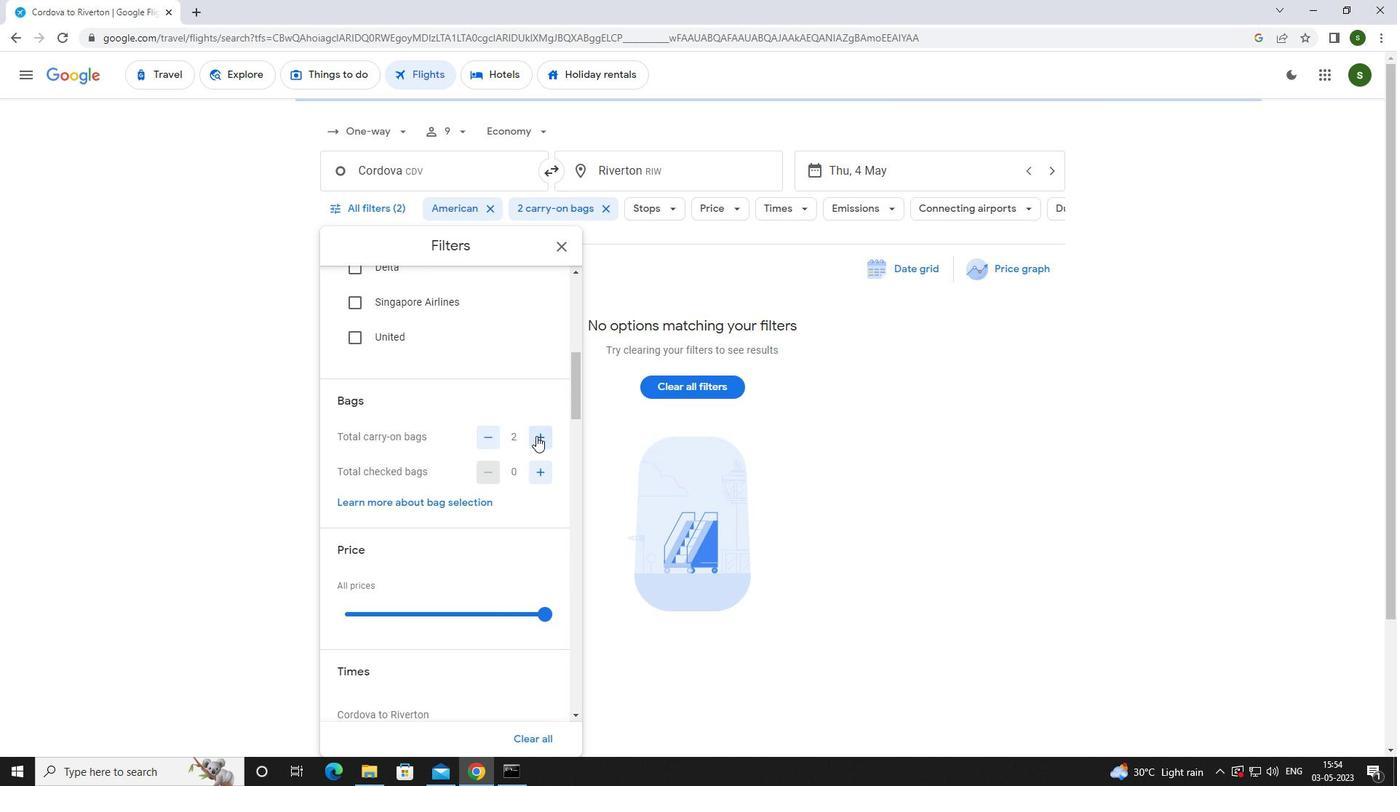 
Action: Mouse scrolled (536, 435) with delta (0, 0)
Screenshot: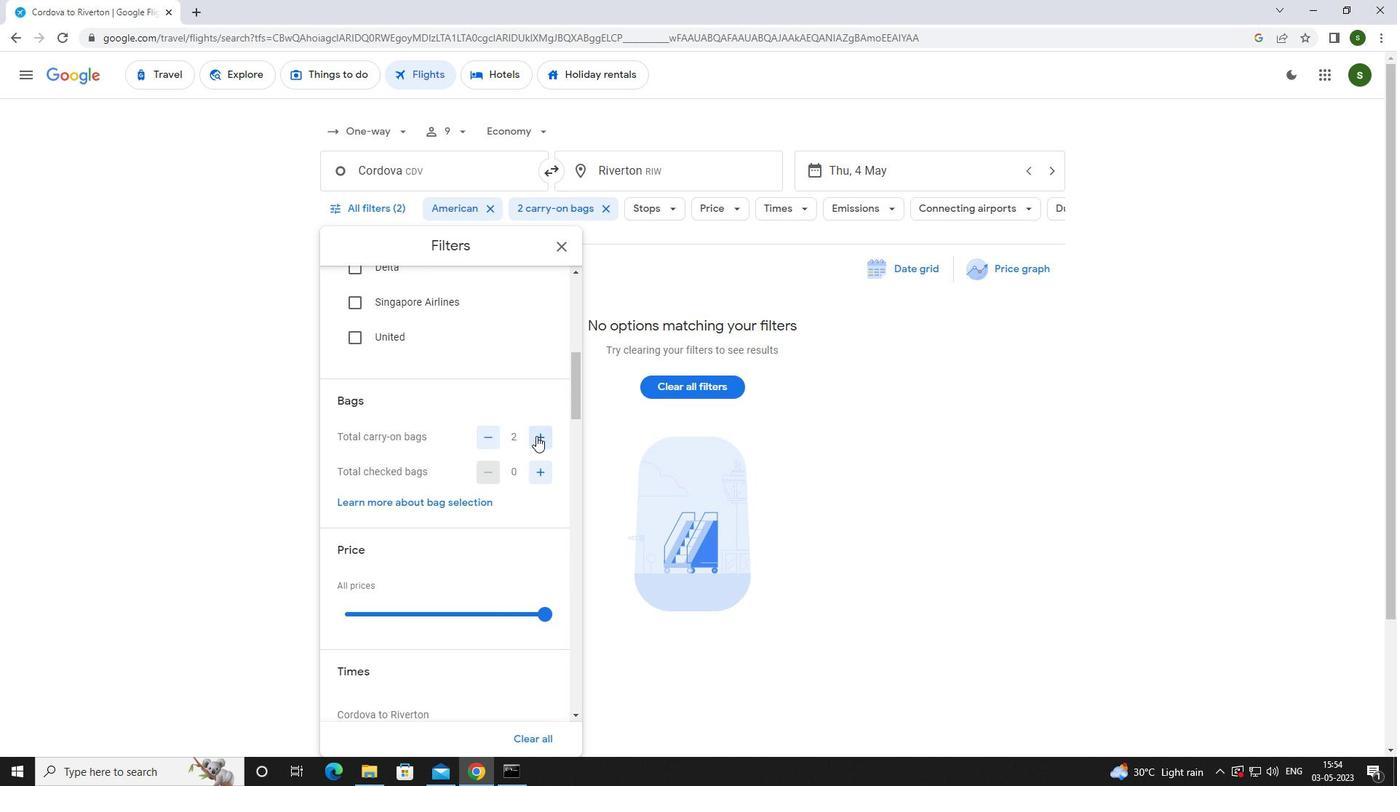 
Action: Mouse moved to (541, 468)
Screenshot: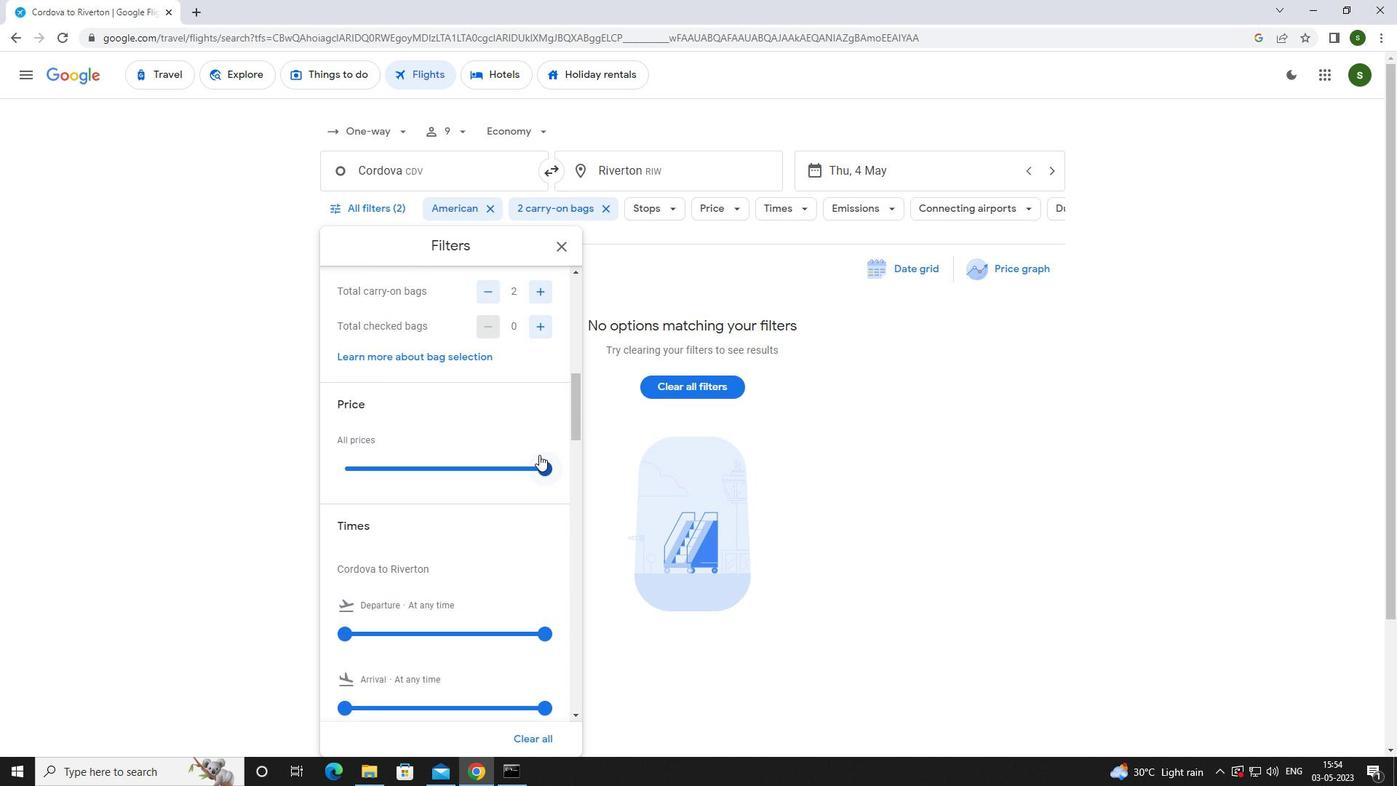 
Action: Mouse pressed left at (541, 468)
Screenshot: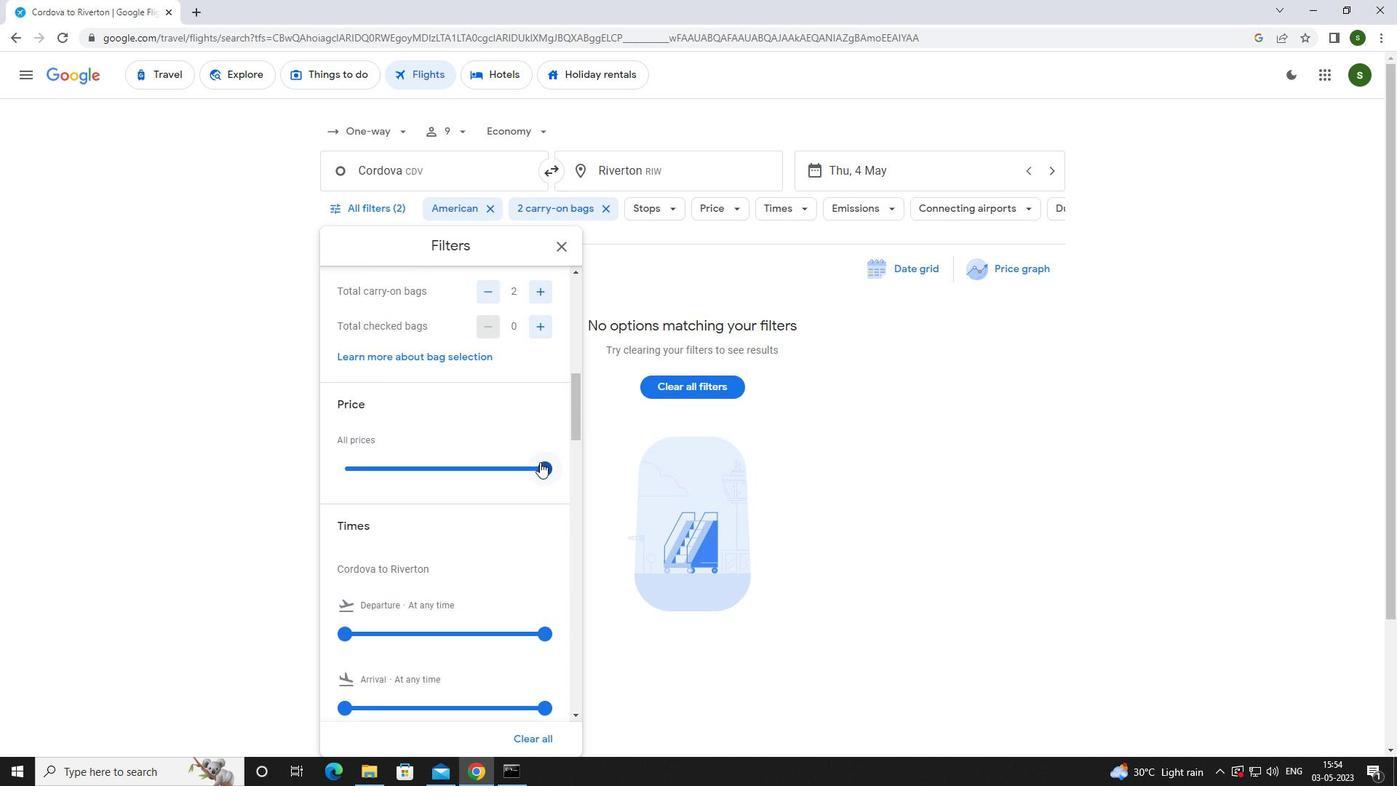 
Action: Mouse scrolled (541, 467) with delta (0, 0)
Screenshot: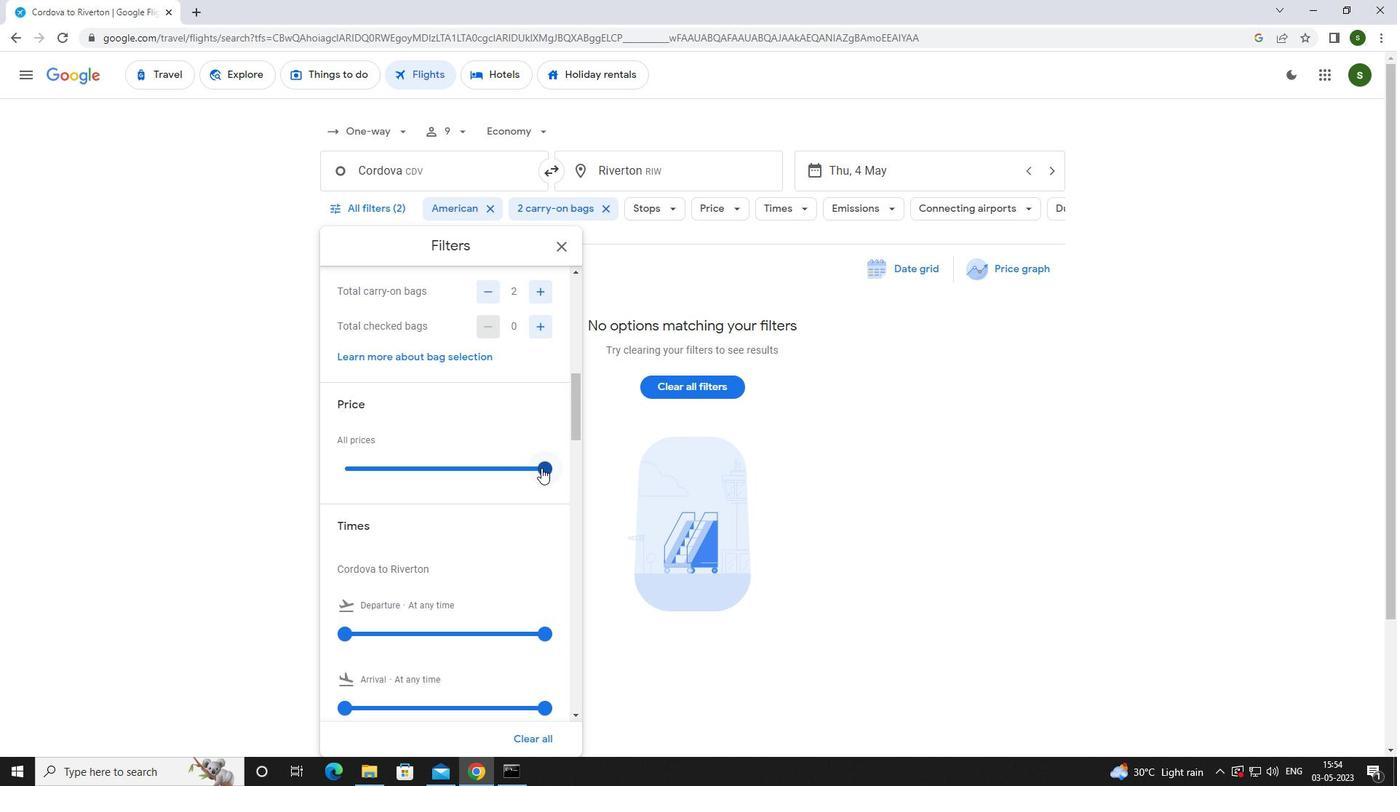 
Action: Mouse scrolled (541, 467) with delta (0, 0)
Screenshot: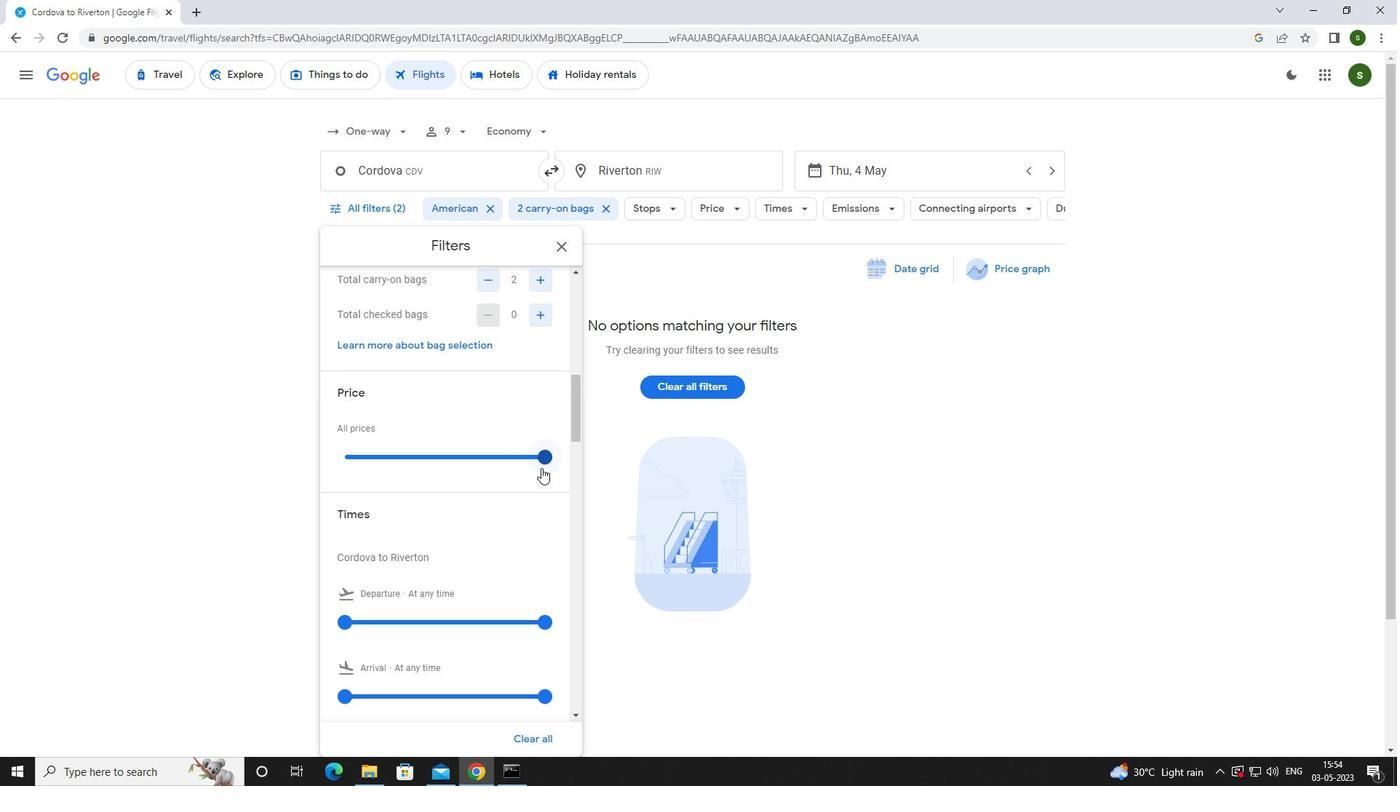 
Action: Mouse moved to (347, 490)
Screenshot: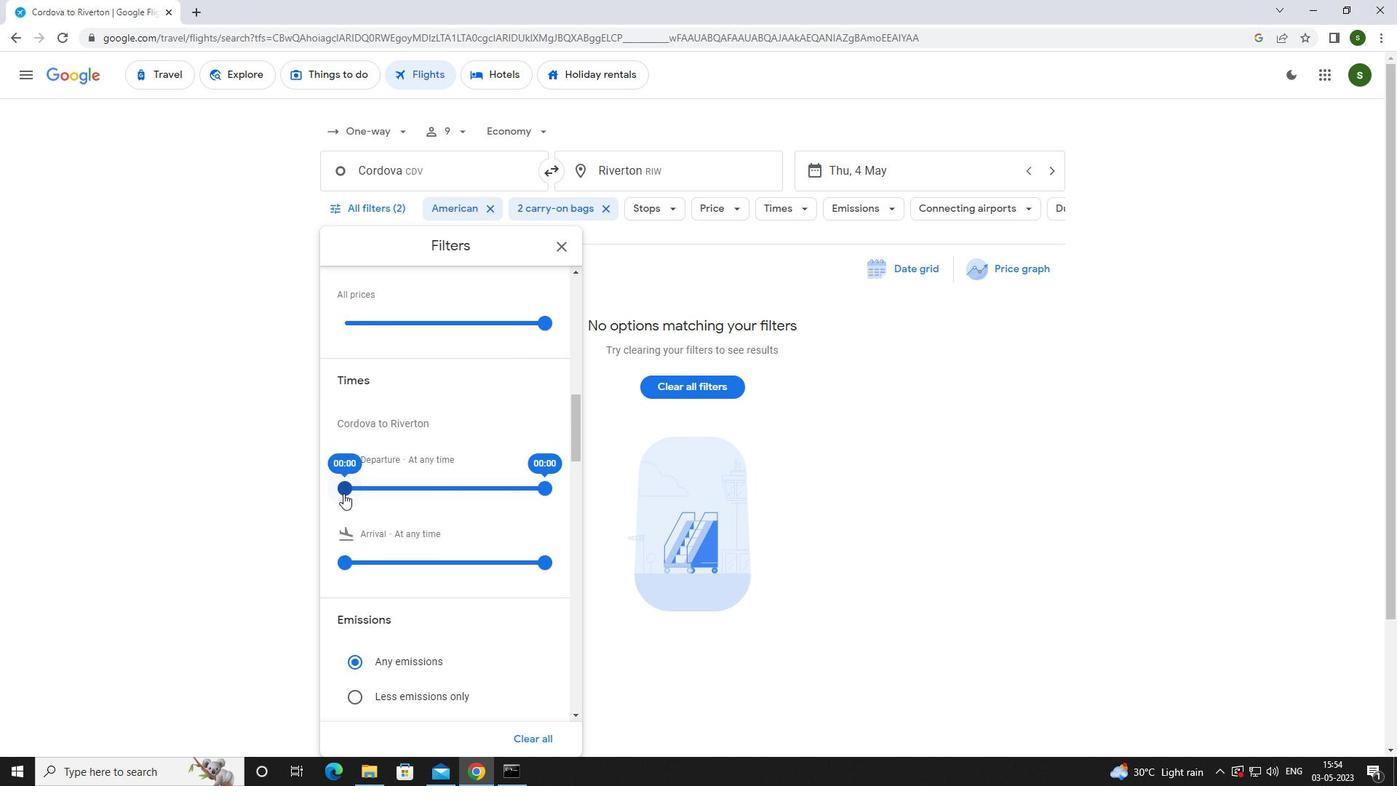 
Action: Mouse pressed left at (347, 490)
Screenshot: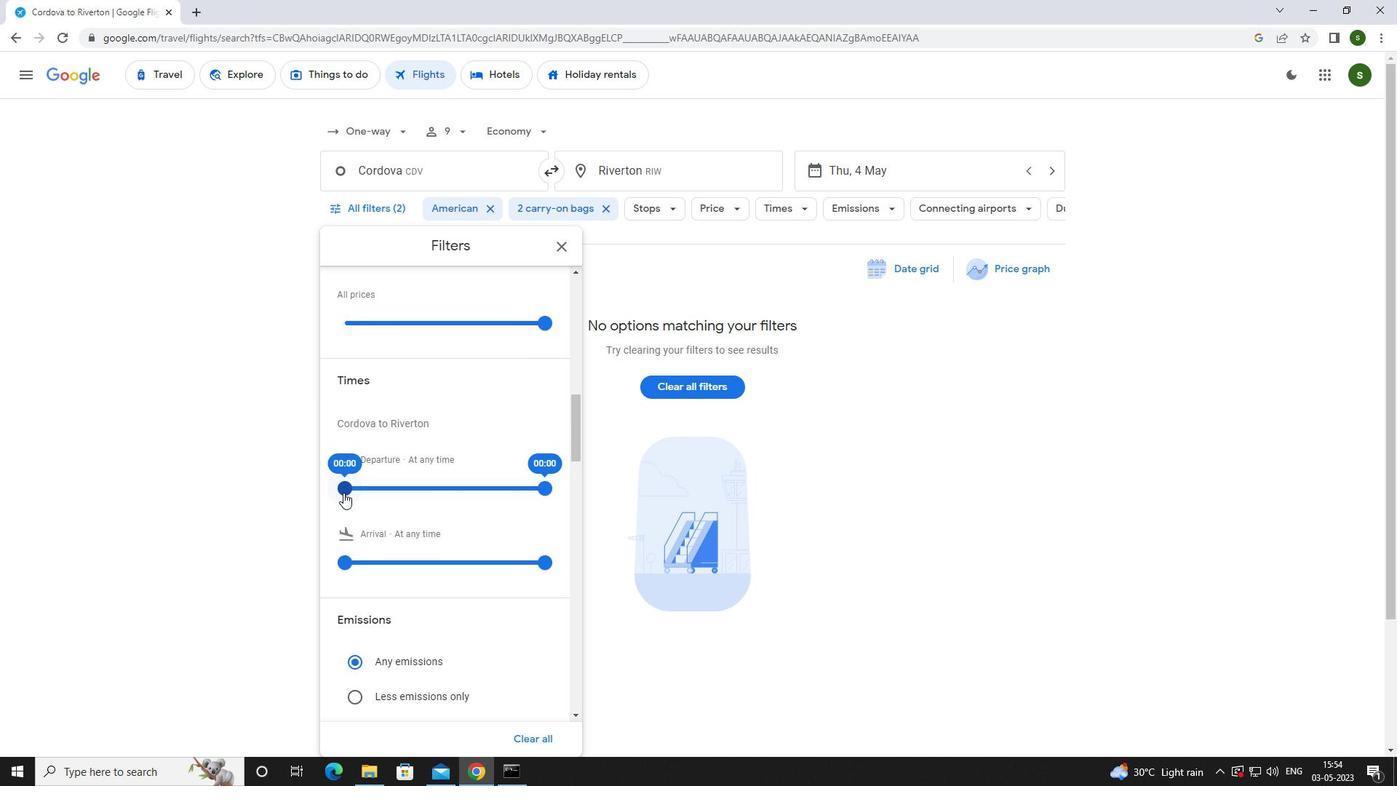 
Action: Mouse moved to (869, 482)
Screenshot: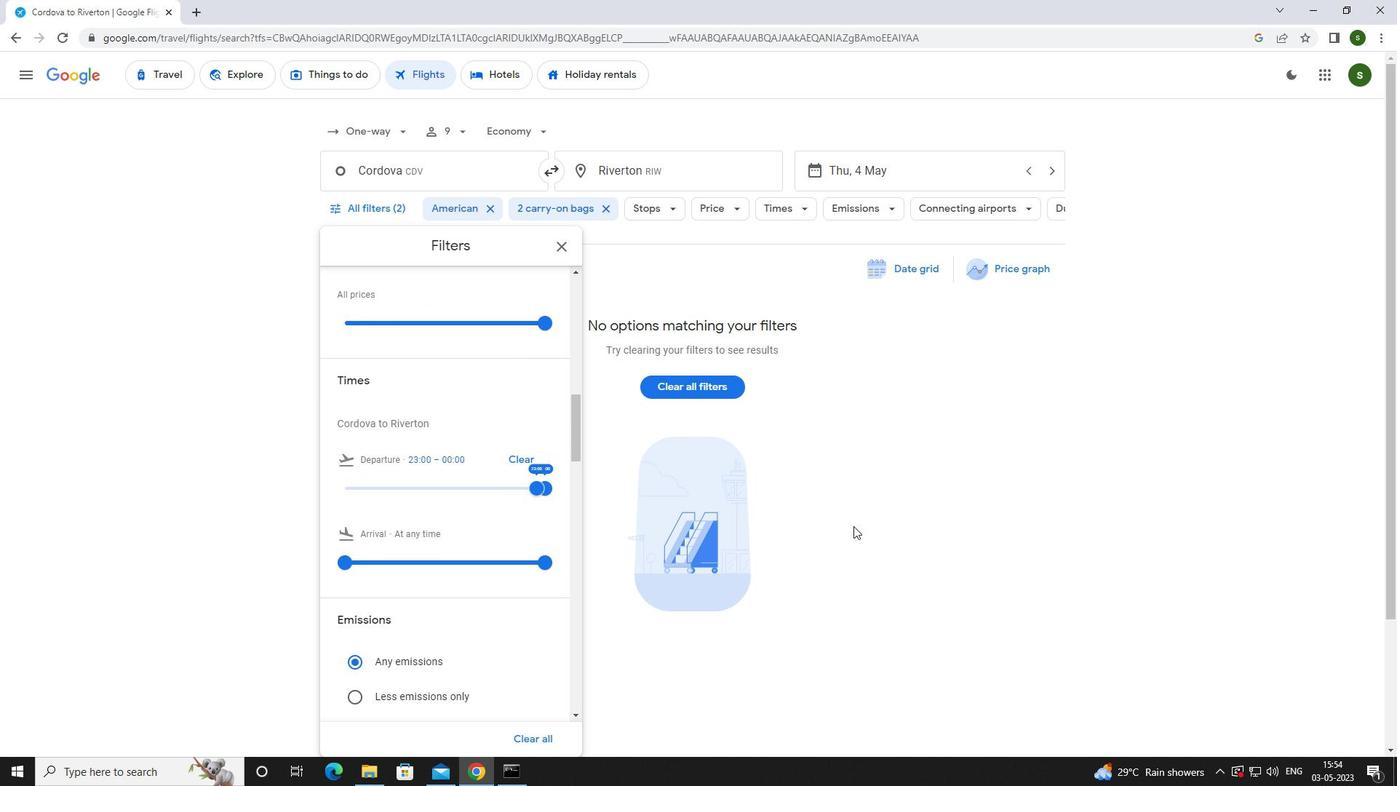 
Action: Mouse pressed left at (869, 482)
Screenshot: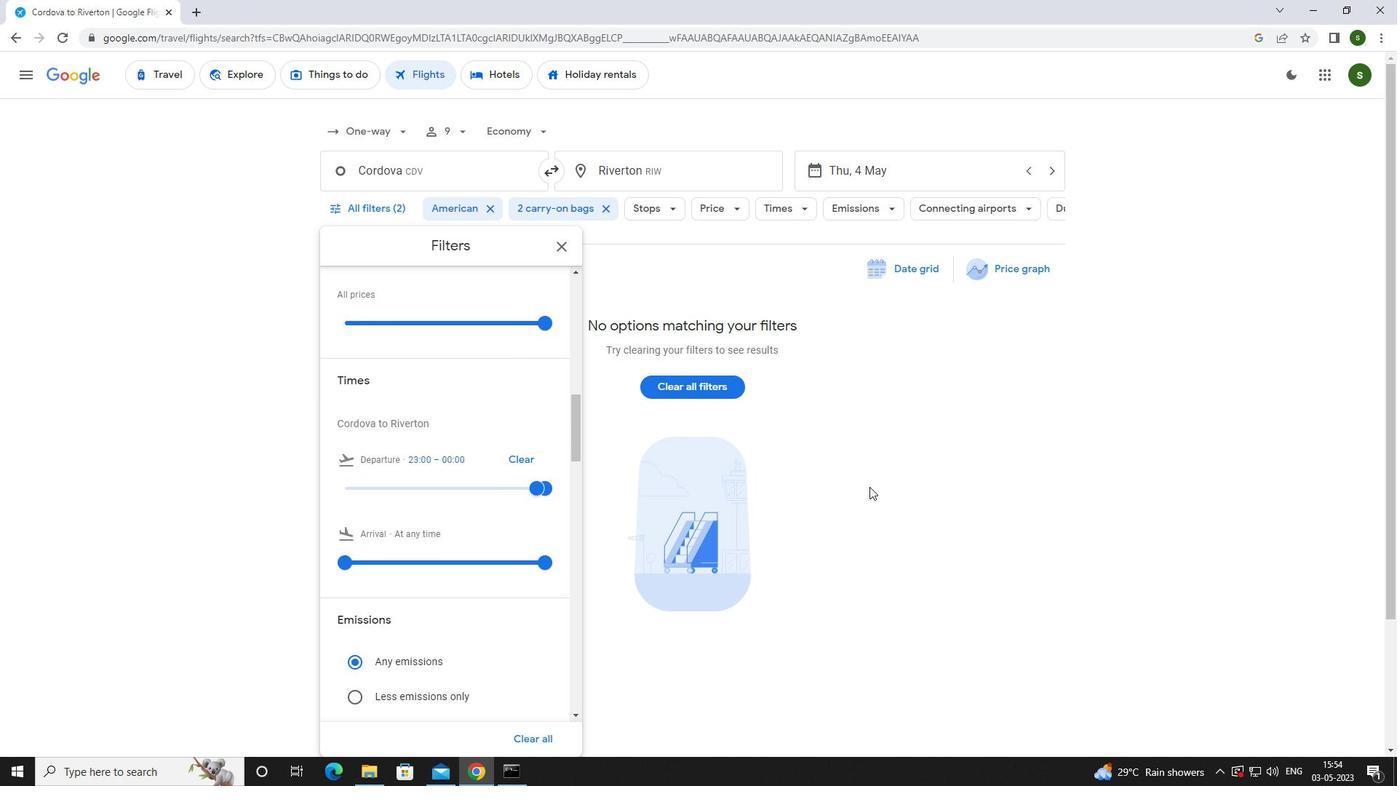 
